 Task: Look for space in Marseille 05, France from 8th June, 2023 to 16th June, 2023 for 2 adults in price range Rs.10000 to Rs.15000. Place can be entire place with 1  bedroom having 1 bed and 1 bathroom. Property type can be house, flat, guest house, hotel. Amenities needed are: washing machine. Booking option can be shelf check-in. Required host language is English.
Action: Mouse moved to (419, 228)
Screenshot: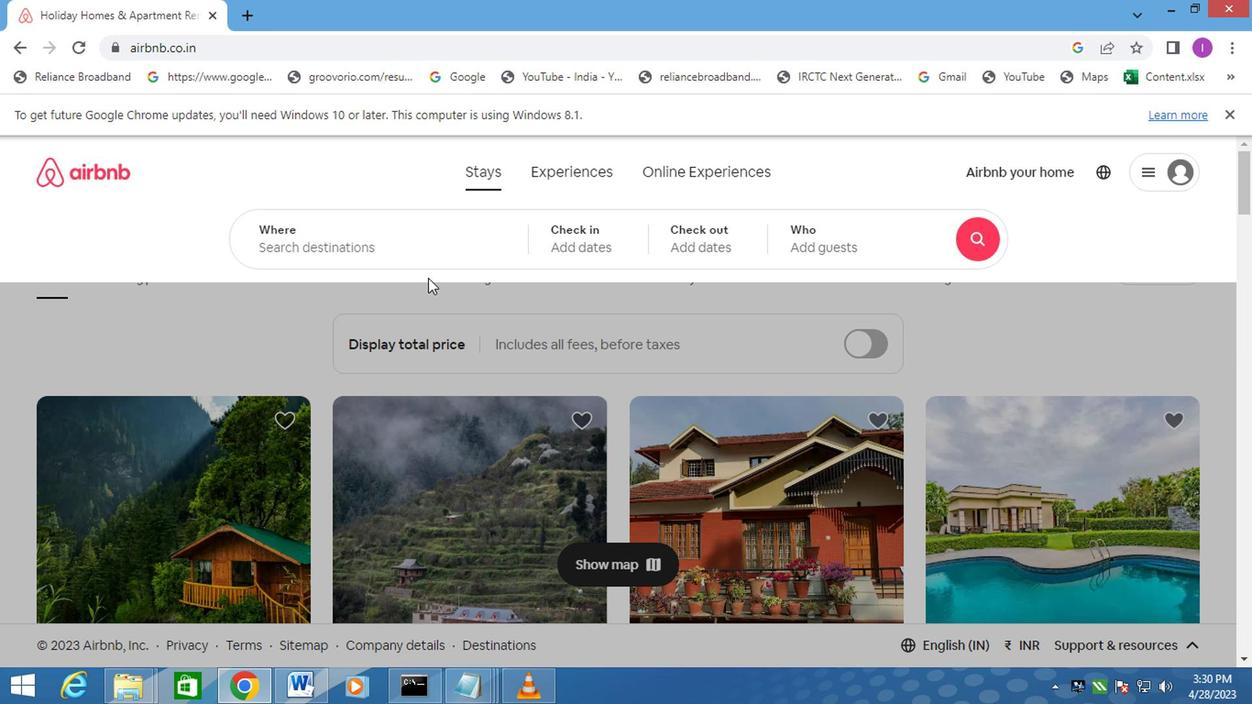 
Action: Mouse pressed left at (419, 228)
Screenshot: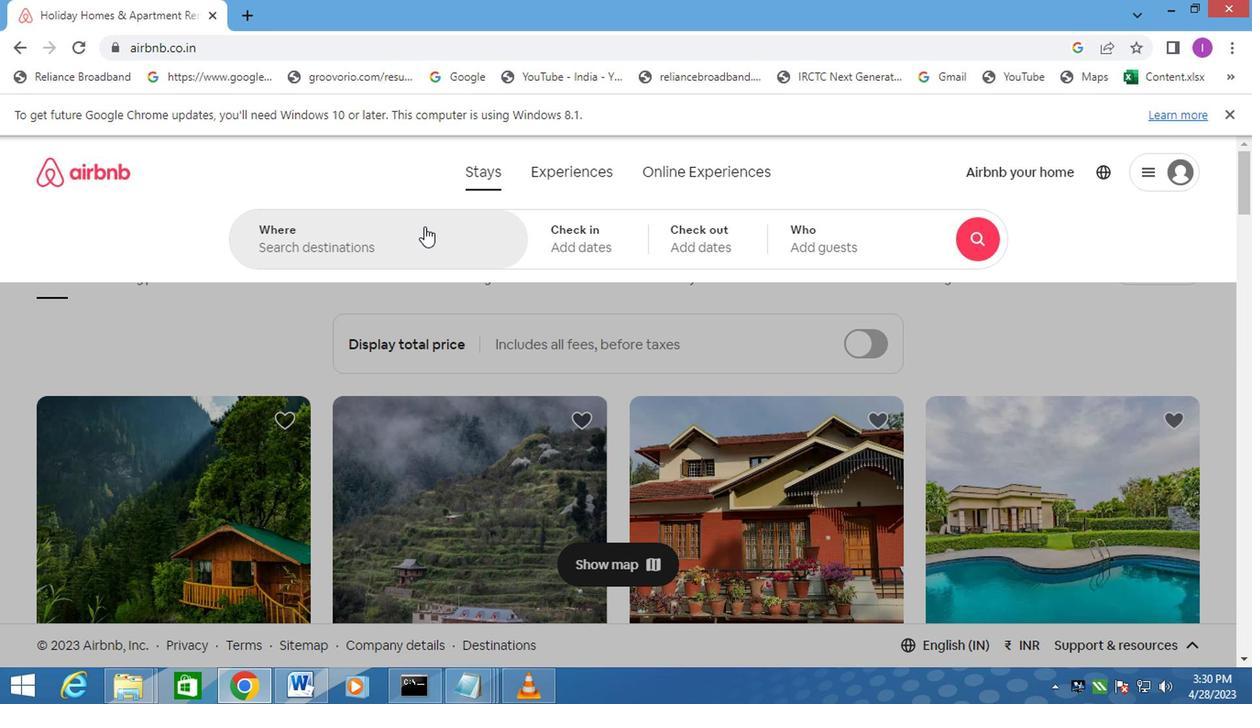 
Action: Mouse moved to (410, 267)
Screenshot: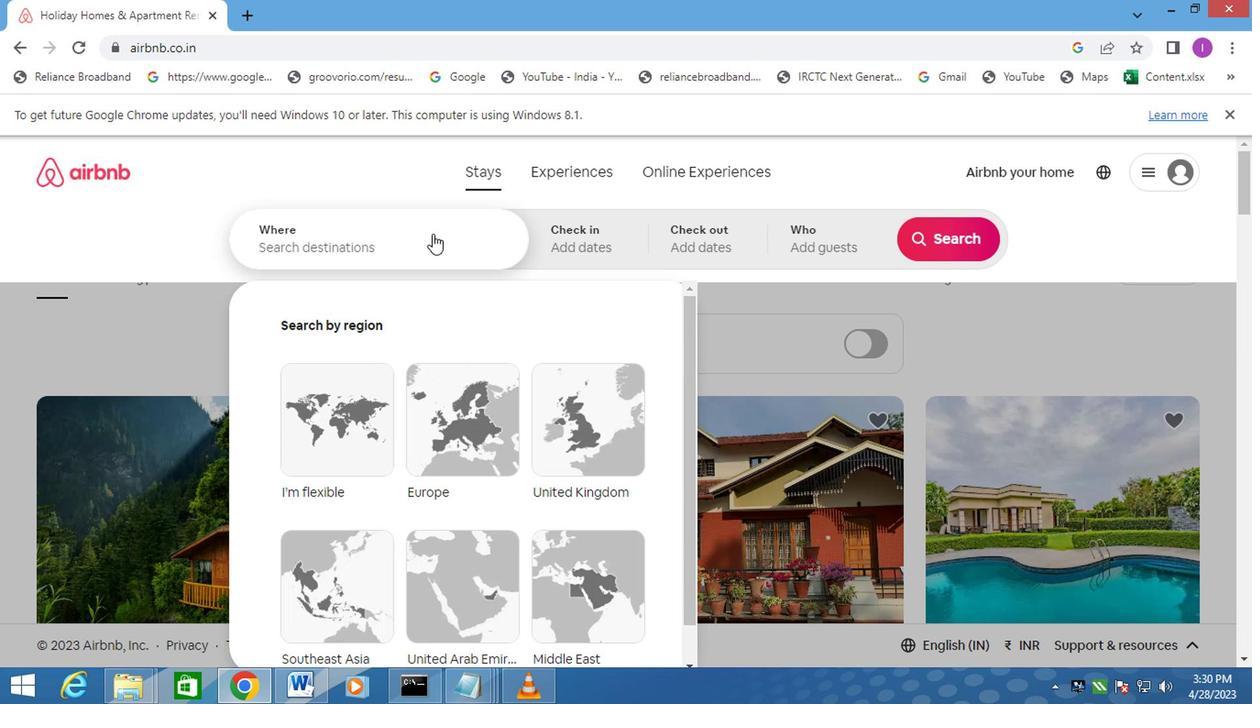 
Action: Key pressed <Key.shift>MAR
Screenshot: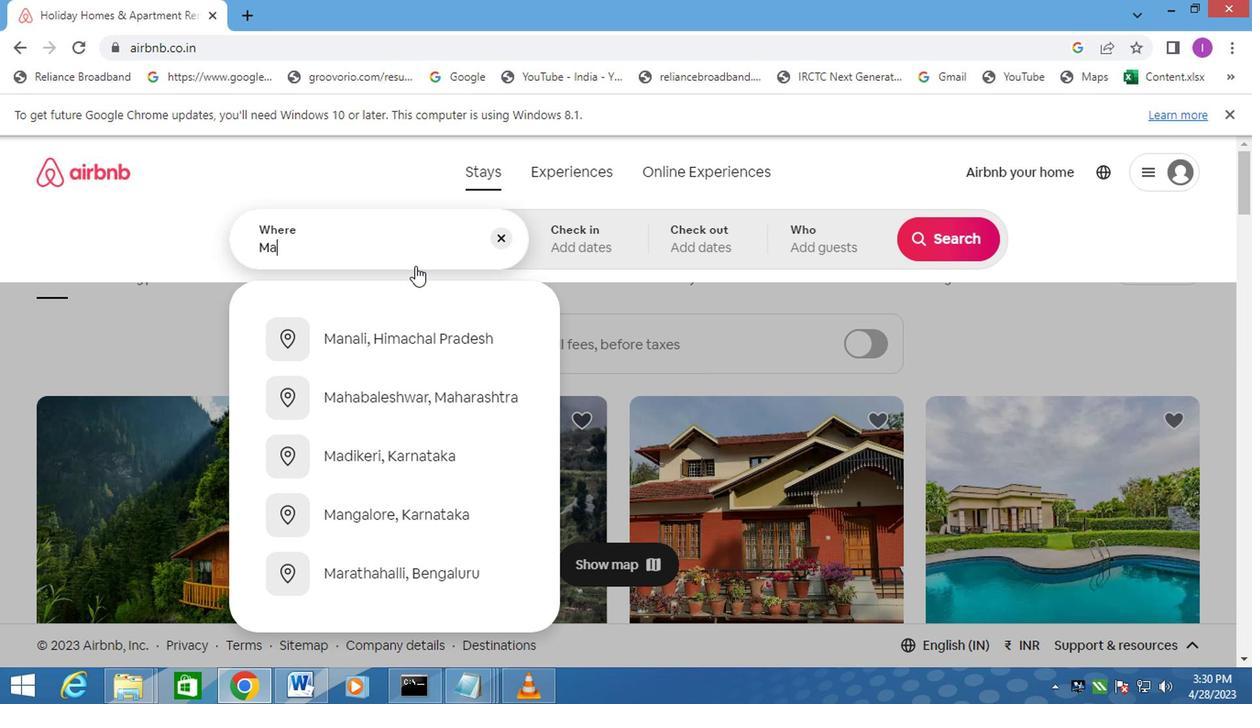 
Action: Mouse moved to (410, 268)
Screenshot: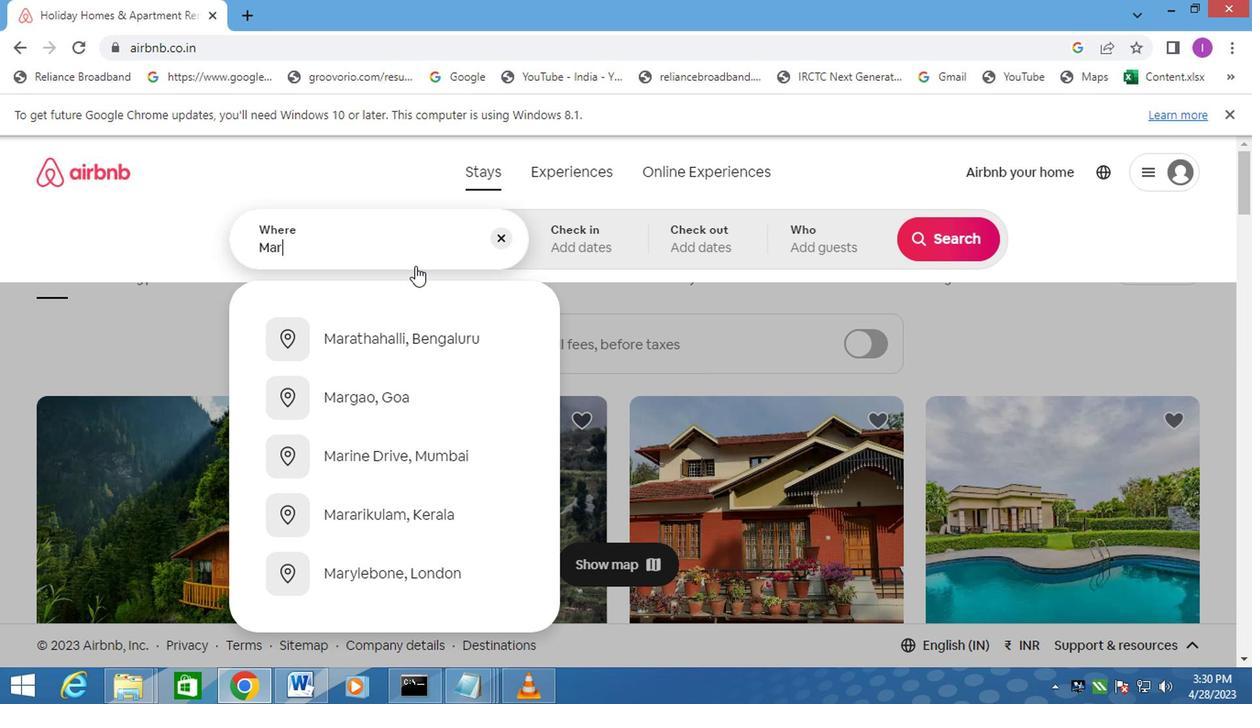 
Action: Key pressed SEILLE<Key.space>
Screenshot: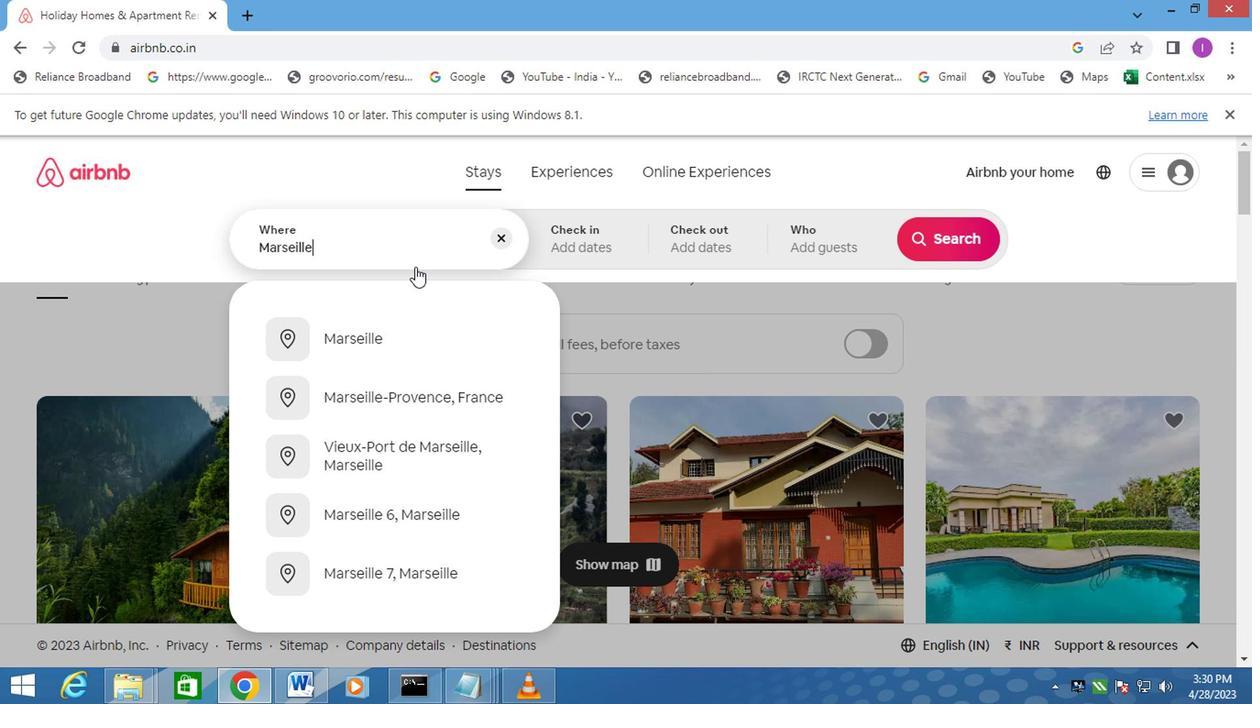 
Action: Mouse moved to (410, 269)
Screenshot: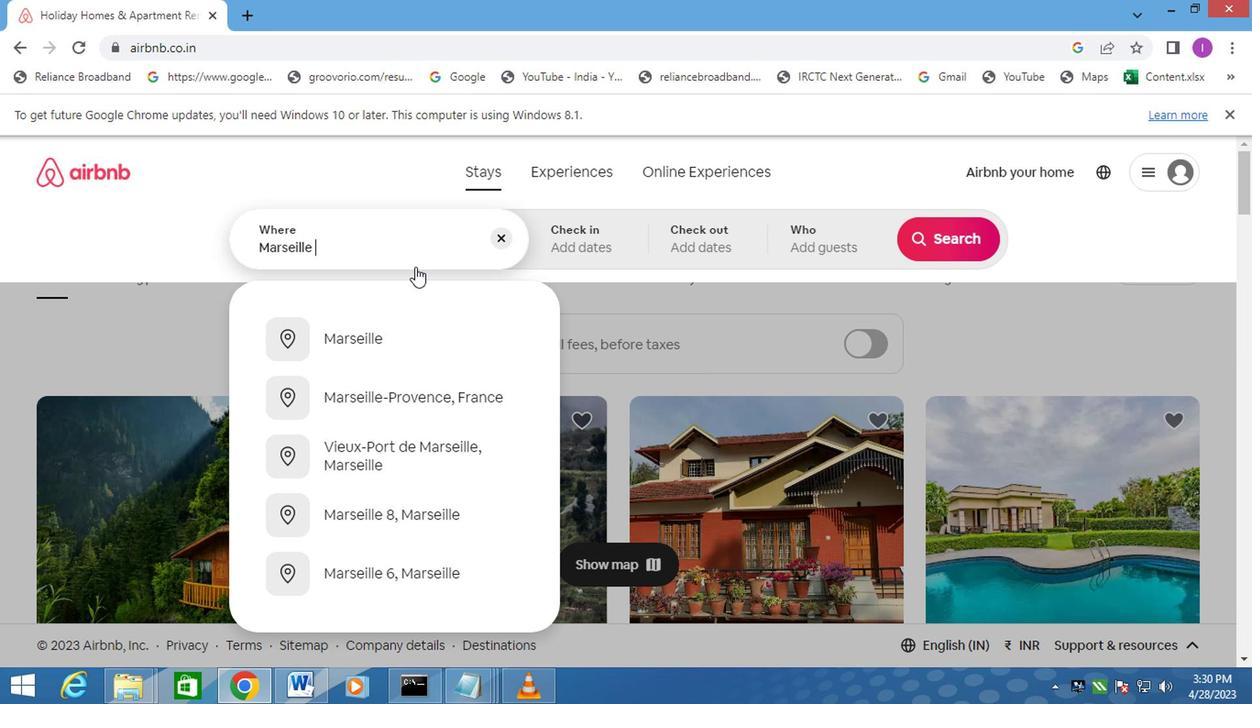 
Action: Key pressed 05
Screenshot: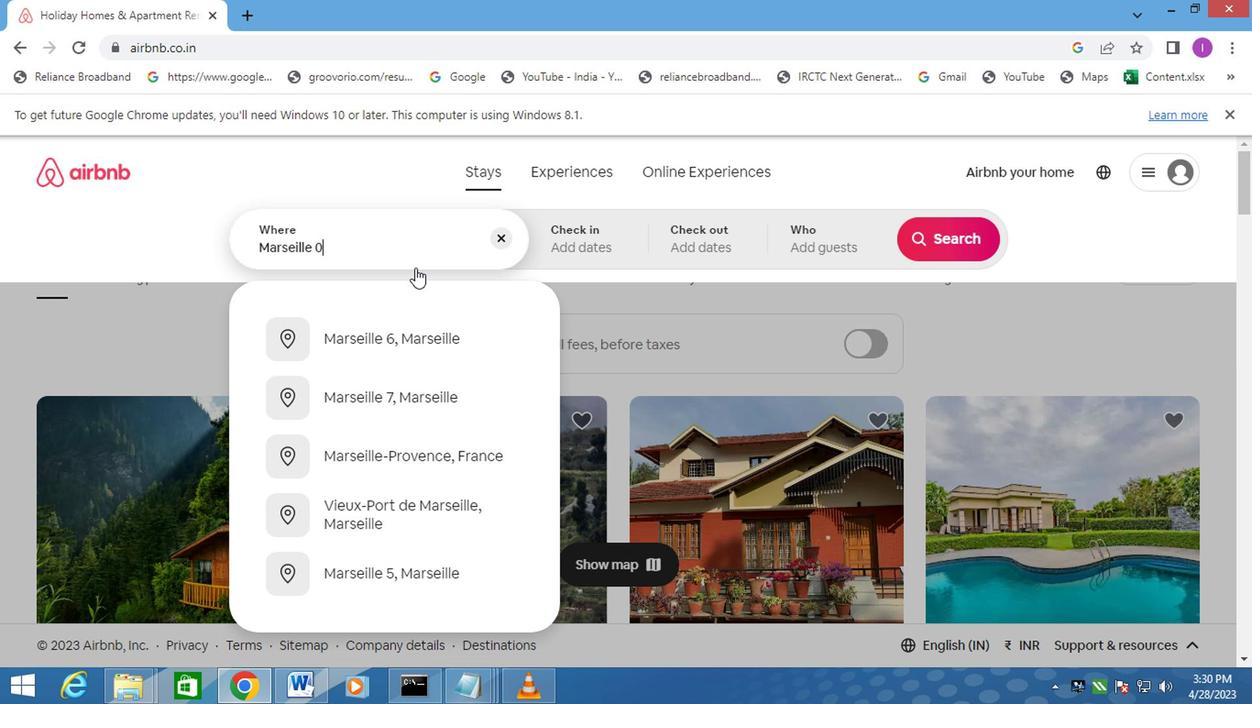 
Action: Mouse moved to (409, 270)
Screenshot: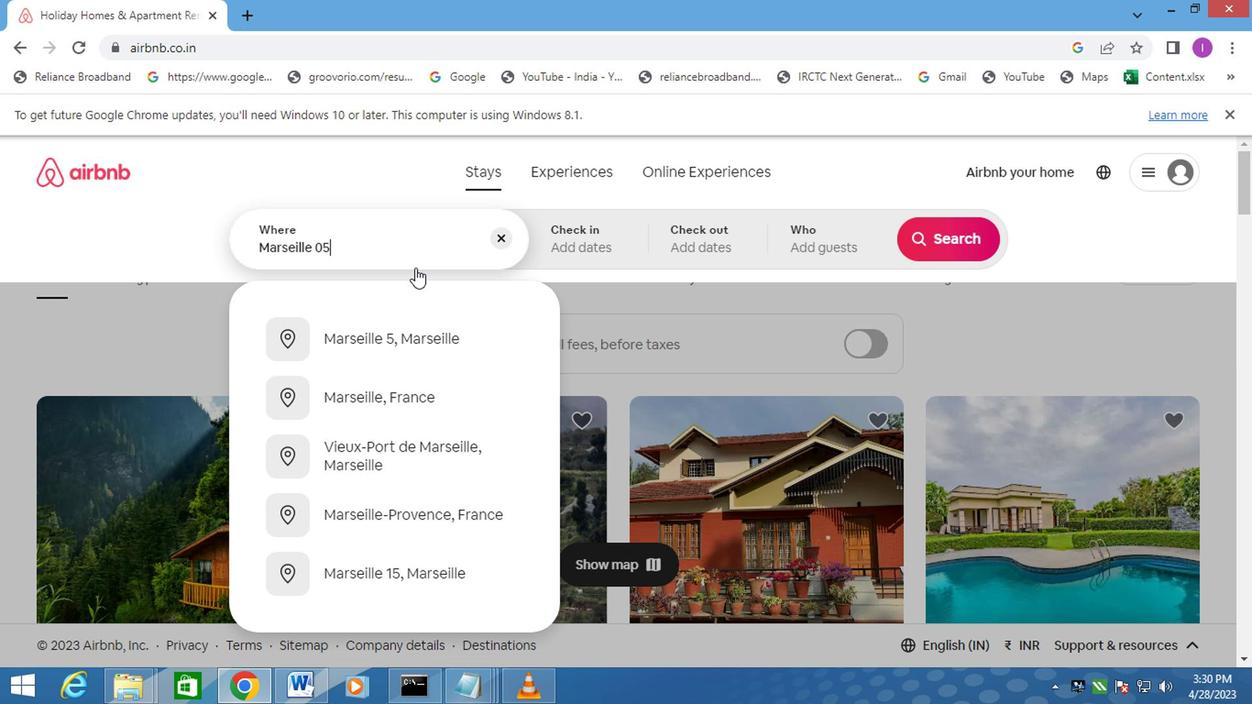 
Action: Key pressed ,<Key.shift>FRANCE
Screenshot: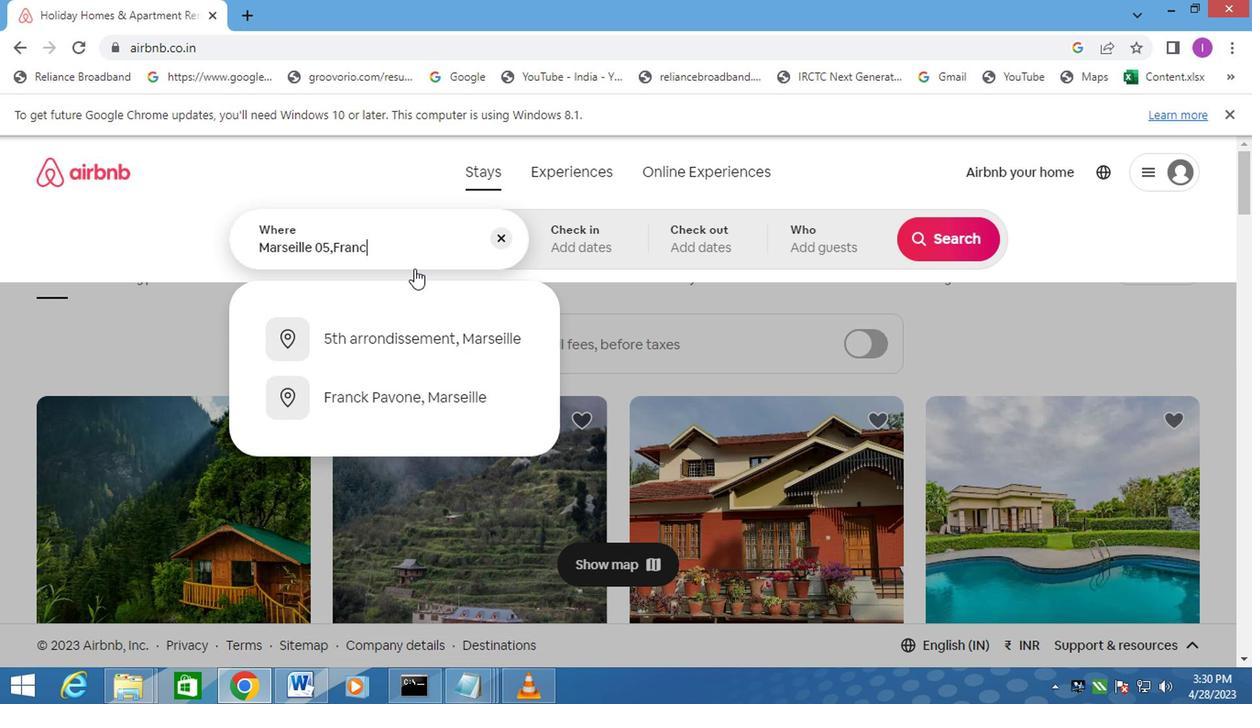 
Action: Mouse moved to (605, 253)
Screenshot: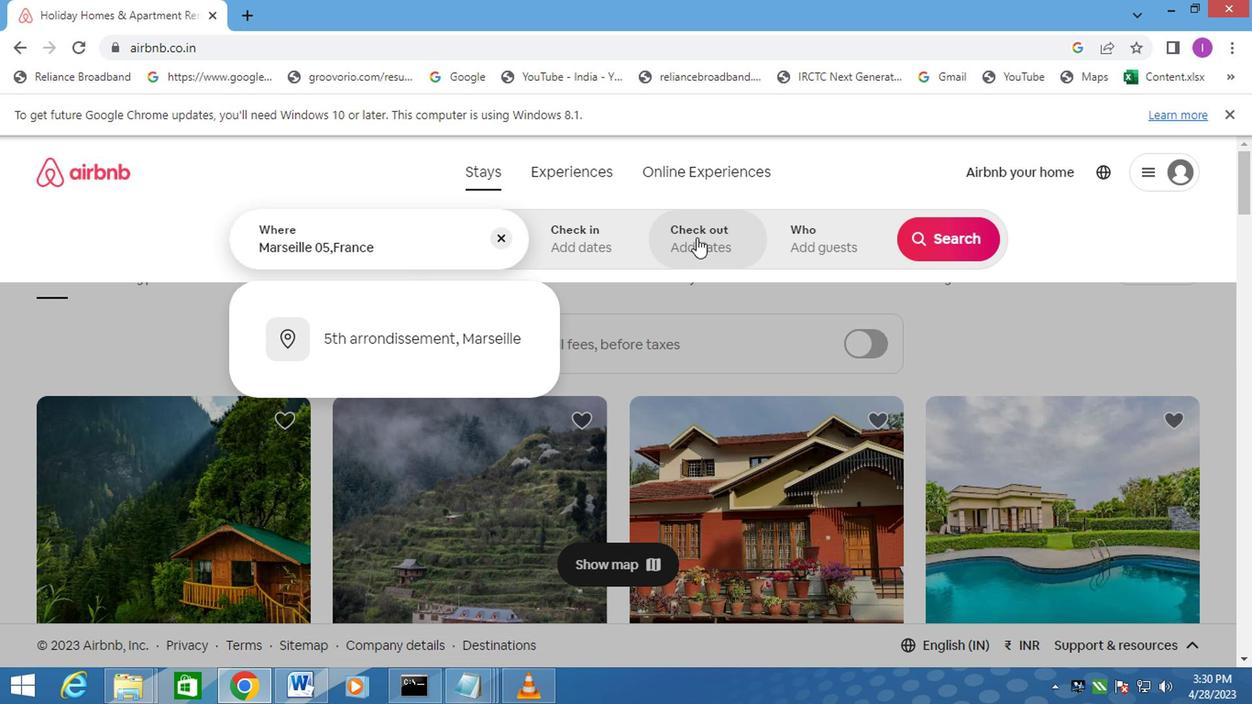 
Action: Mouse pressed left at (605, 253)
Screenshot: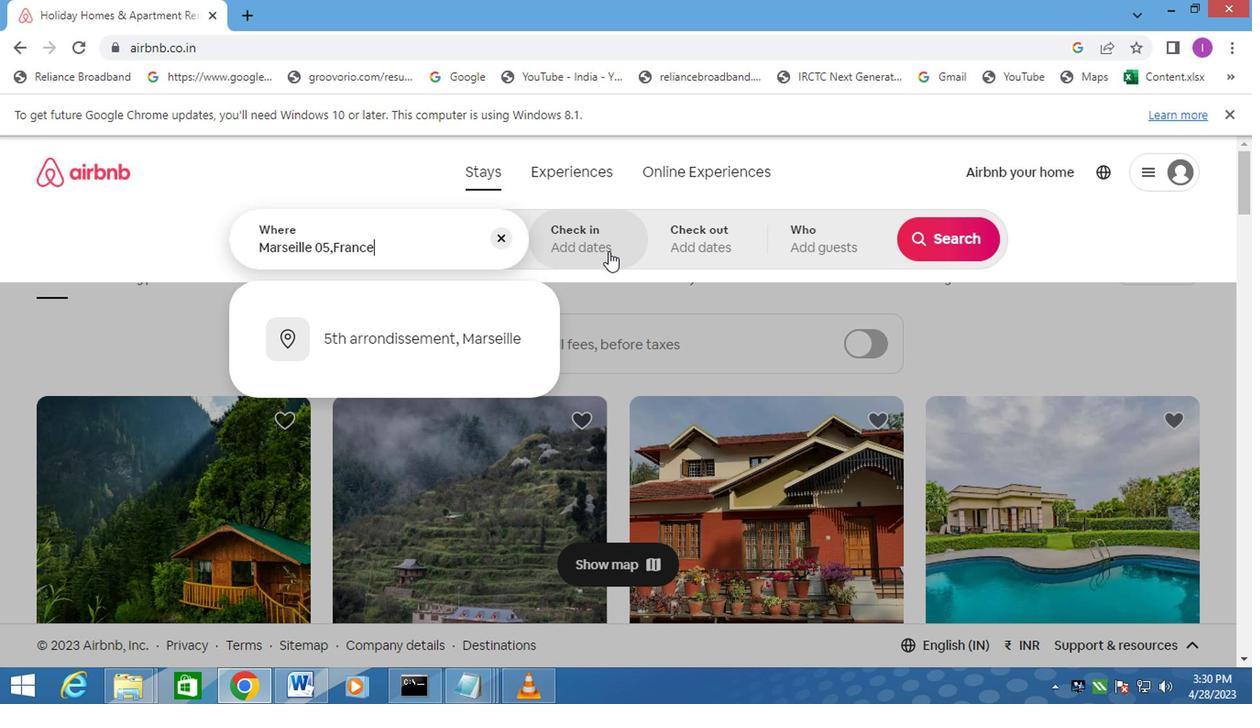 
Action: Mouse moved to (932, 389)
Screenshot: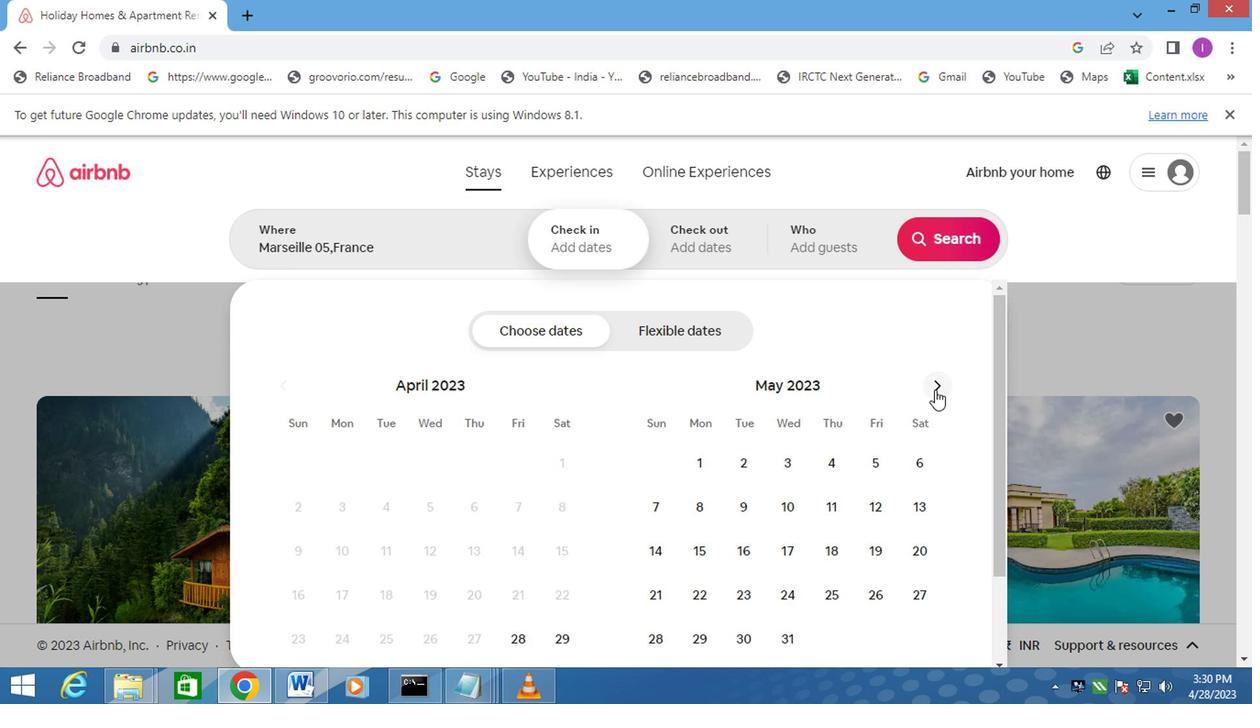 
Action: Mouse pressed left at (932, 389)
Screenshot: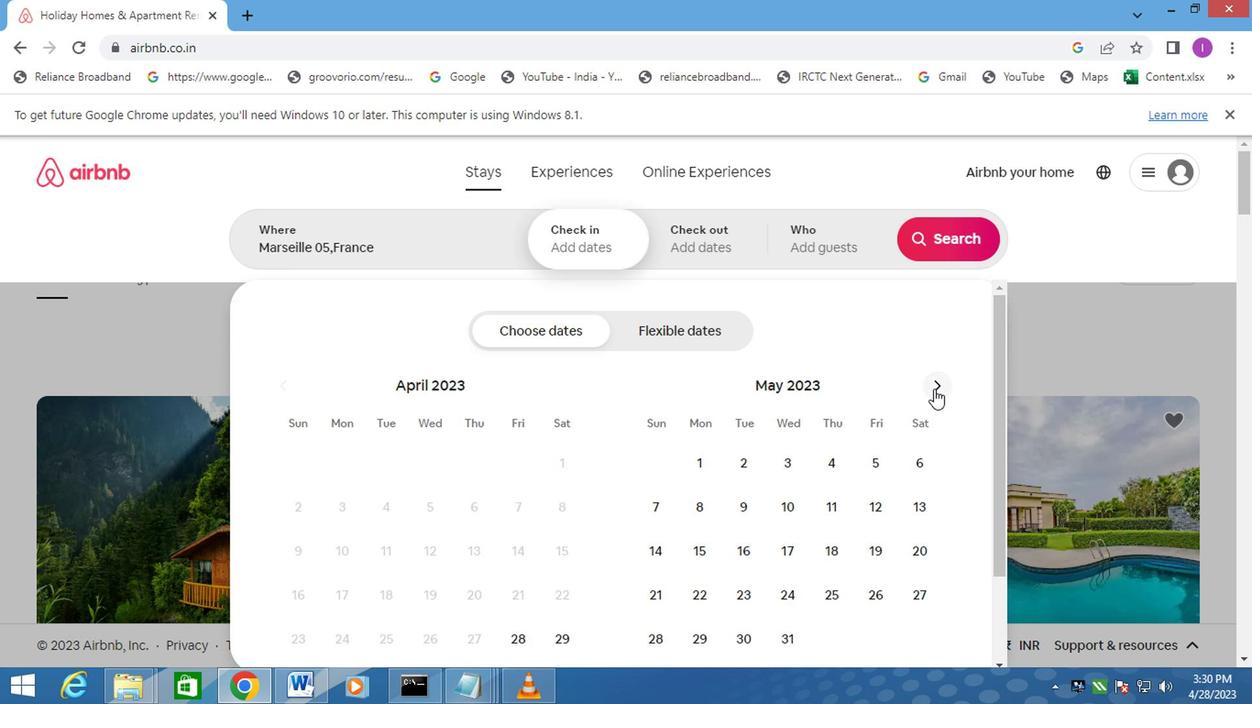 
Action: Mouse pressed left at (932, 389)
Screenshot: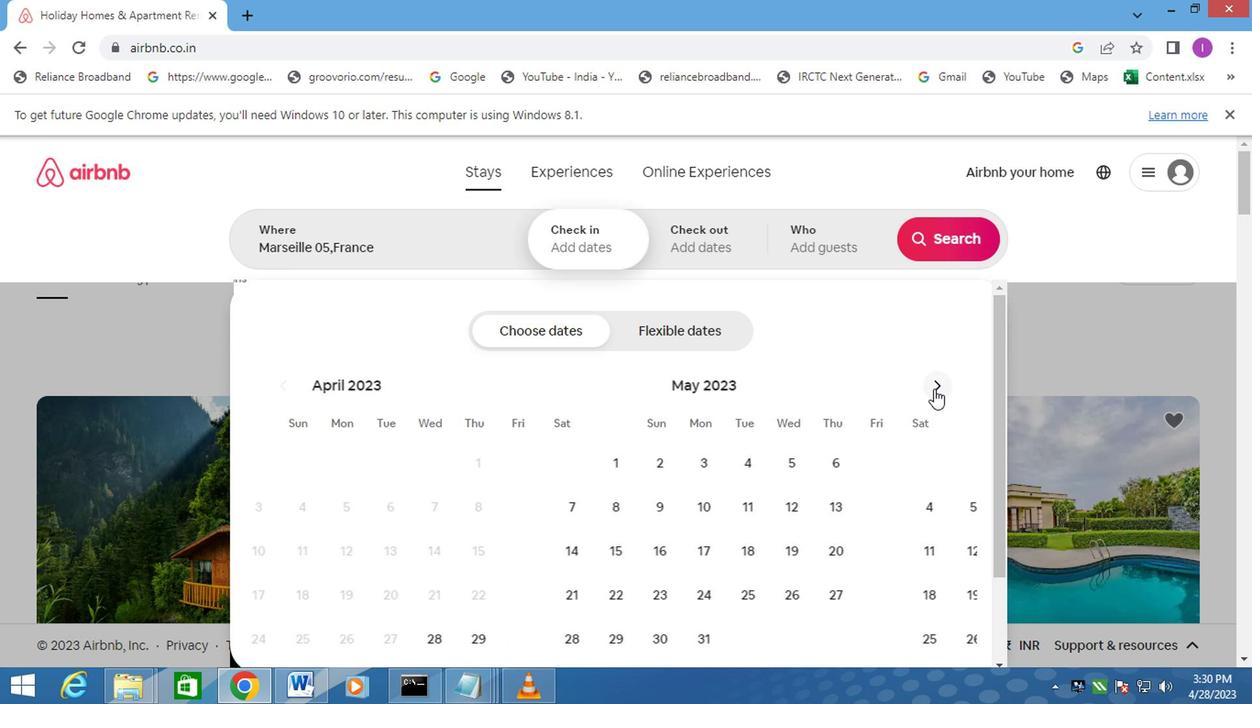 
Action: Mouse moved to (472, 505)
Screenshot: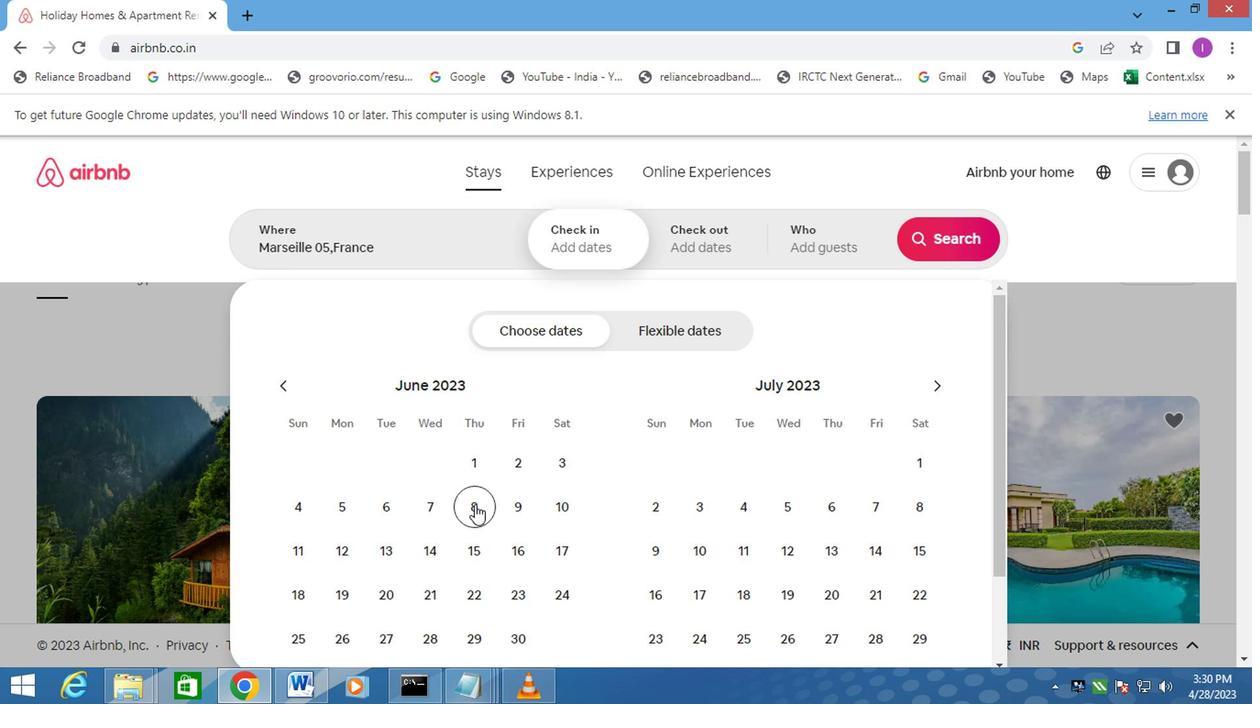 
Action: Mouse pressed left at (472, 505)
Screenshot: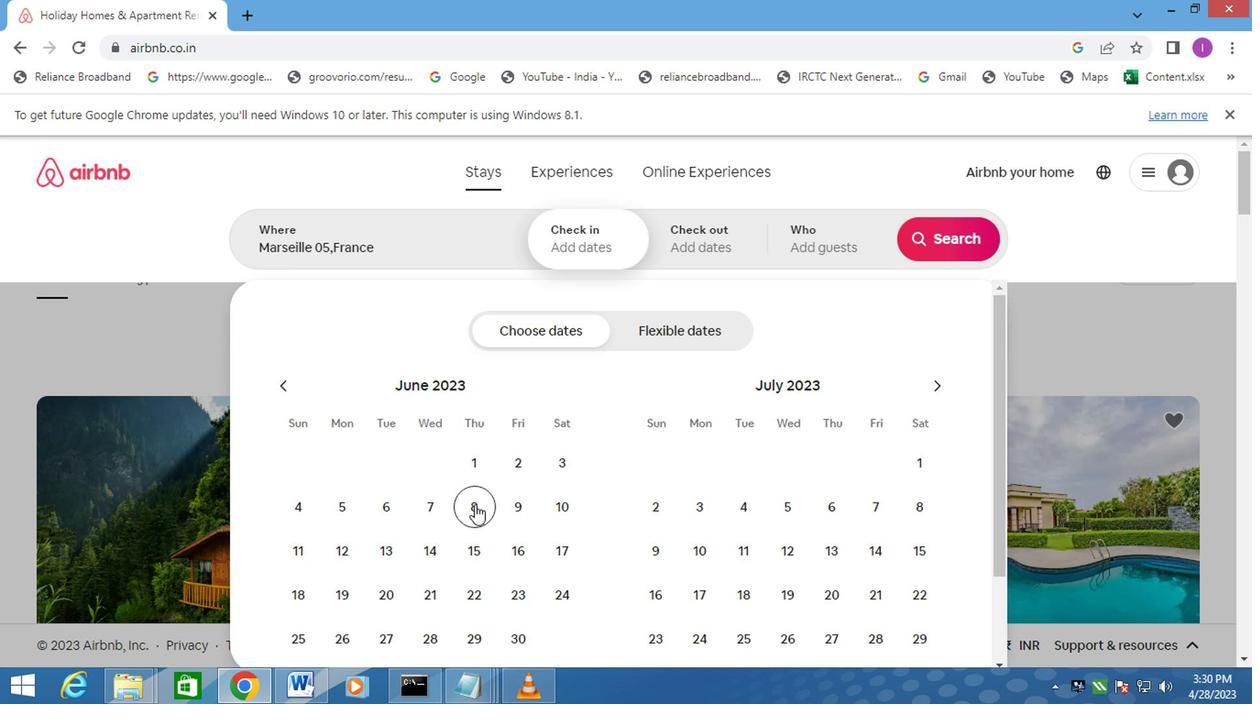 
Action: Mouse moved to (521, 554)
Screenshot: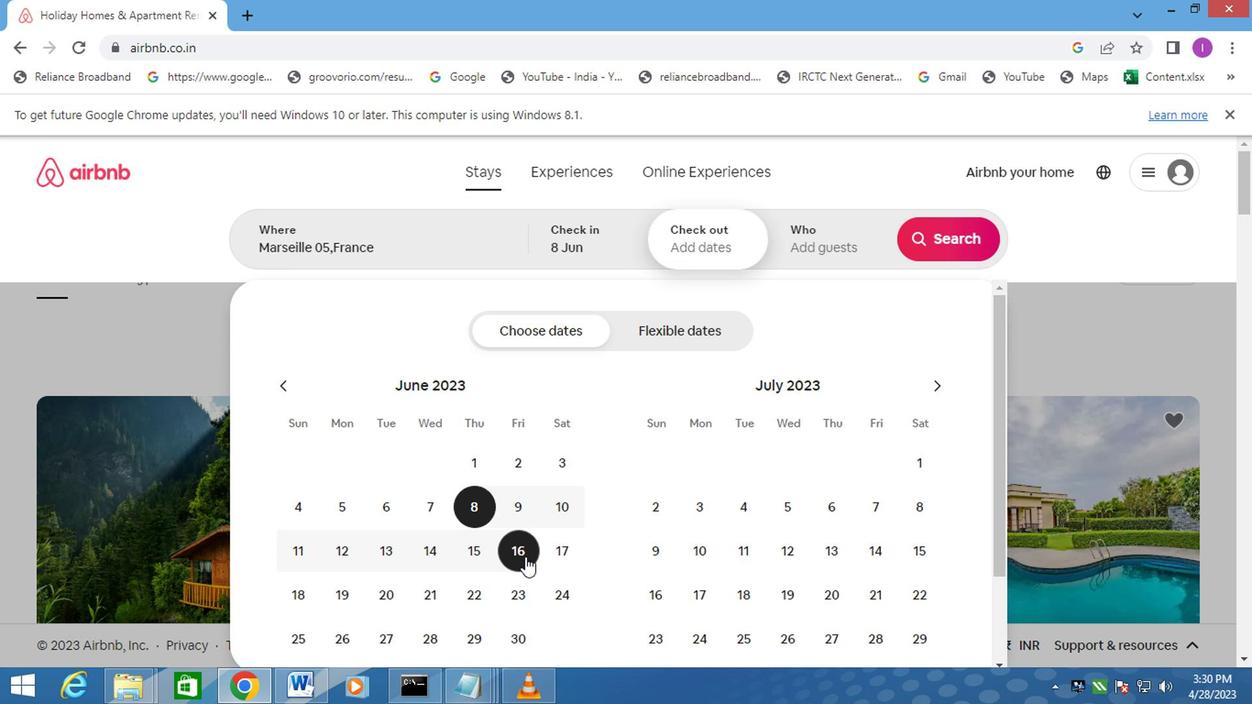 
Action: Mouse pressed left at (521, 554)
Screenshot: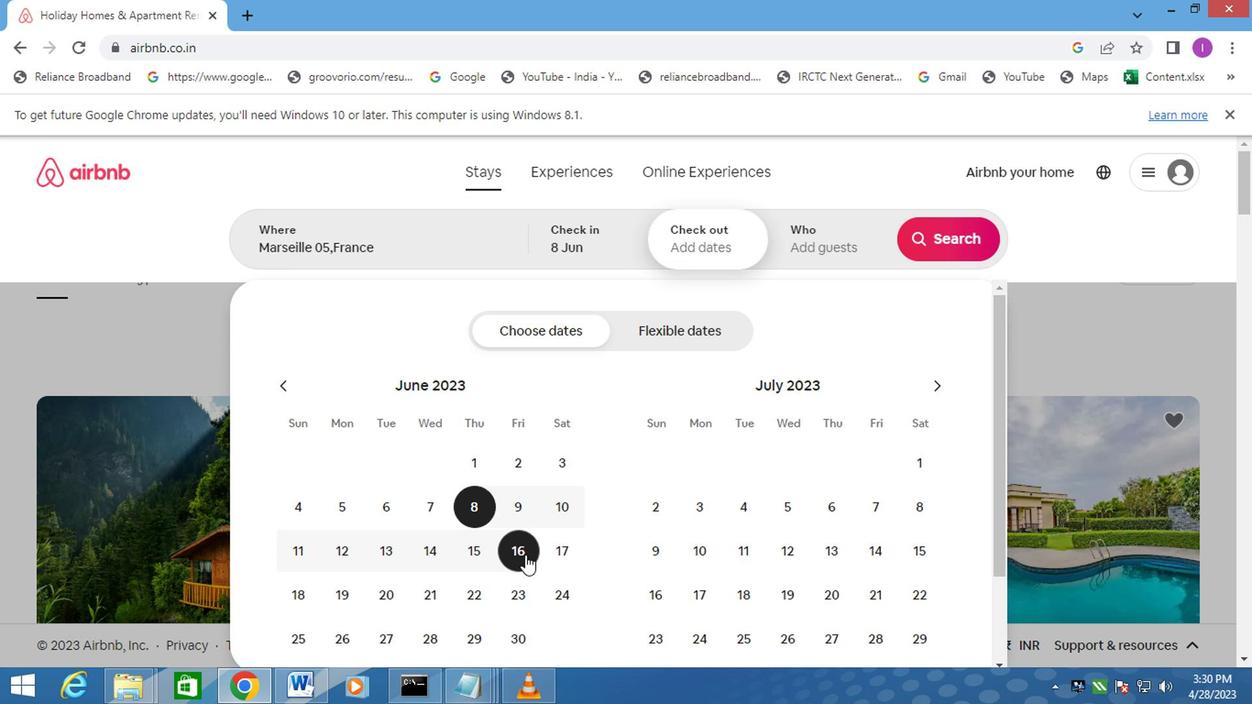 
Action: Mouse moved to (847, 252)
Screenshot: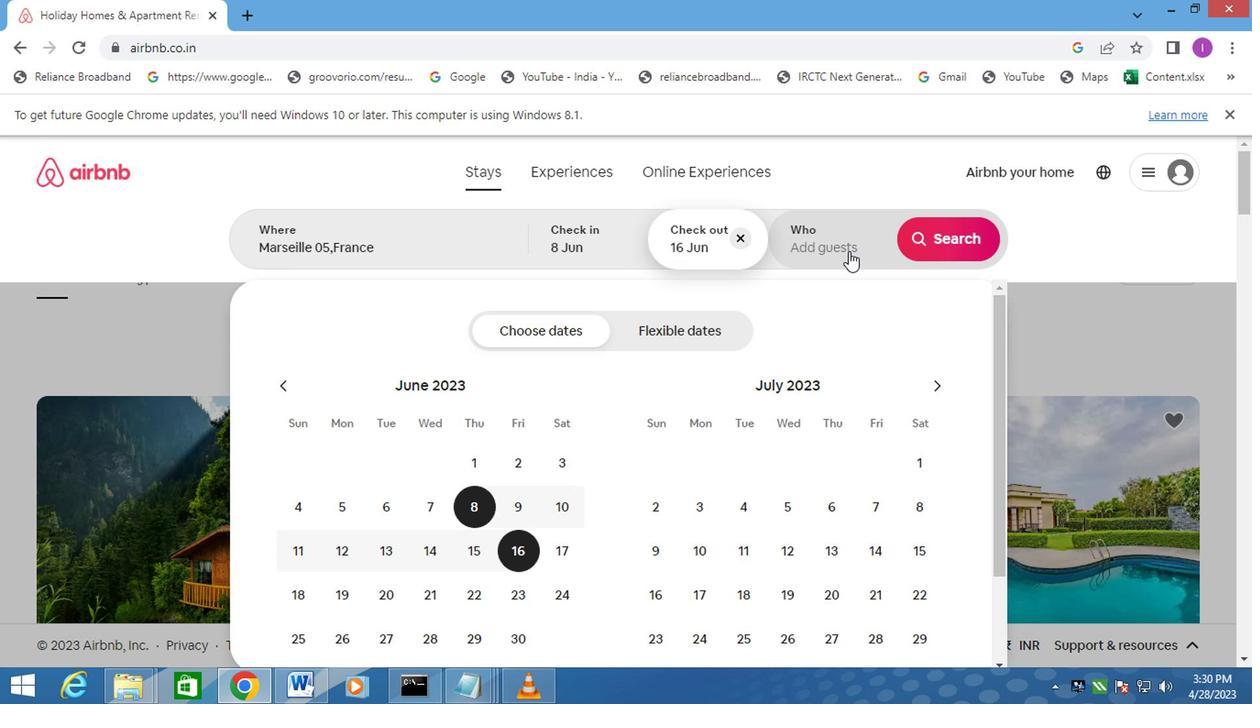 
Action: Mouse pressed left at (847, 252)
Screenshot: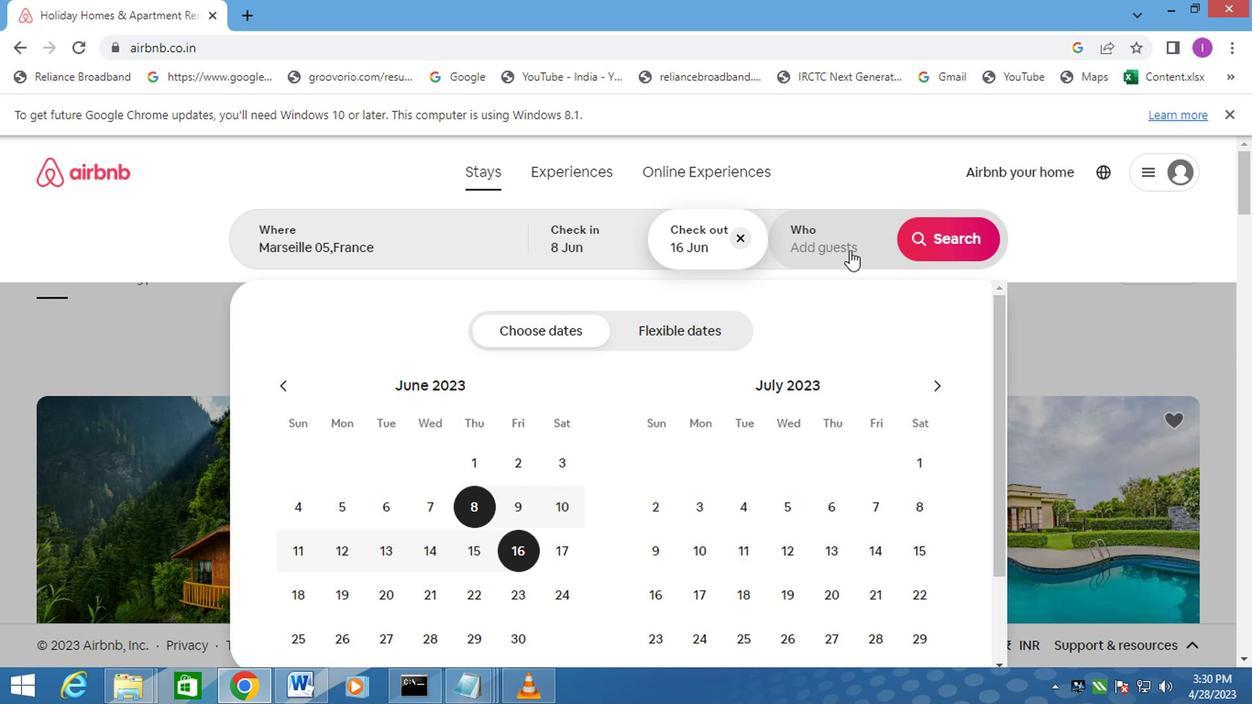 
Action: Mouse moved to (952, 327)
Screenshot: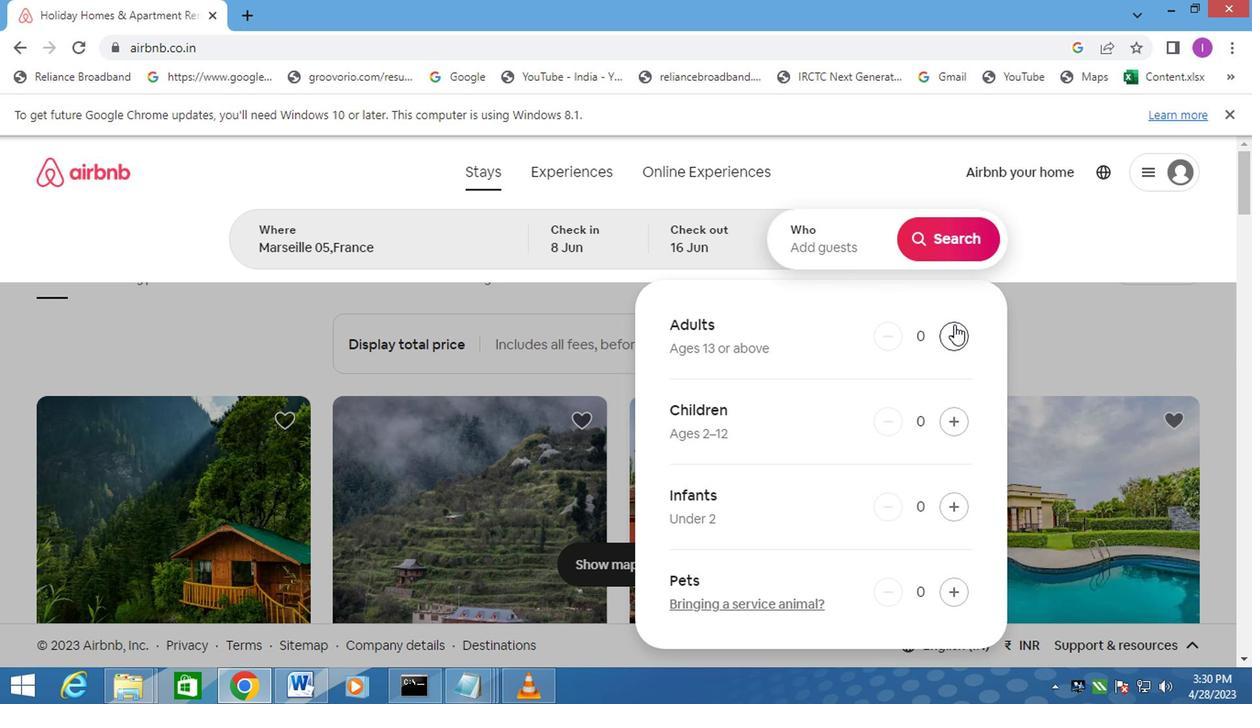 
Action: Mouse pressed left at (952, 327)
Screenshot: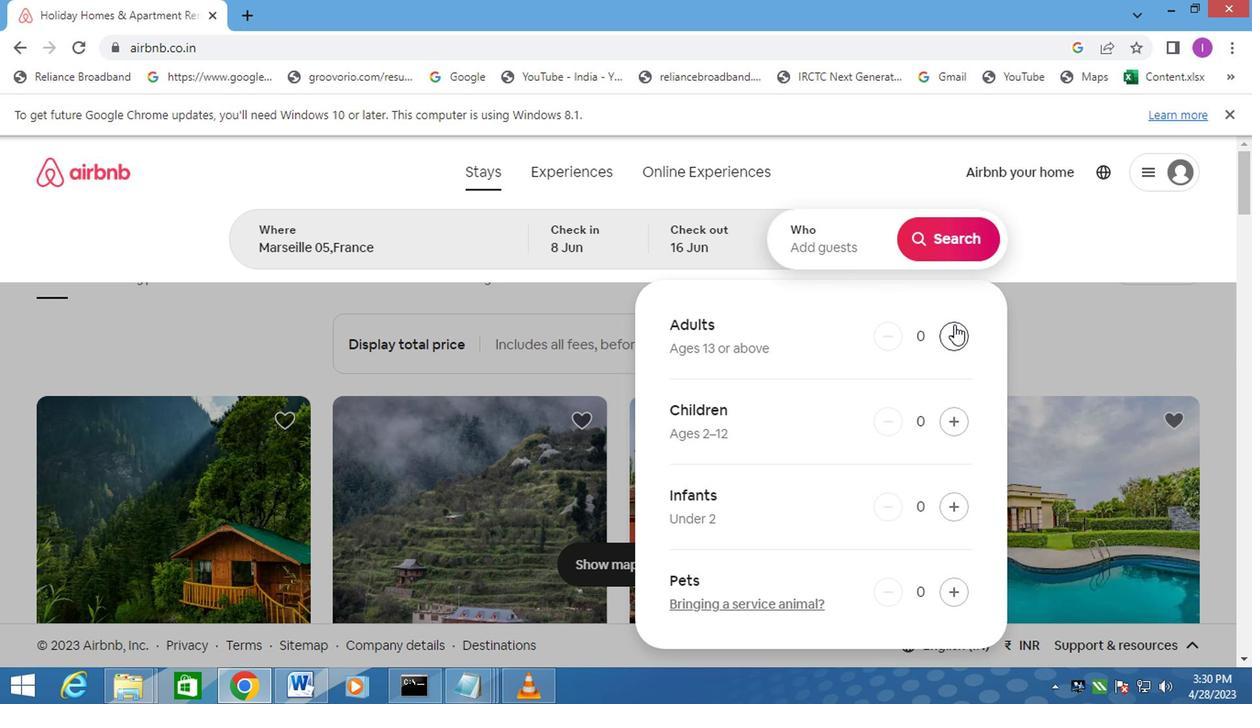 
Action: Mouse pressed left at (952, 327)
Screenshot: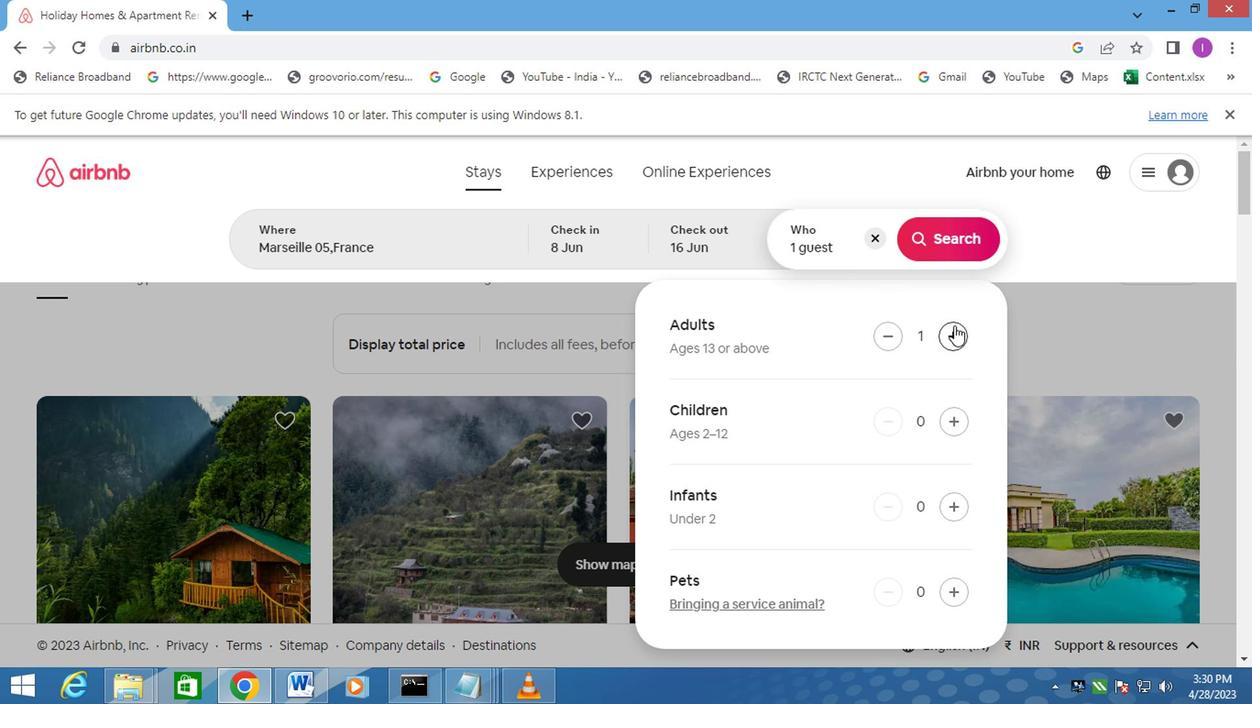 
Action: Mouse moved to (925, 248)
Screenshot: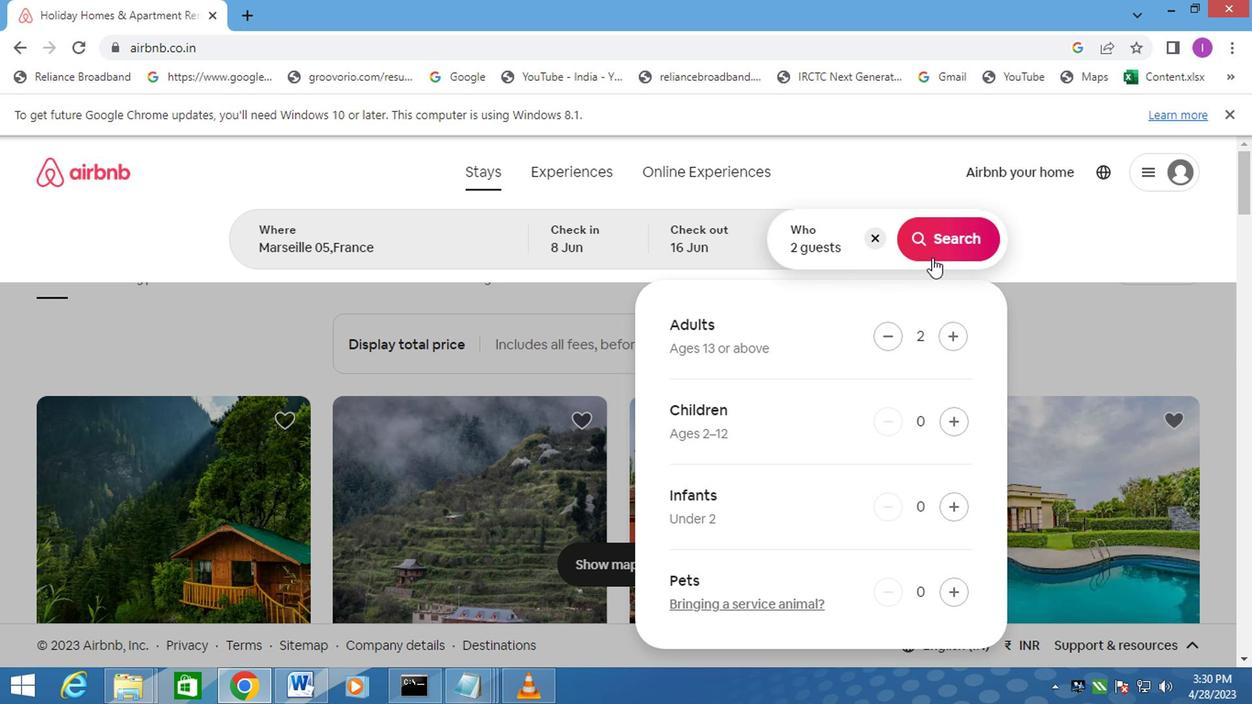 
Action: Mouse pressed left at (925, 248)
Screenshot: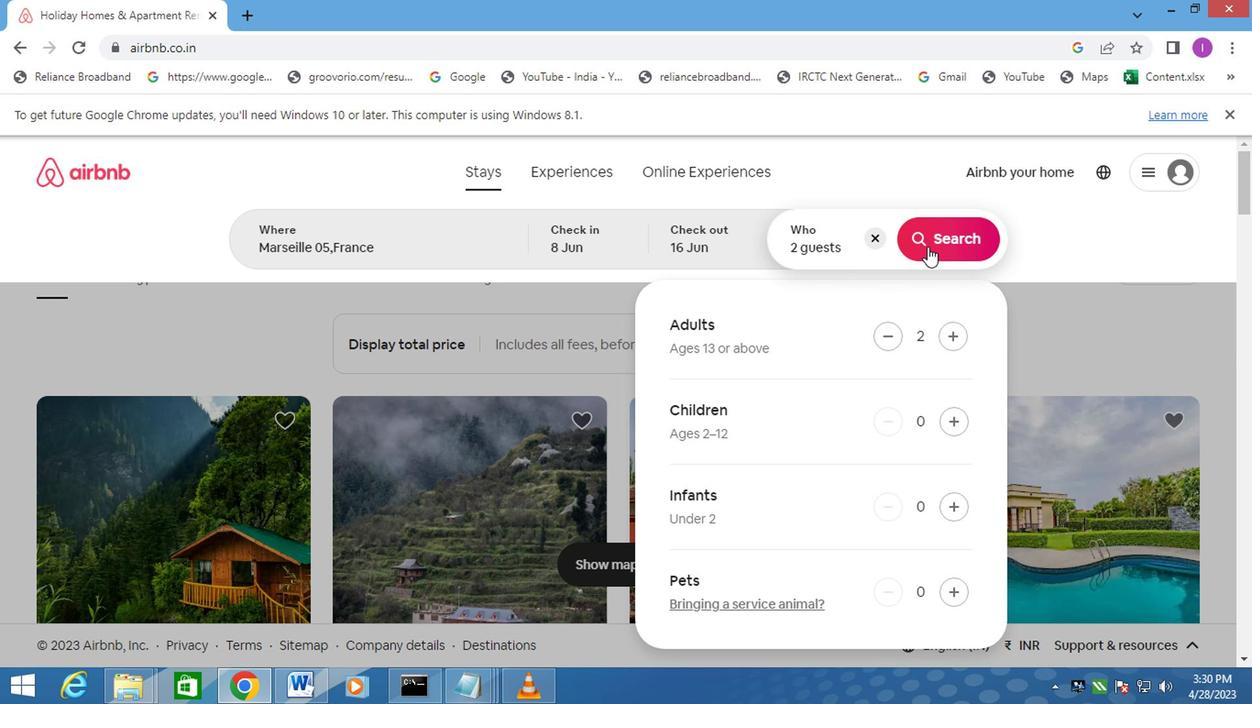 
Action: Mouse moved to (1142, 243)
Screenshot: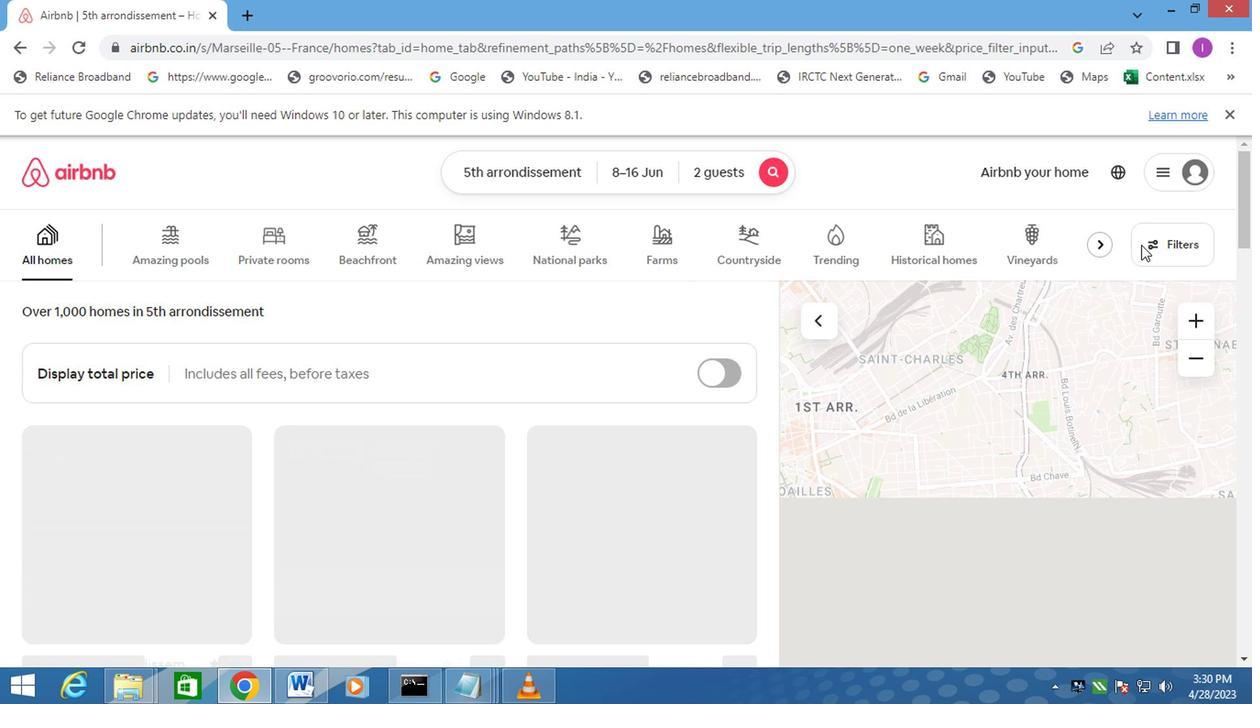 
Action: Mouse pressed left at (1142, 243)
Screenshot: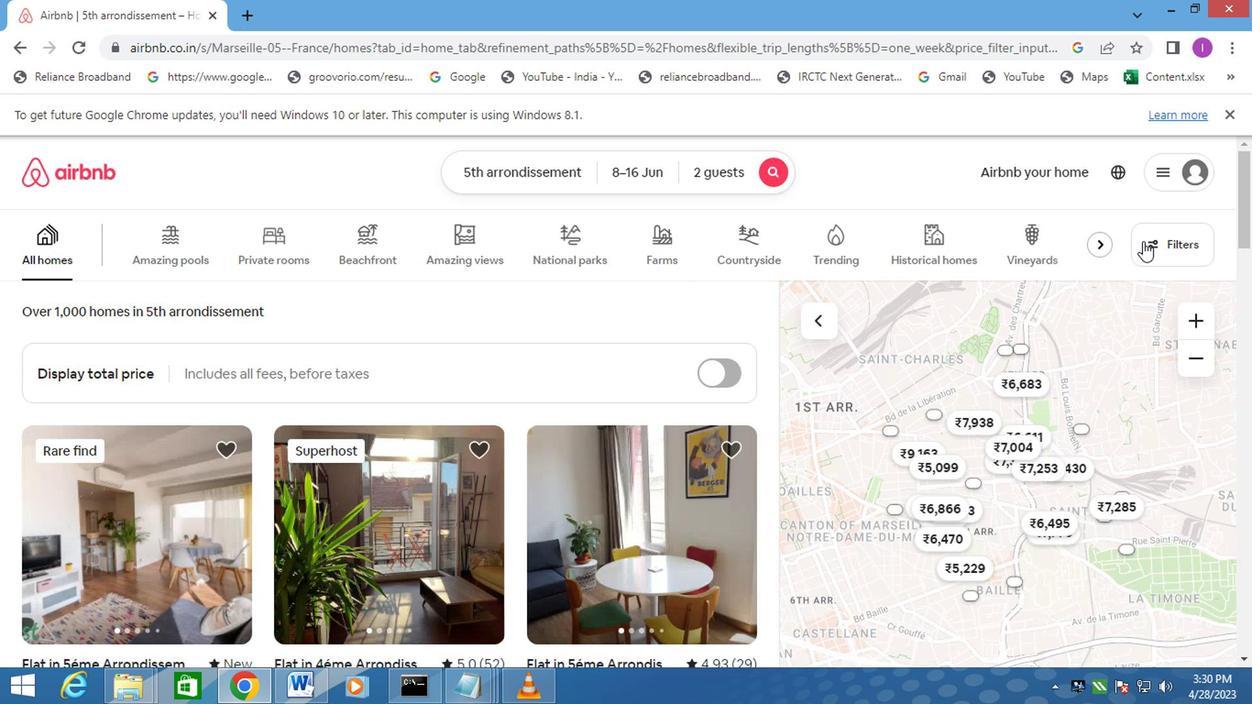 
Action: Mouse moved to (411, 477)
Screenshot: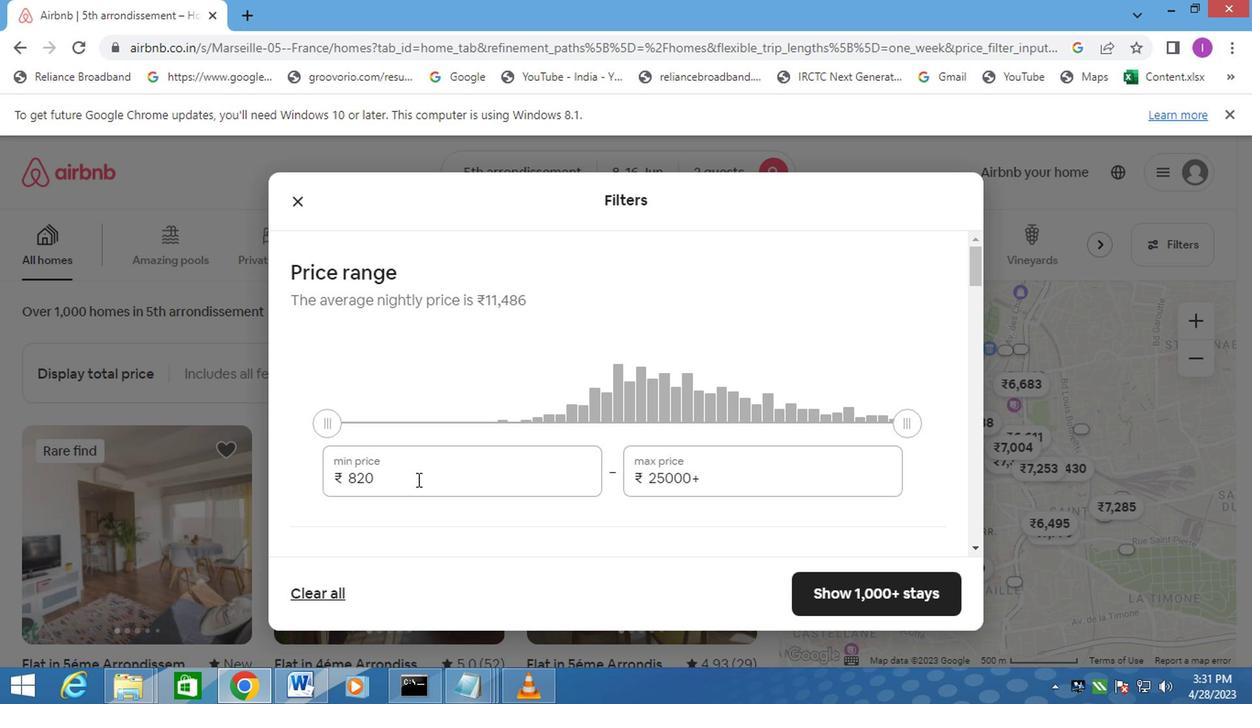 
Action: Mouse pressed left at (411, 477)
Screenshot: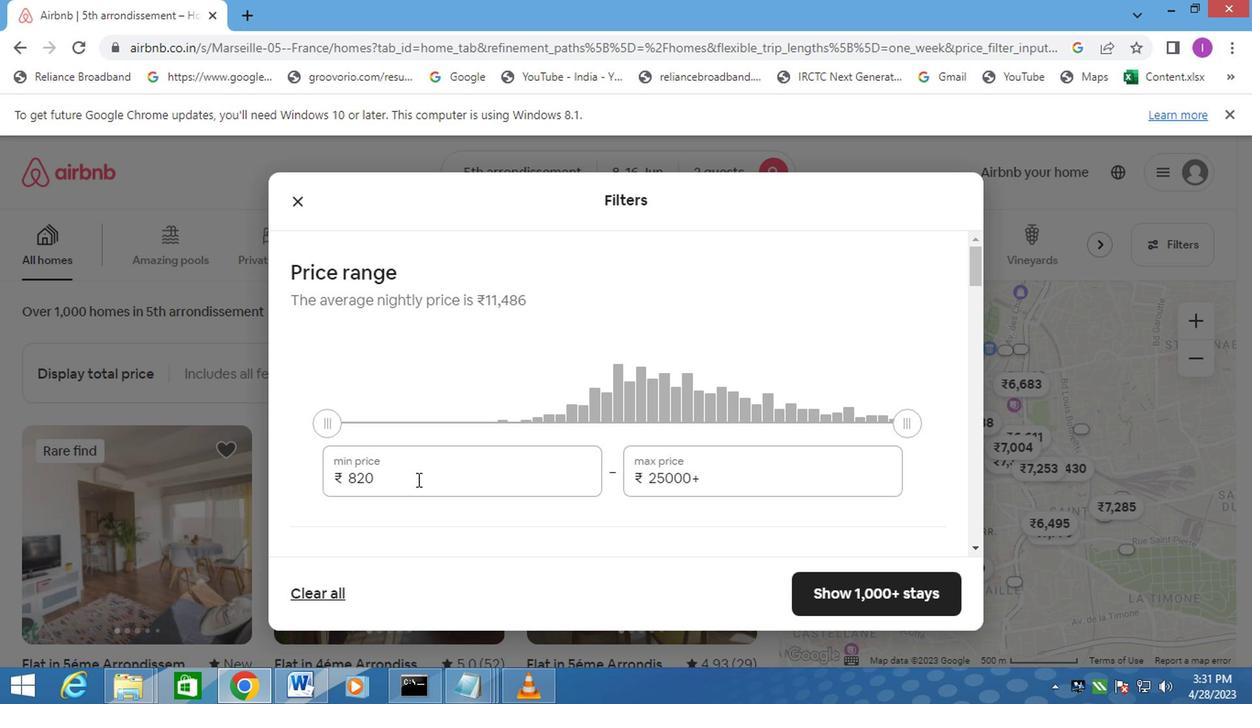 
Action: Mouse moved to (324, 470)
Screenshot: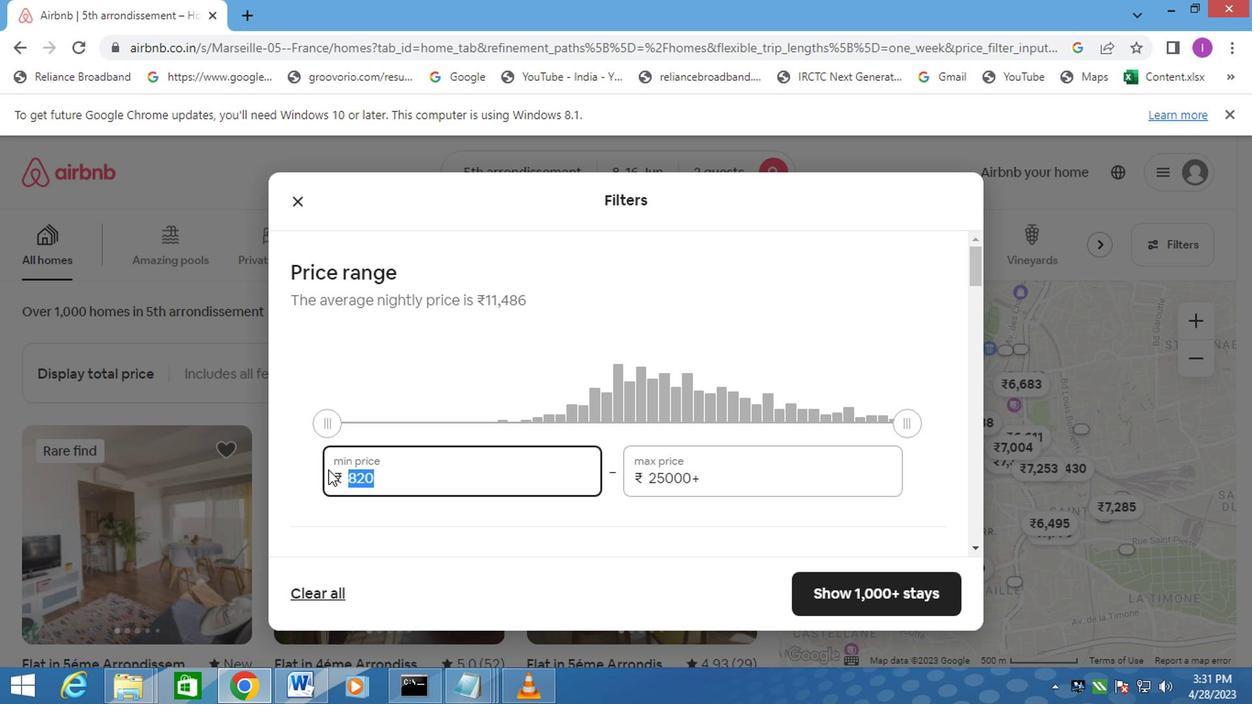 
Action: Key pressed 10000
Screenshot: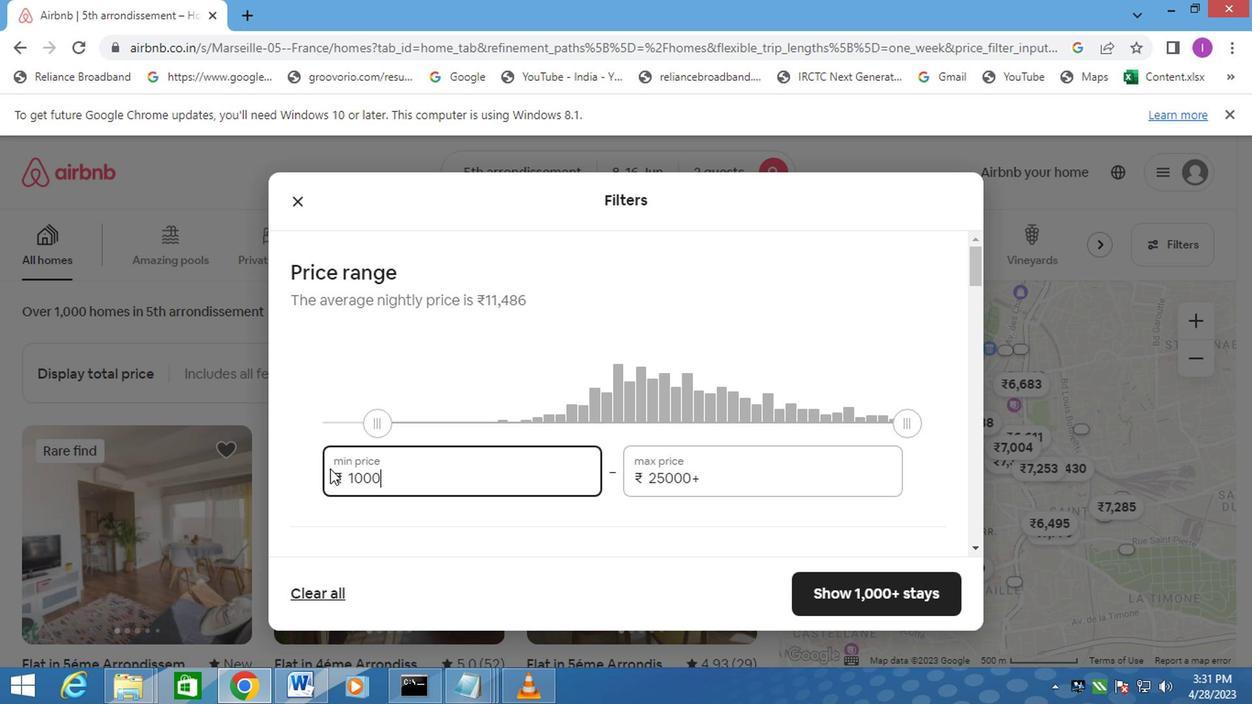 
Action: Mouse moved to (699, 476)
Screenshot: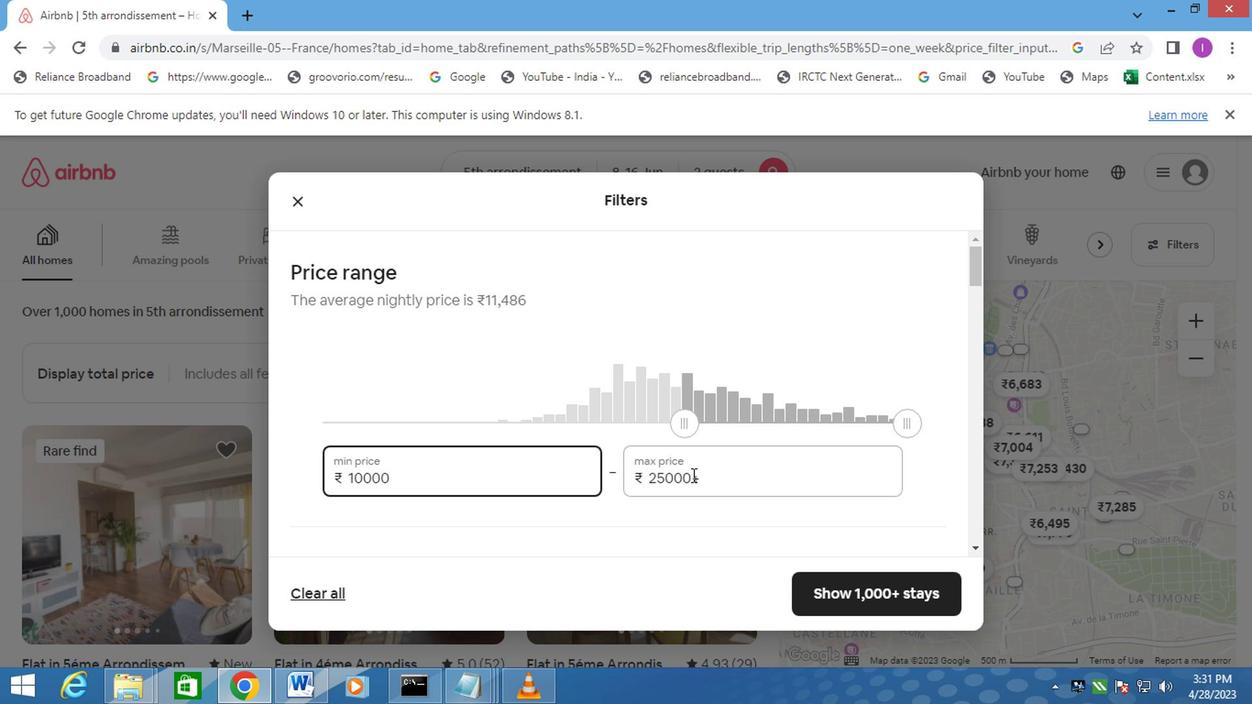 
Action: Mouse pressed left at (699, 476)
Screenshot: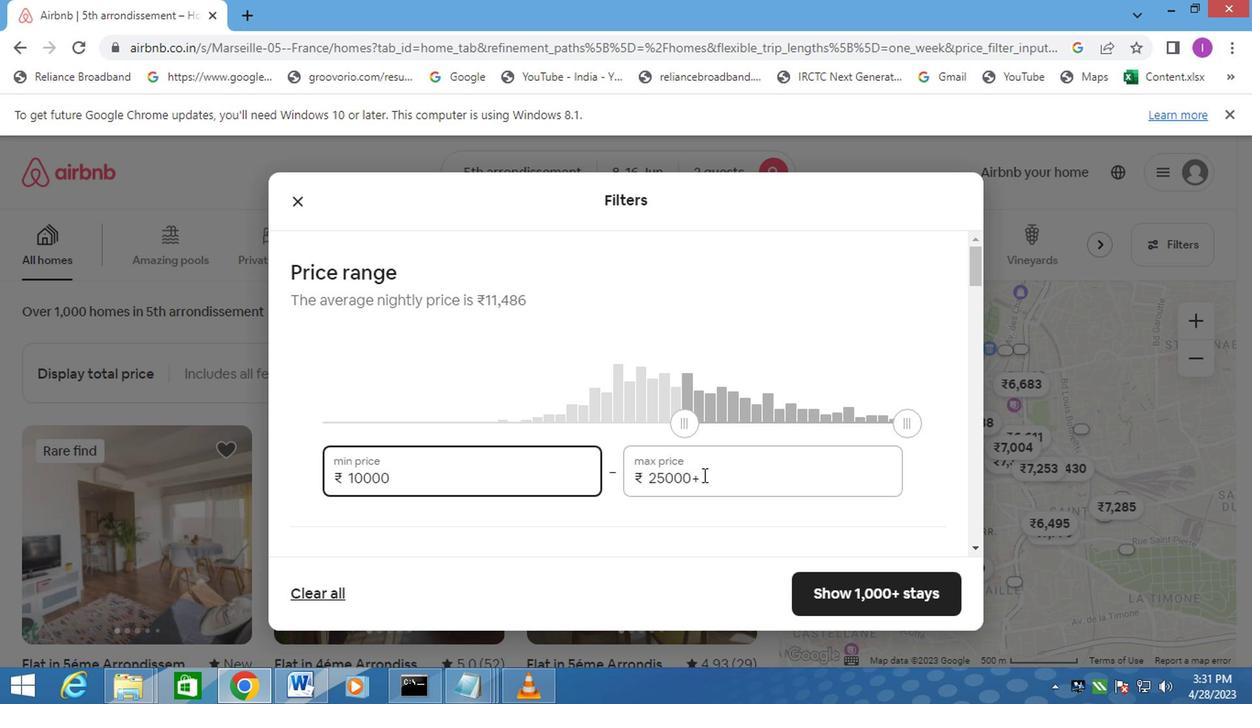 
Action: Mouse moved to (641, 485)
Screenshot: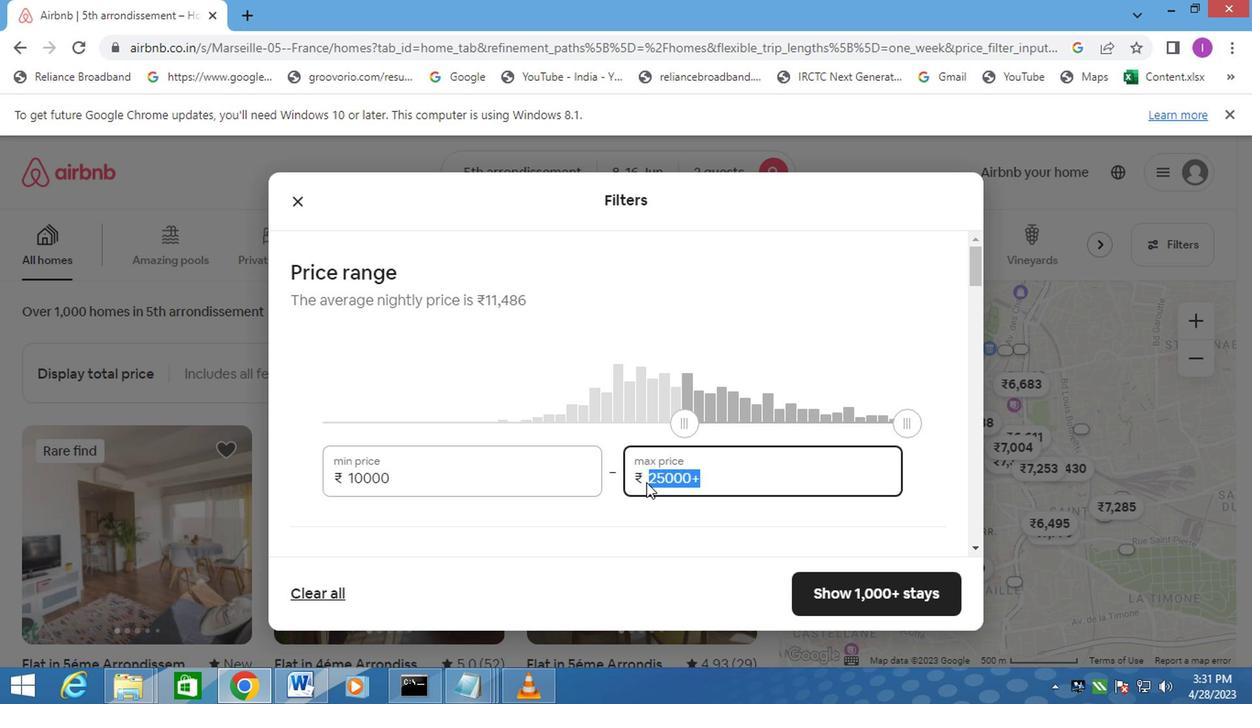 
Action: Key pressed 15000
Screenshot: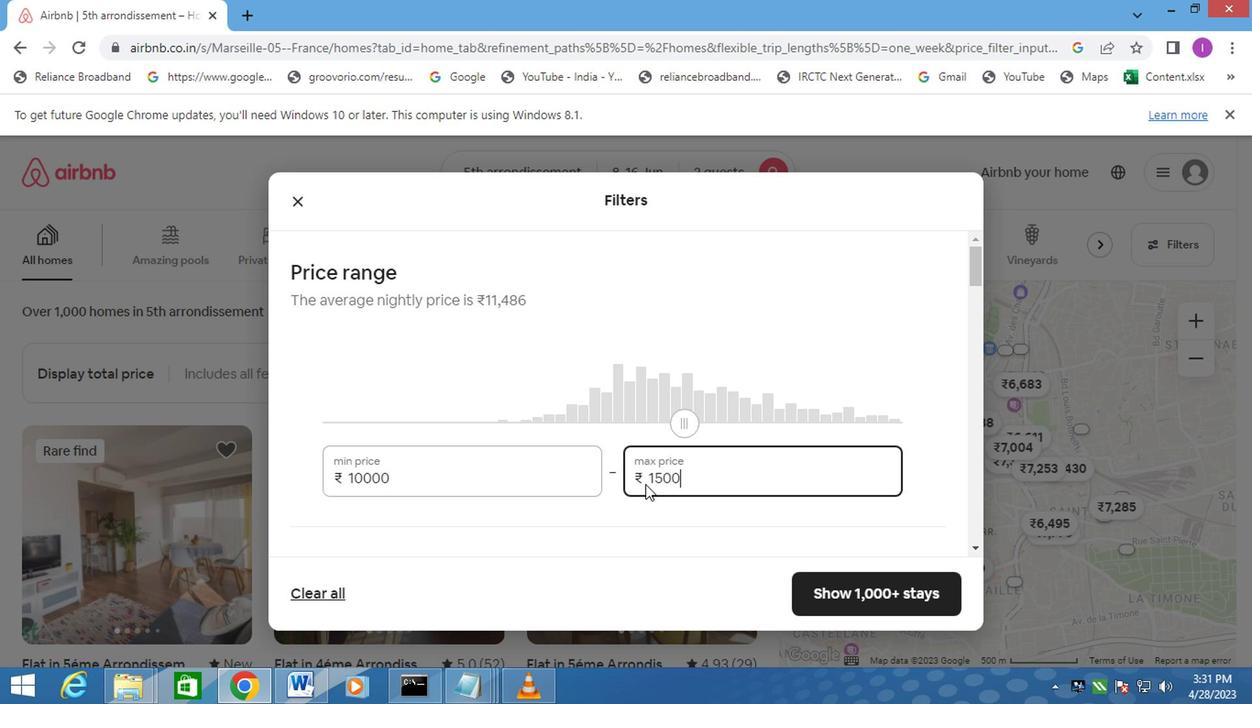 
Action: Mouse moved to (566, 525)
Screenshot: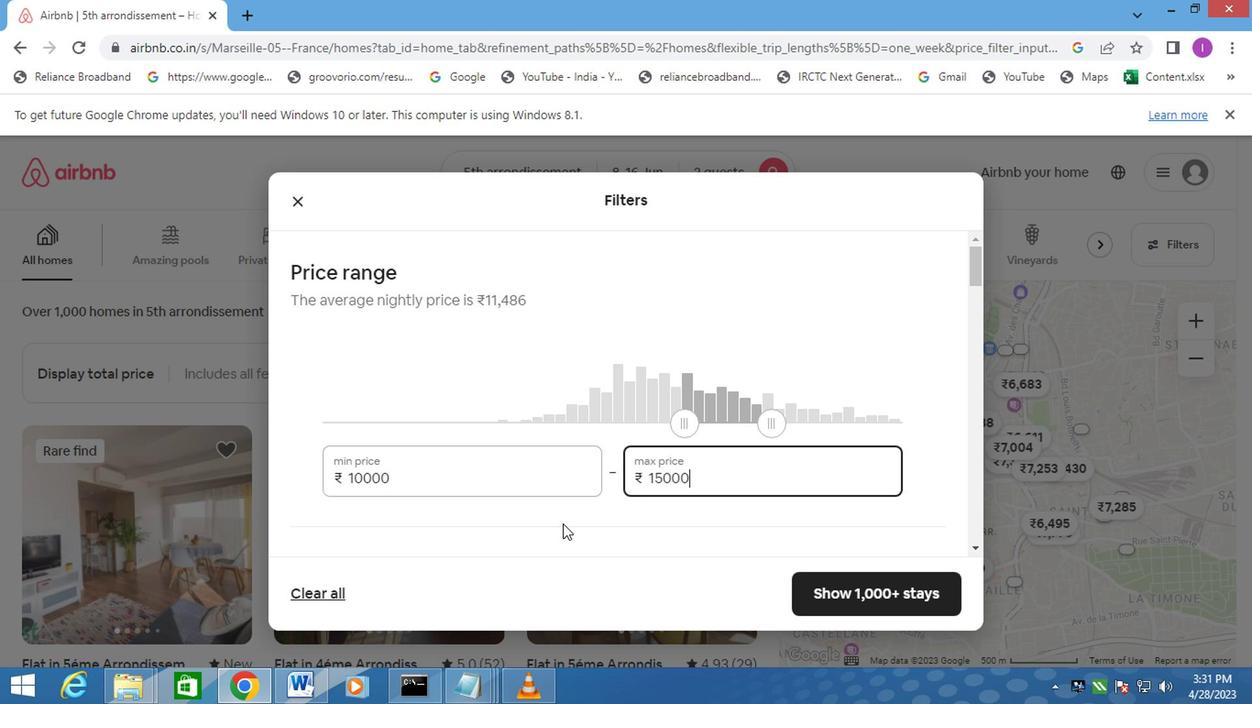 
Action: Mouse scrolled (566, 524) with delta (0, 0)
Screenshot: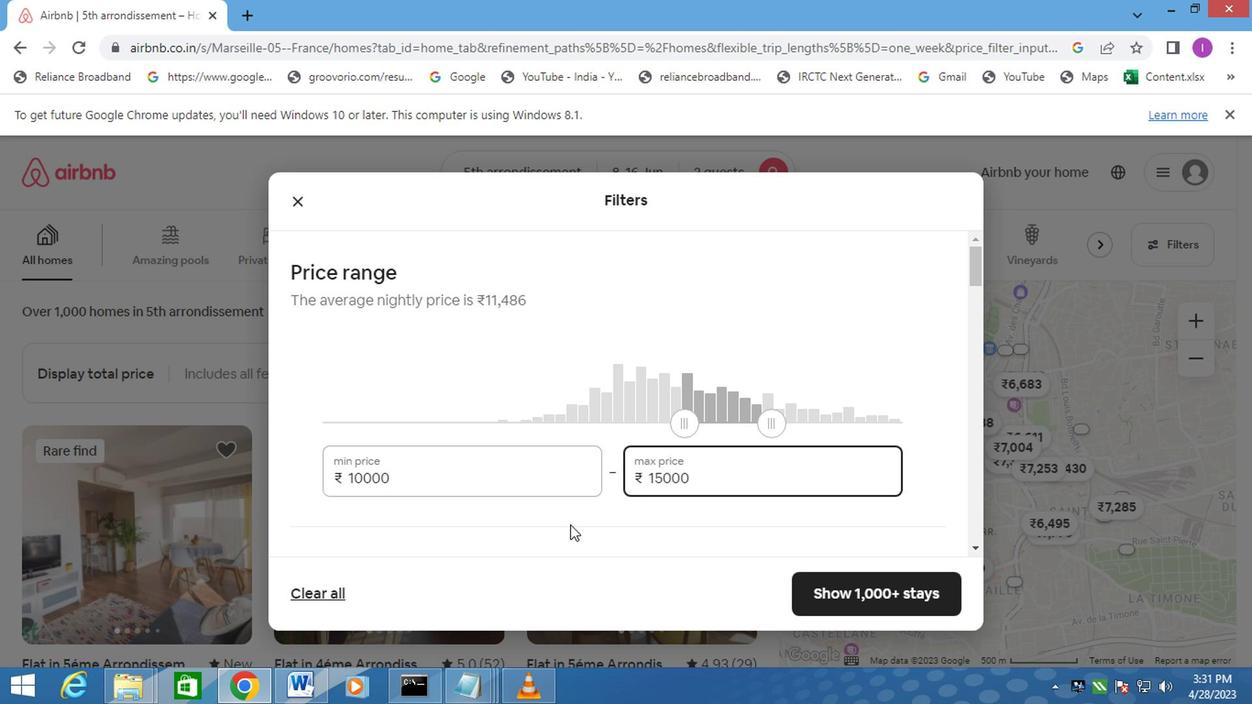 
Action: Mouse moved to (567, 525)
Screenshot: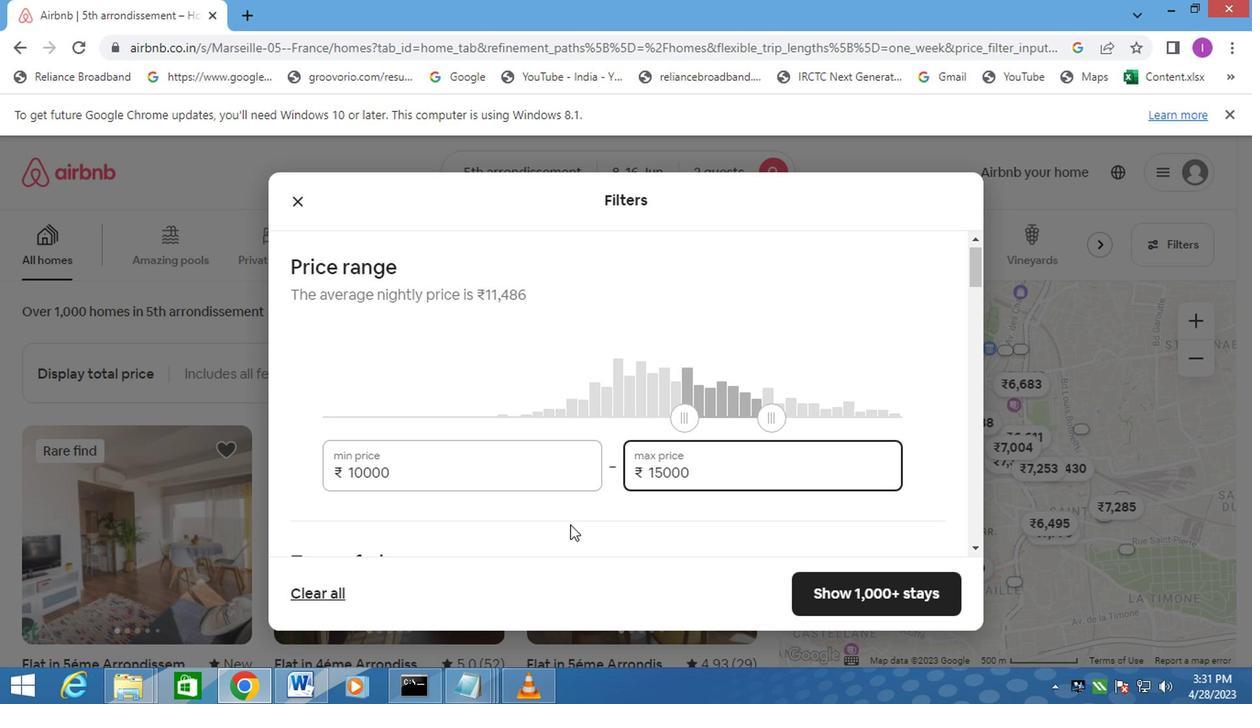 
Action: Mouse scrolled (567, 524) with delta (0, 0)
Screenshot: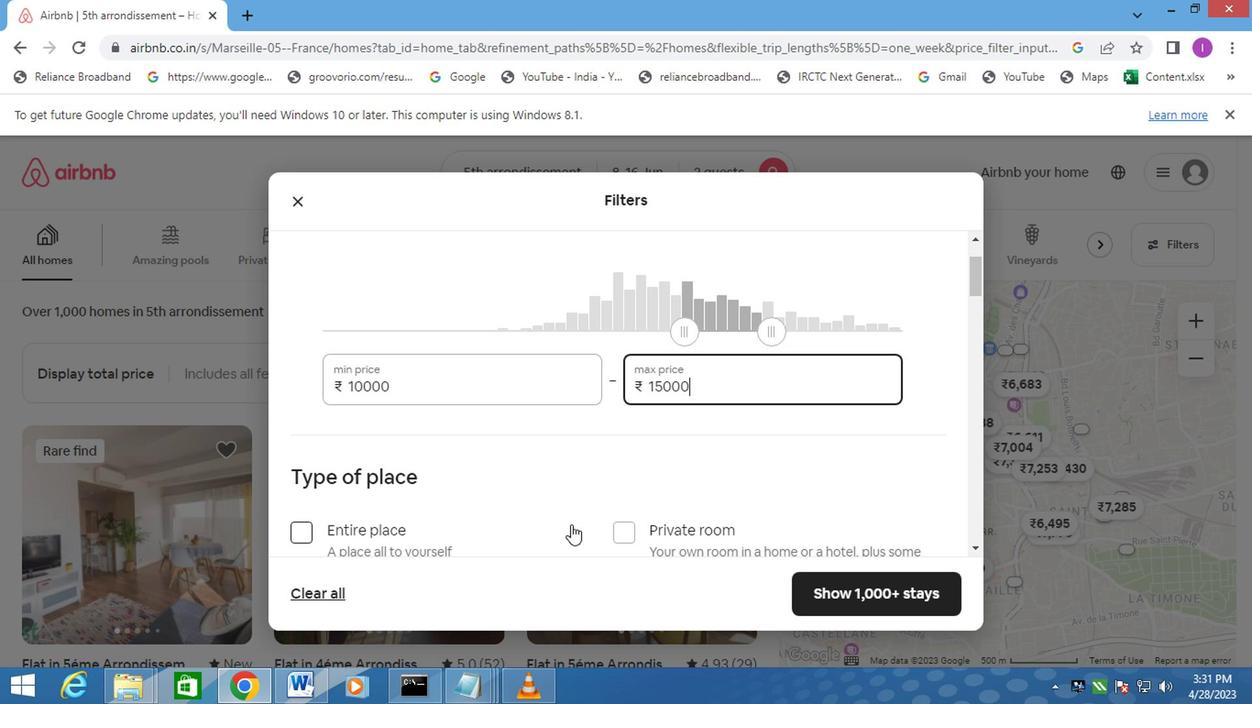 
Action: Mouse moved to (296, 442)
Screenshot: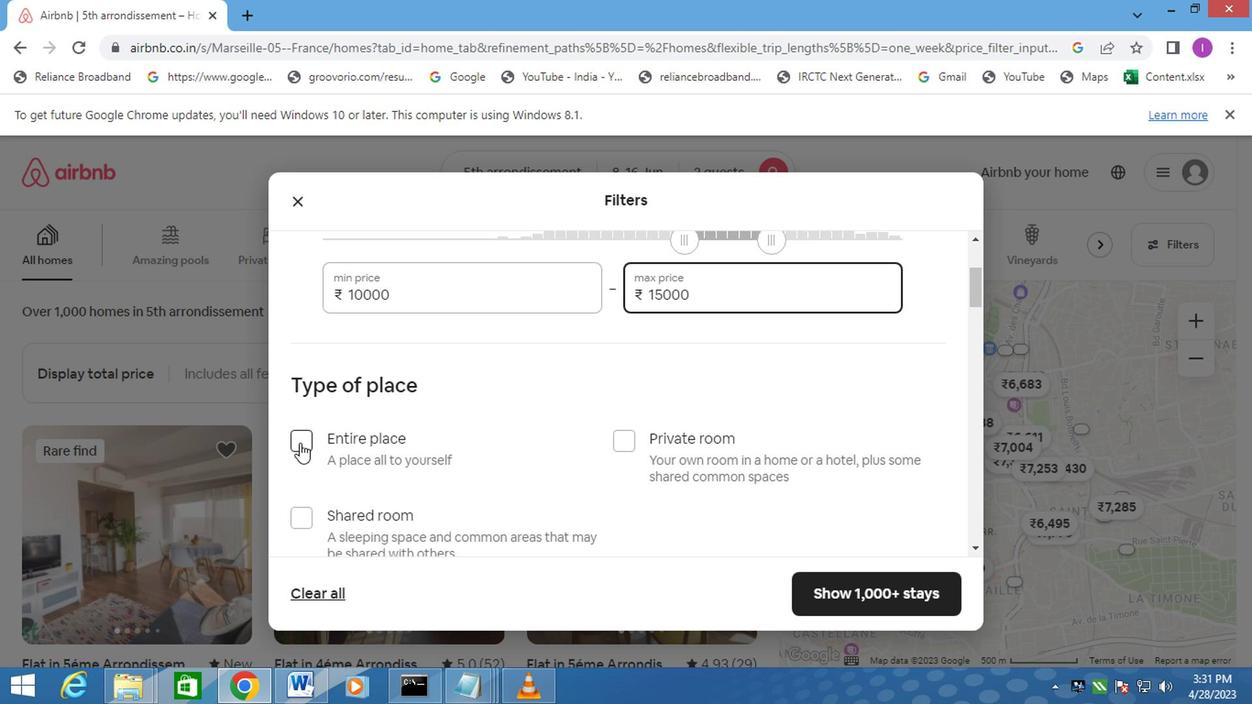 
Action: Mouse pressed left at (296, 442)
Screenshot: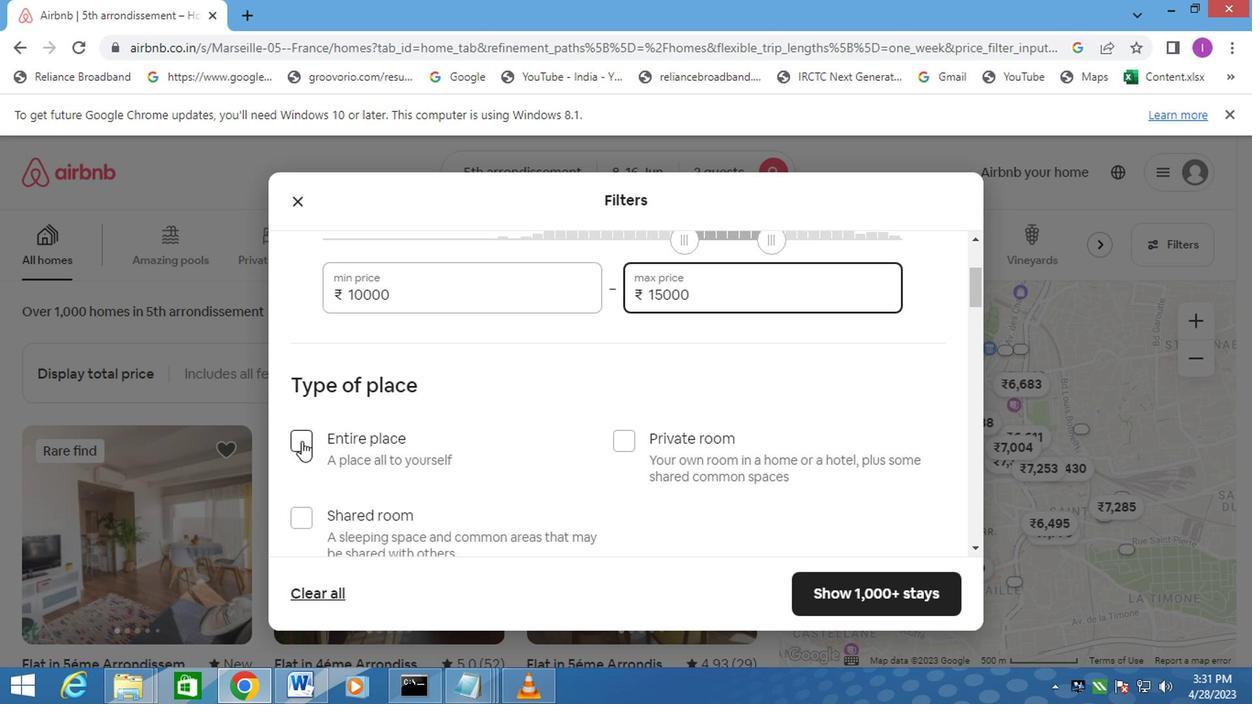 
Action: Mouse moved to (365, 466)
Screenshot: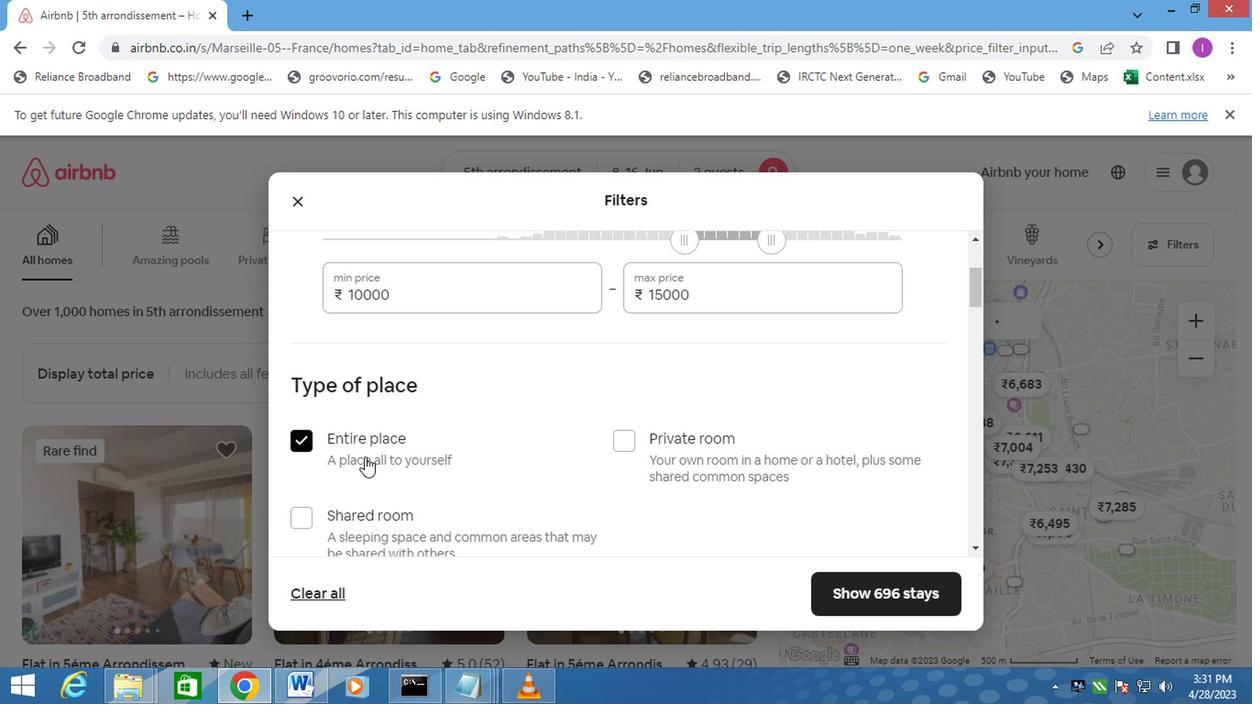 
Action: Mouse scrolled (365, 465) with delta (0, 0)
Screenshot: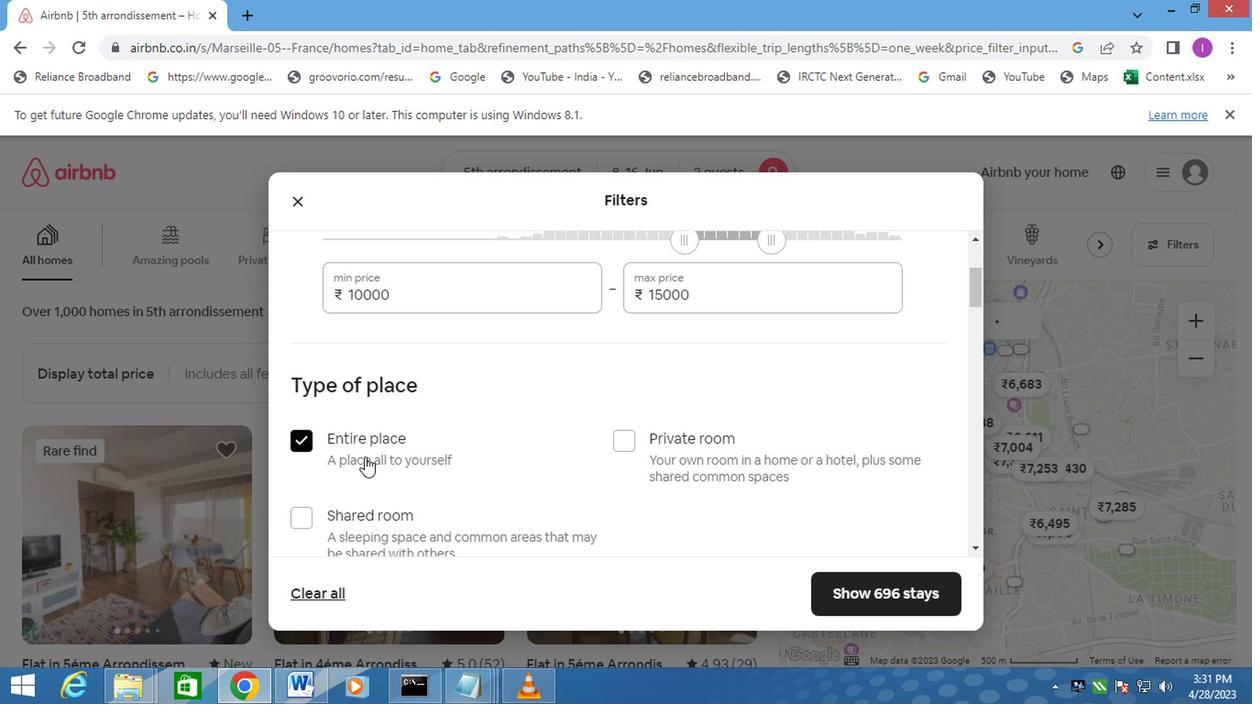 
Action: Mouse scrolled (365, 466) with delta (0, 0)
Screenshot: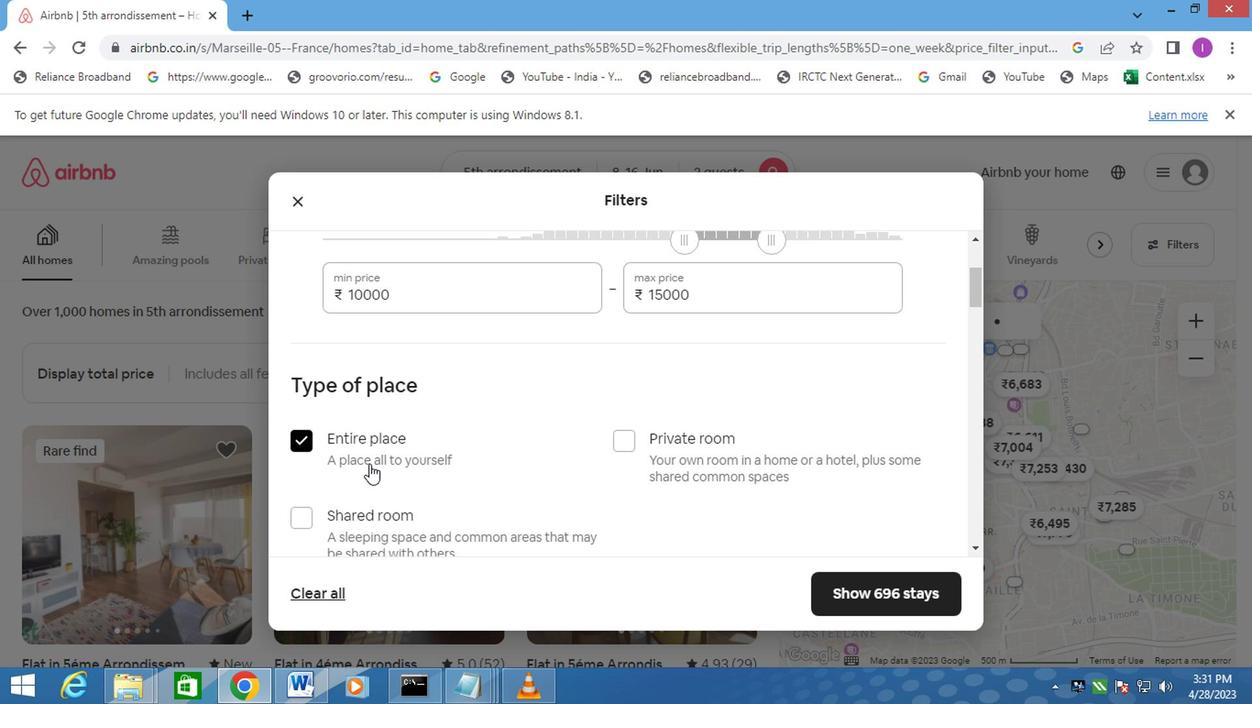 
Action: Mouse moved to (371, 466)
Screenshot: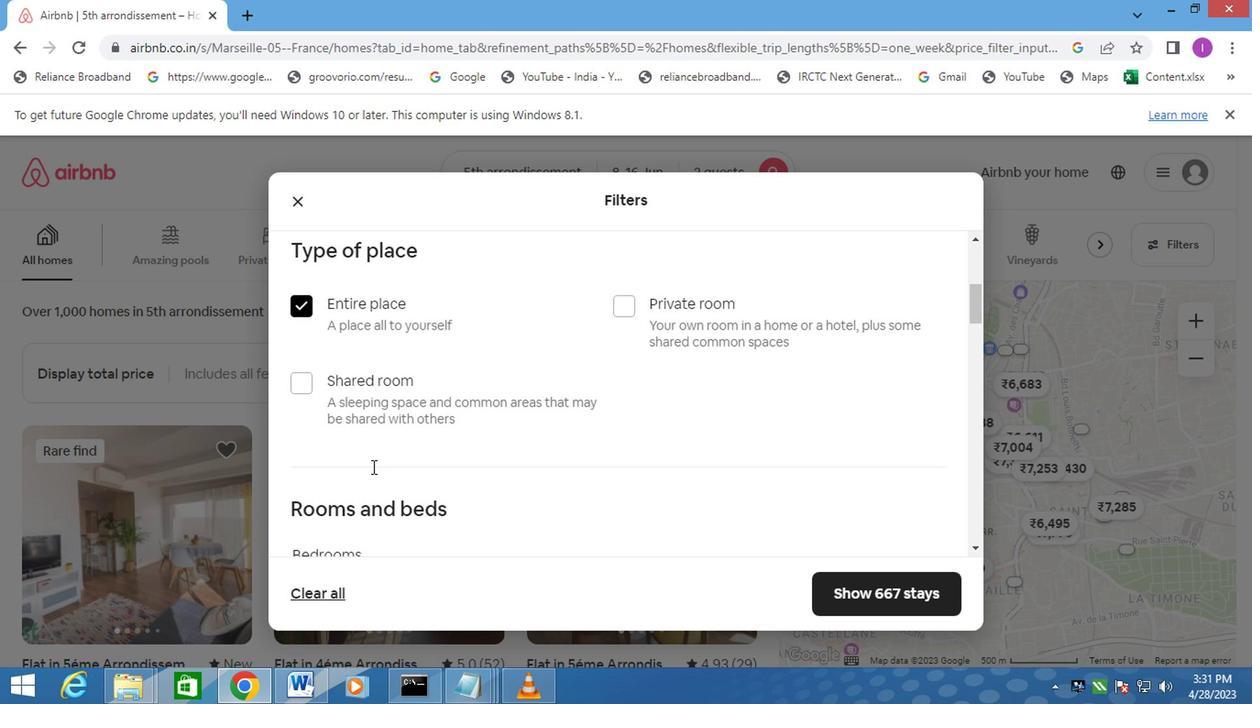 
Action: Mouse scrolled (371, 465) with delta (0, 0)
Screenshot: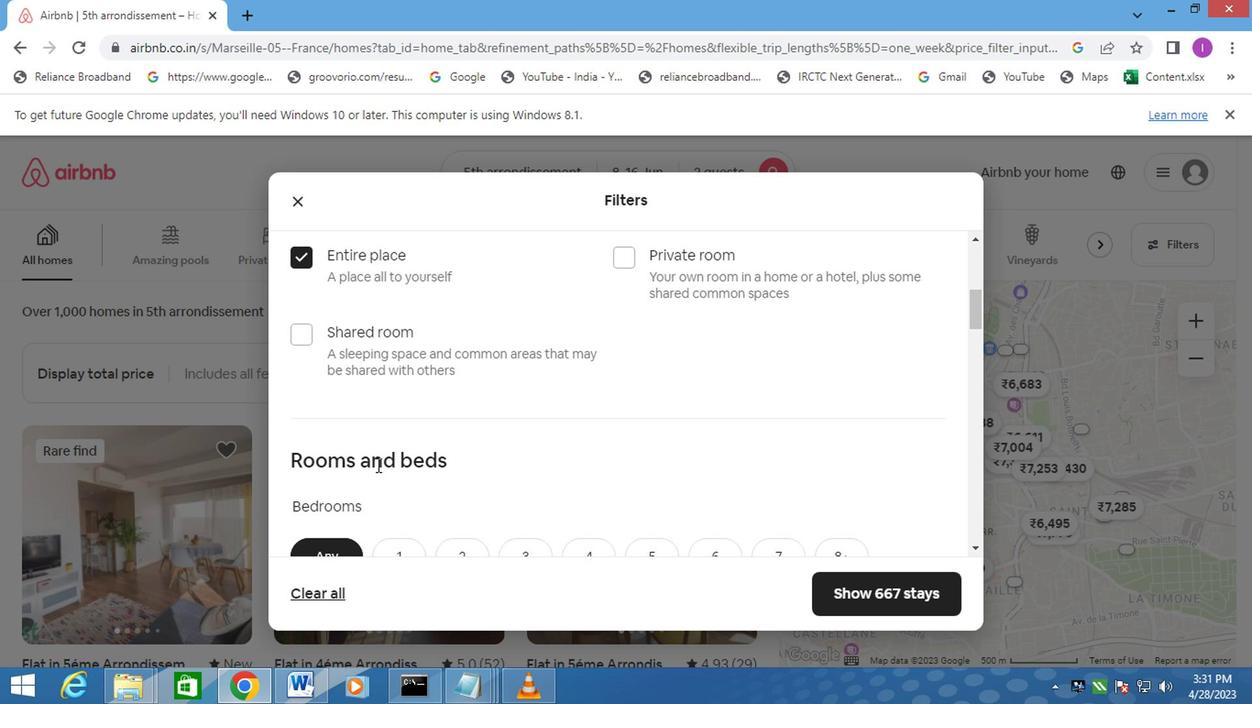 
Action: Mouse scrolled (371, 465) with delta (0, 0)
Screenshot: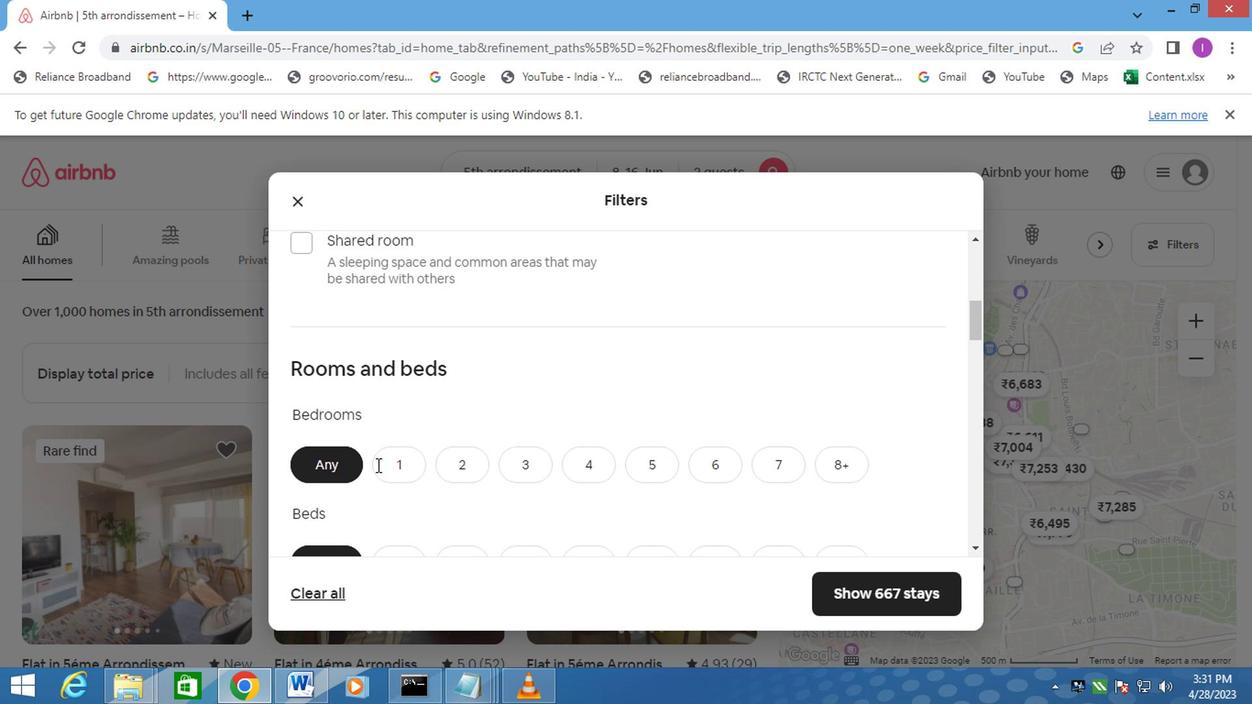 
Action: Mouse scrolled (371, 465) with delta (0, 0)
Screenshot: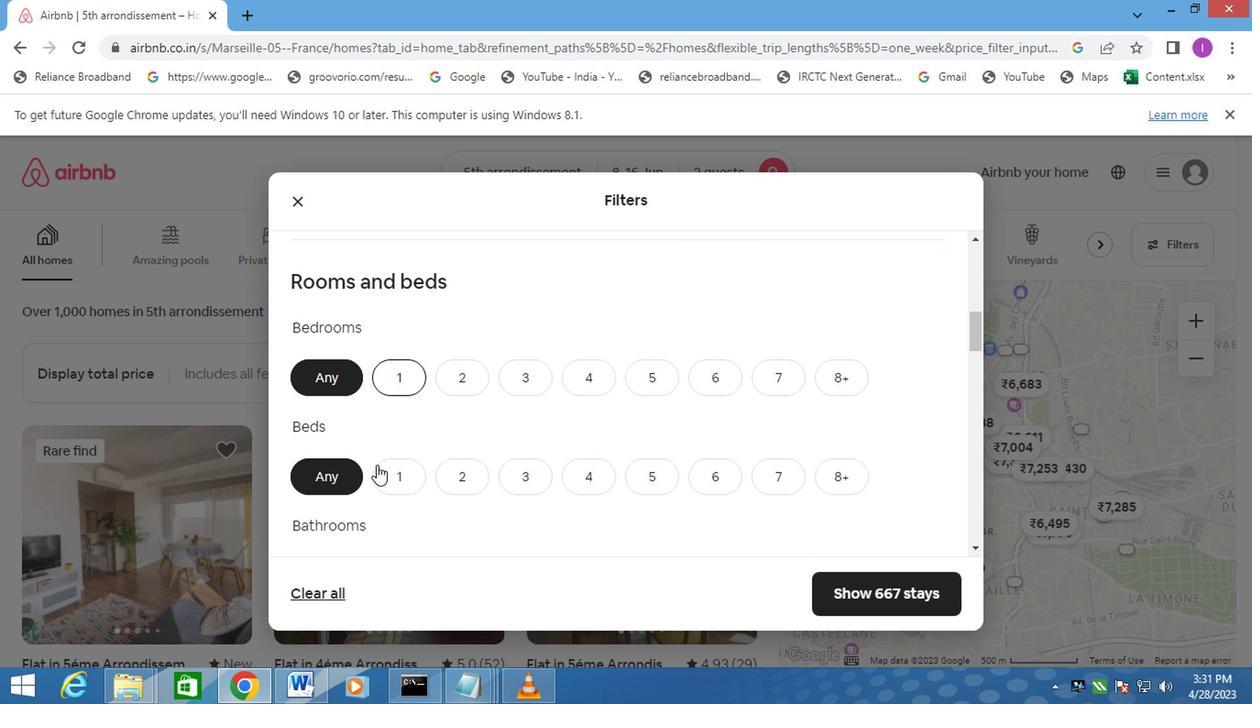 
Action: Mouse moved to (395, 284)
Screenshot: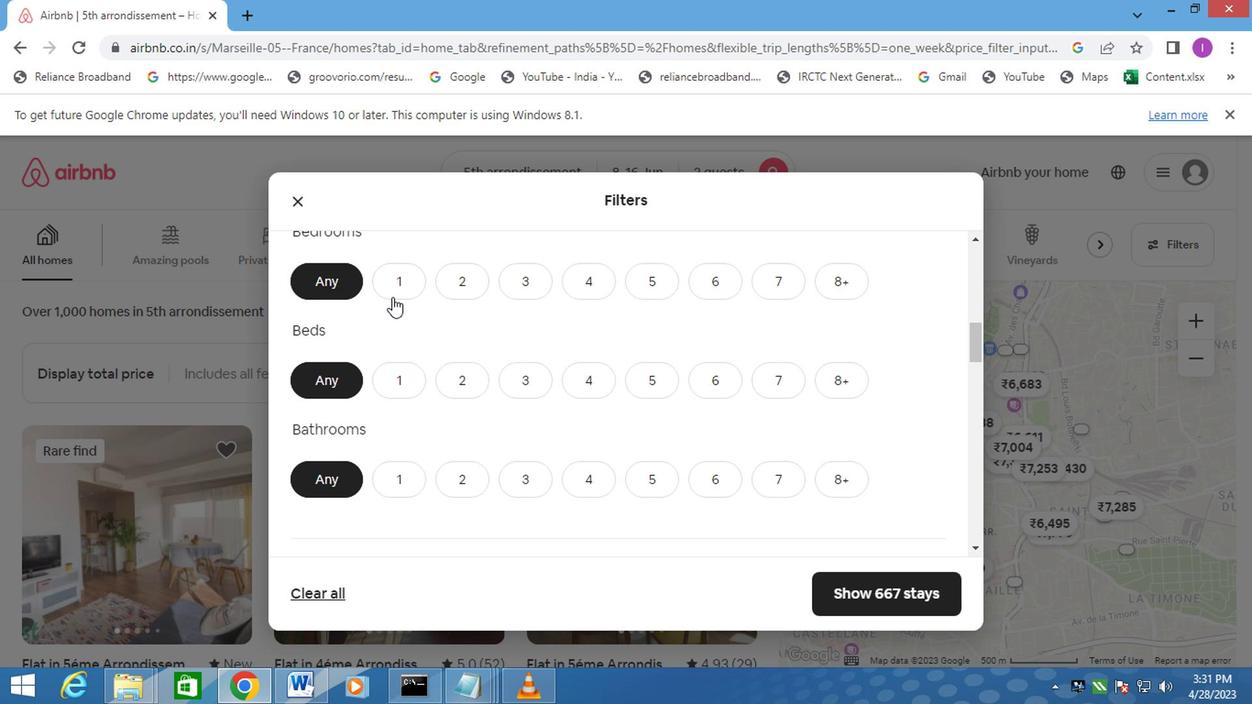
Action: Mouse pressed left at (395, 284)
Screenshot: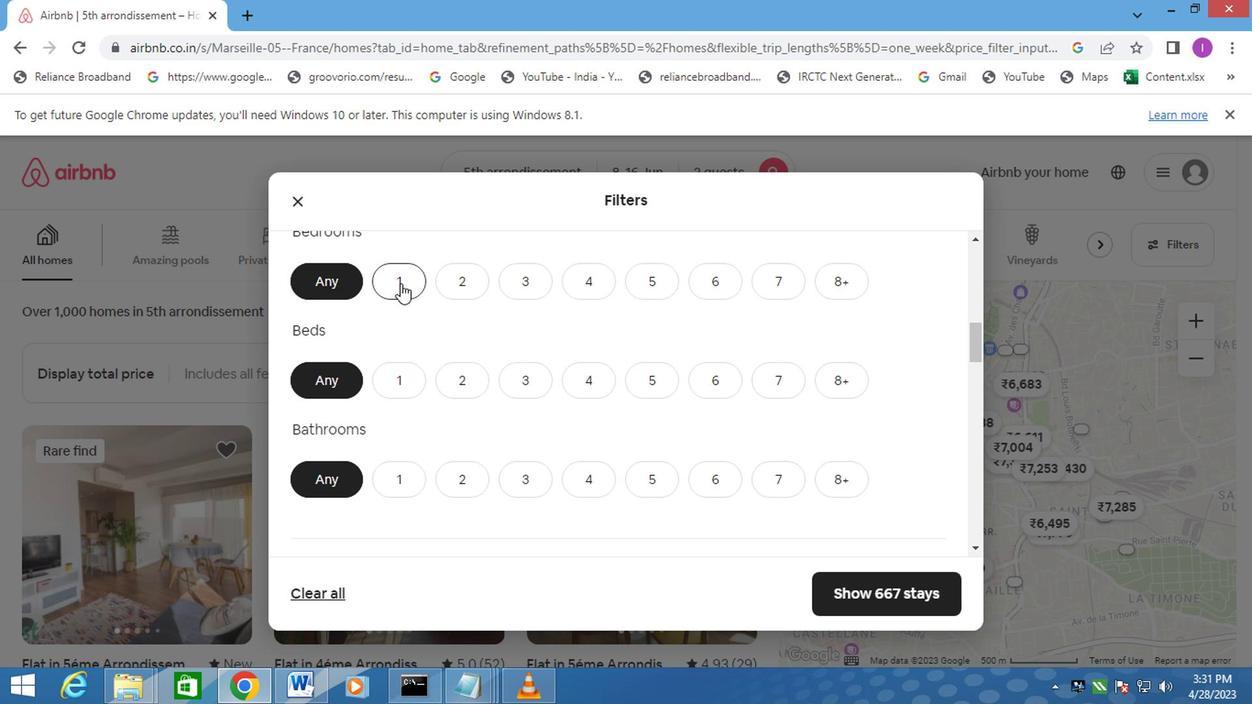 
Action: Mouse moved to (402, 373)
Screenshot: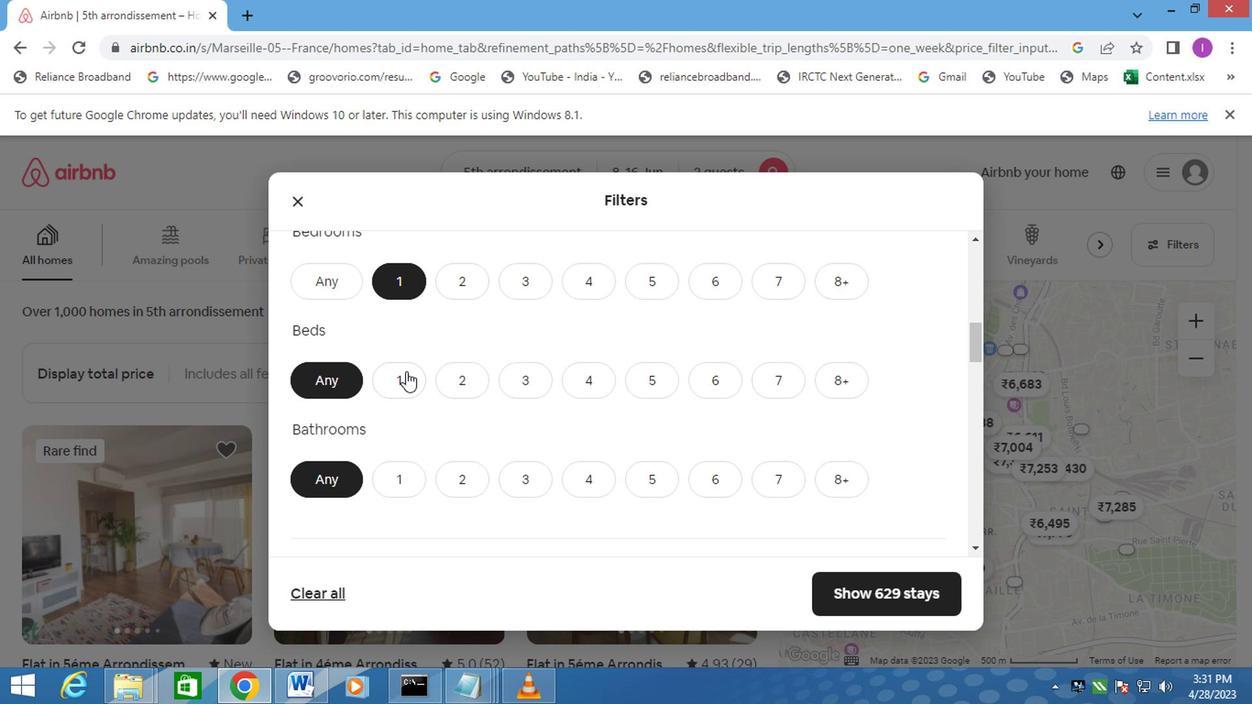 
Action: Mouse pressed left at (402, 373)
Screenshot: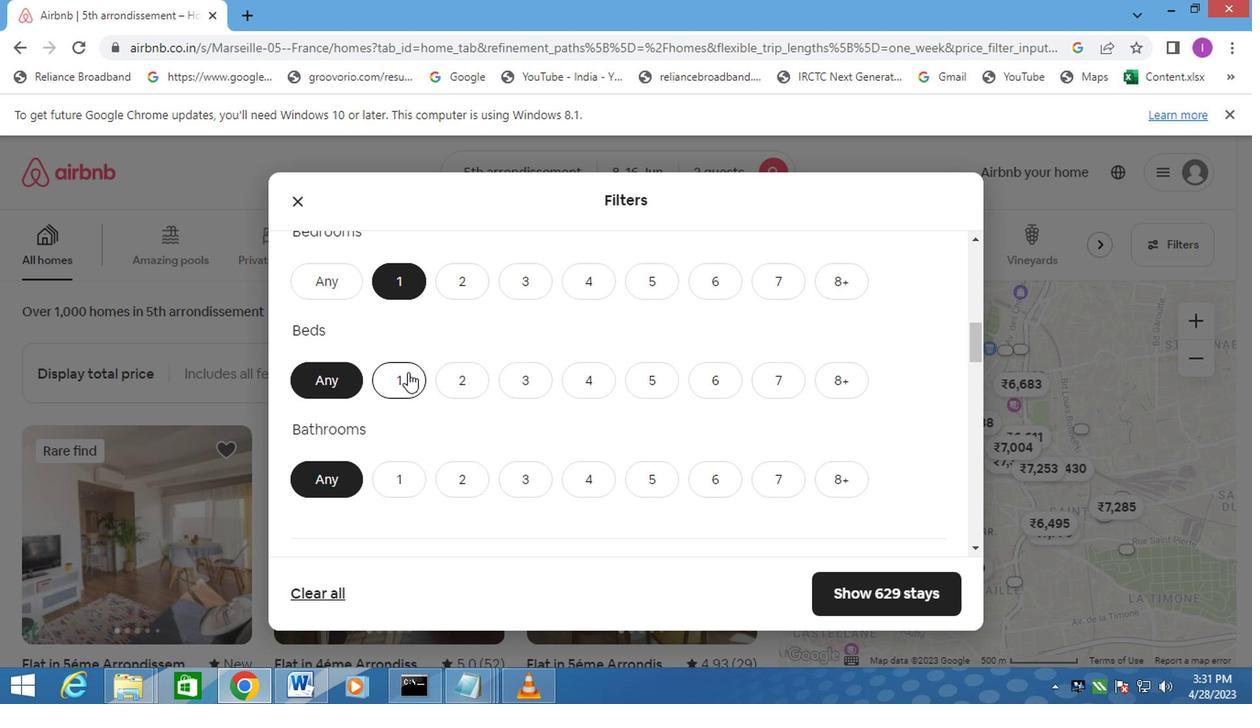 
Action: Mouse moved to (396, 472)
Screenshot: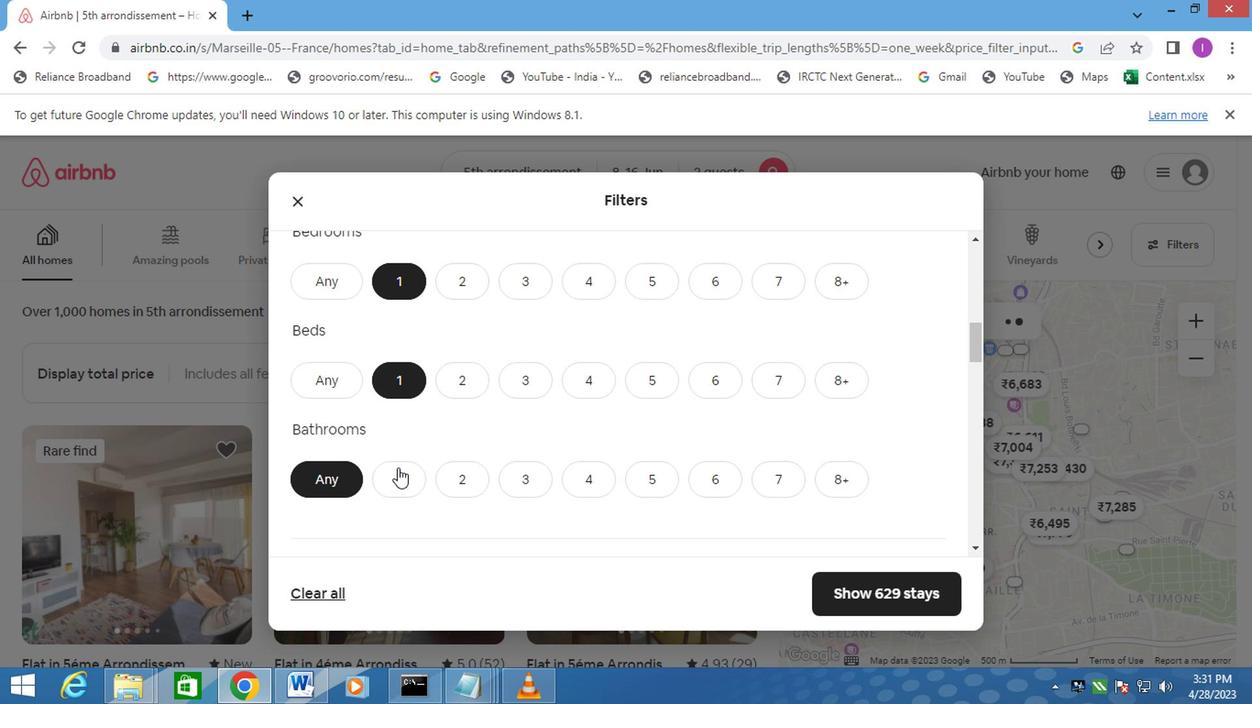 
Action: Mouse pressed left at (396, 472)
Screenshot: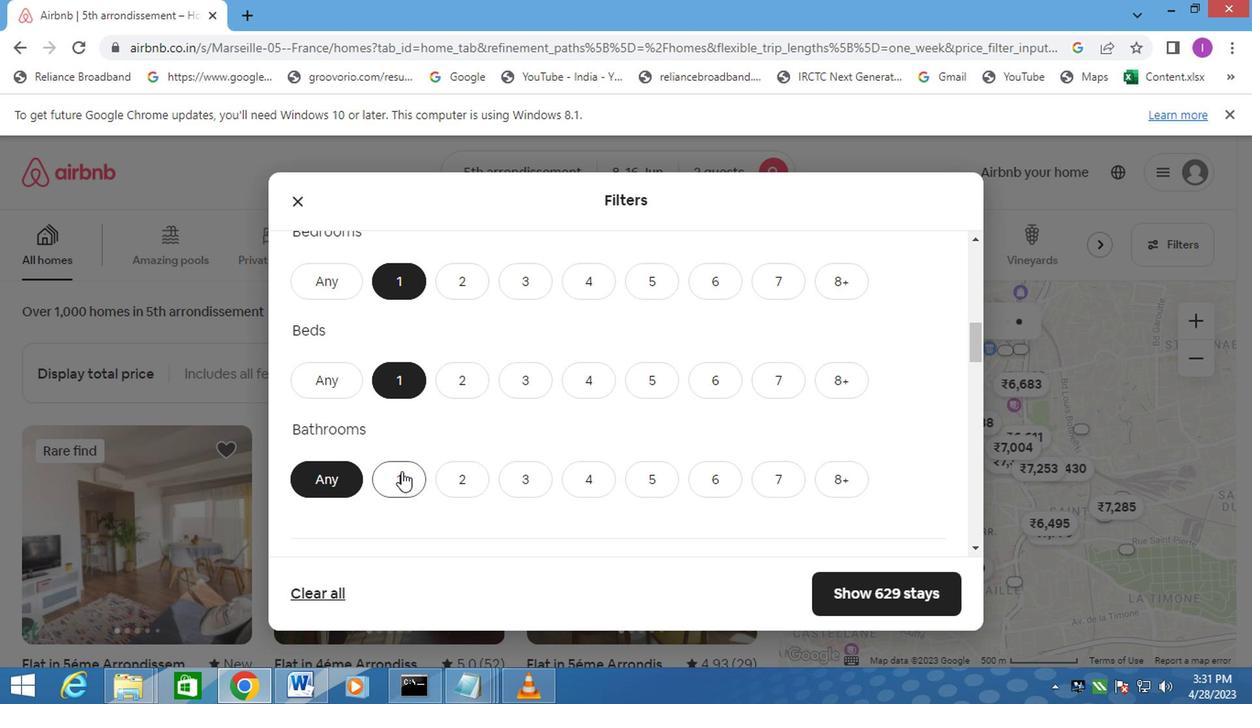 
Action: Mouse moved to (412, 462)
Screenshot: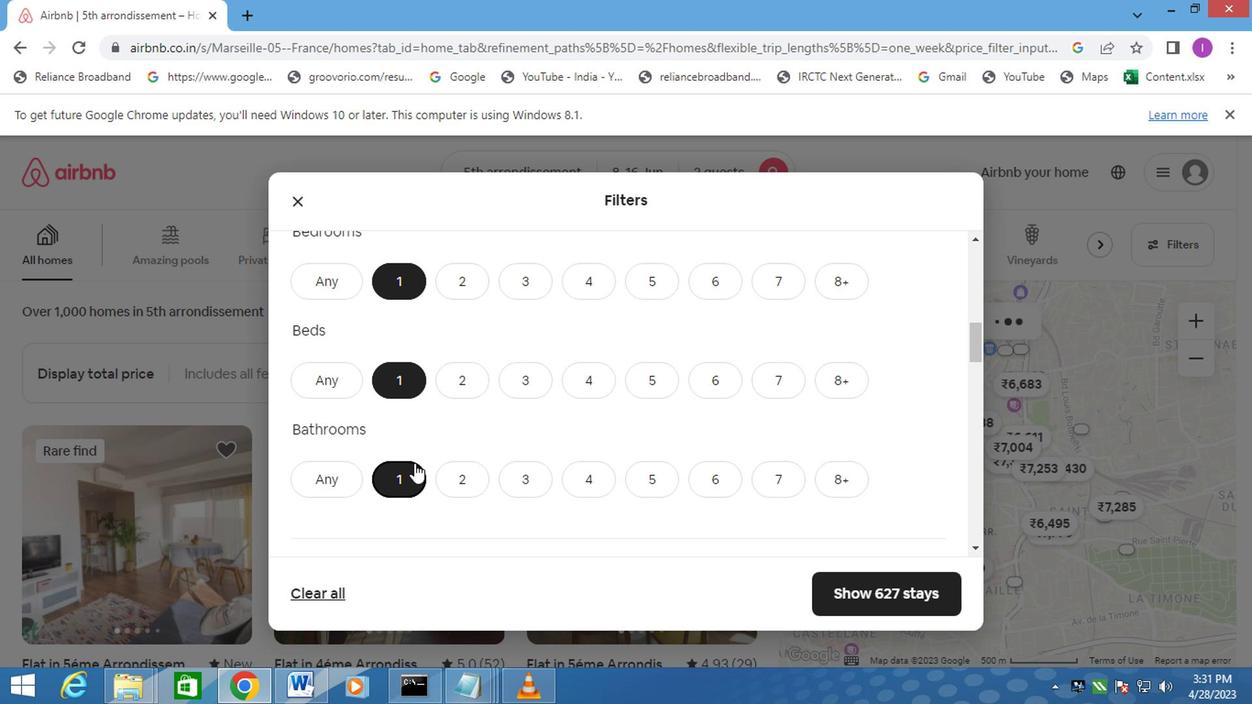 
Action: Mouse scrolled (412, 461) with delta (0, 0)
Screenshot: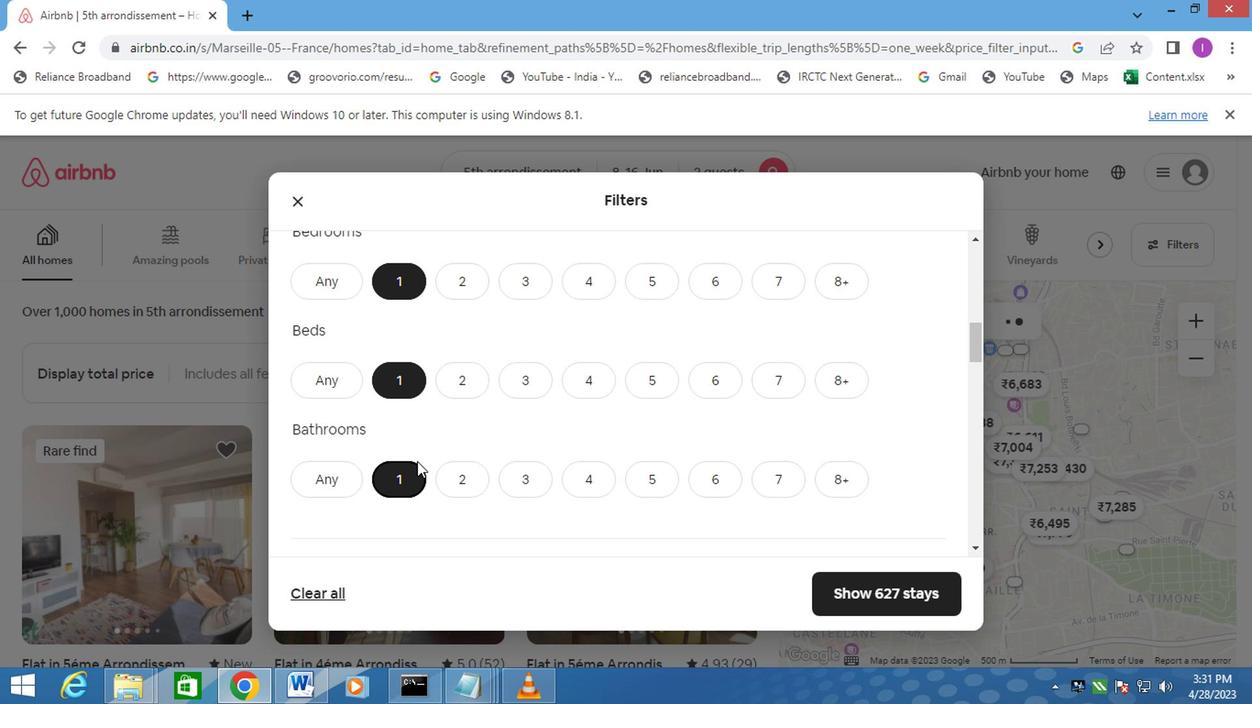 
Action: Mouse moved to (414, 461)
Screenshot: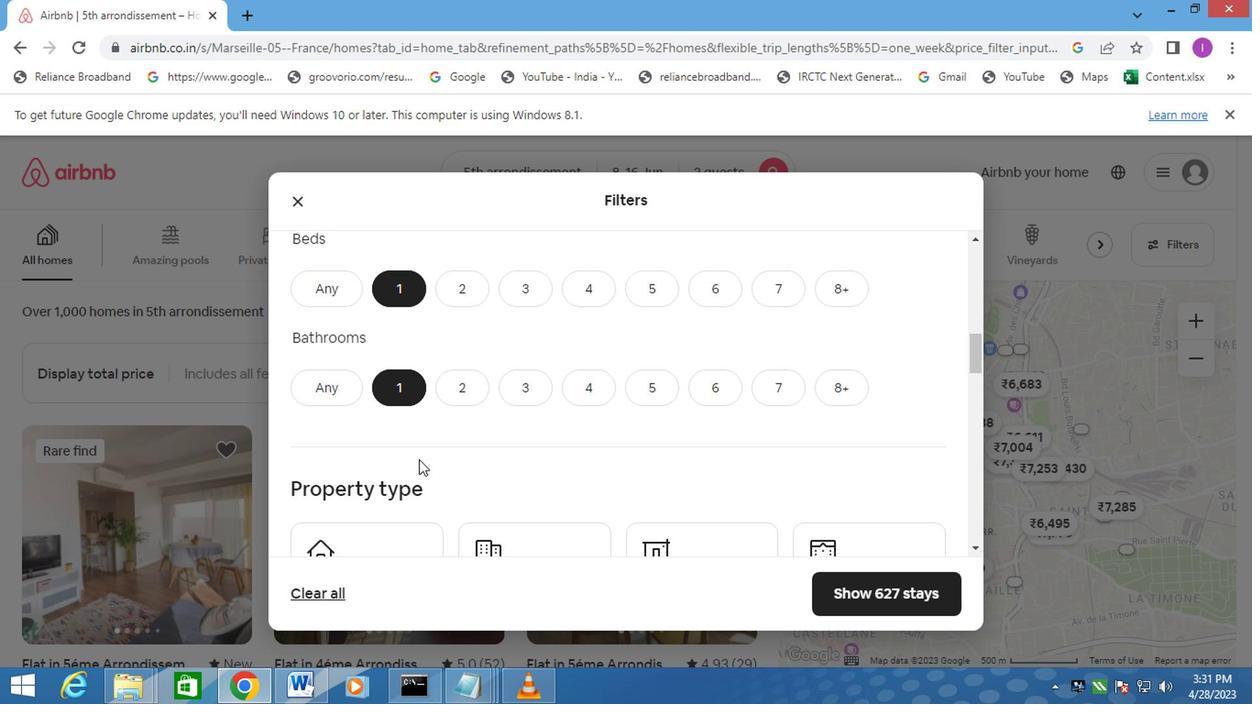 
Action: Mouse scrolled (414, 459) with delta (0, -1)
Screenshot: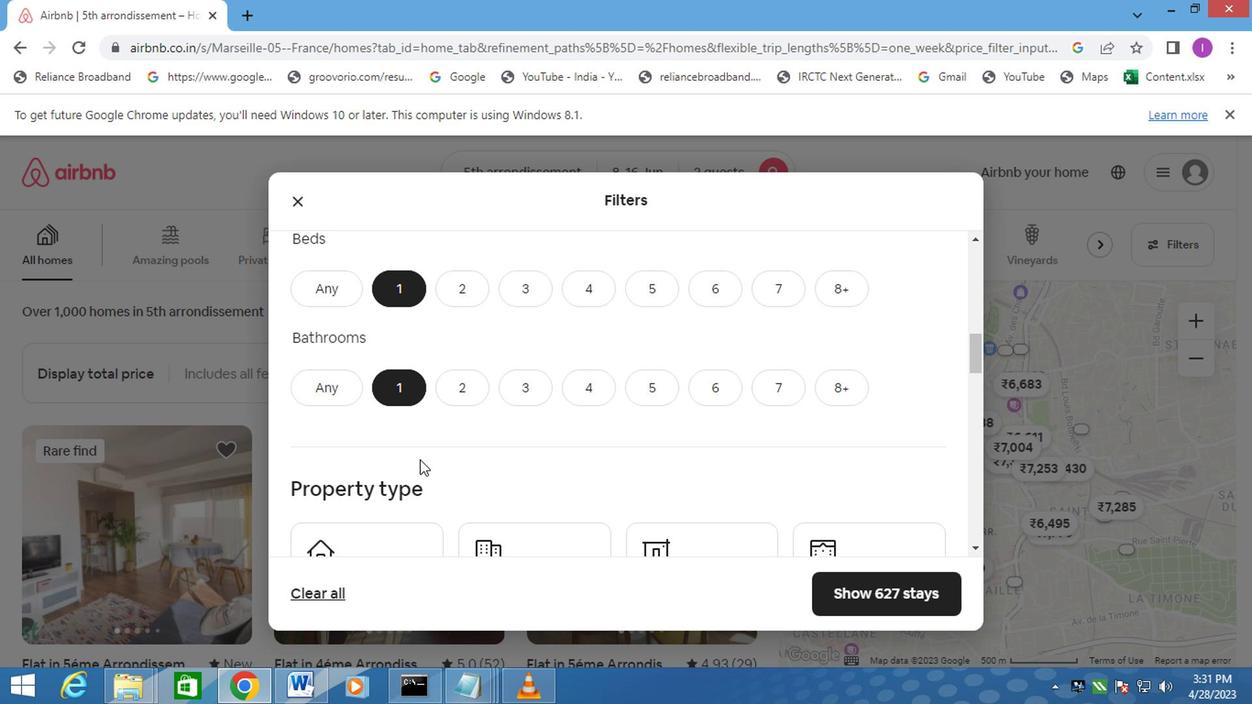 
Action: Mouse scrolled (414, 459) with delta (0, -1)
Screenshot: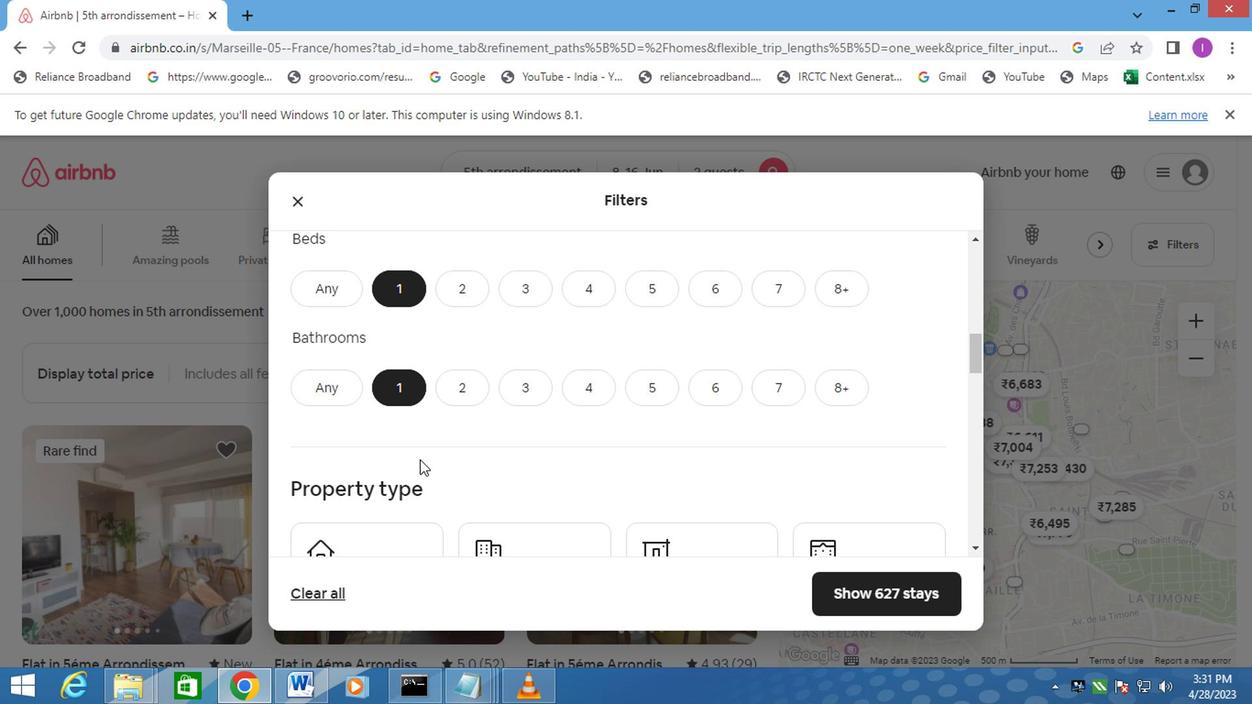 
Action: Mouse moved to (328, 434)
Screenshot: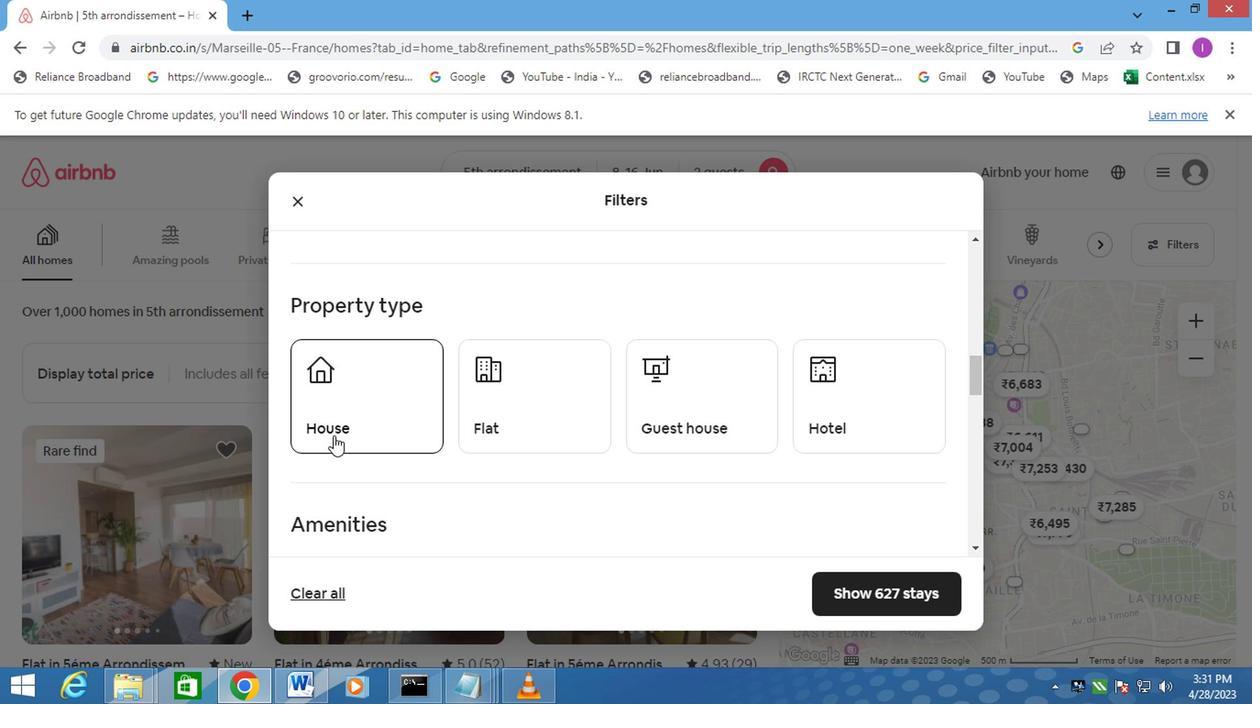 
Action: Mouse pressed left at (328, 434)
Screenshot: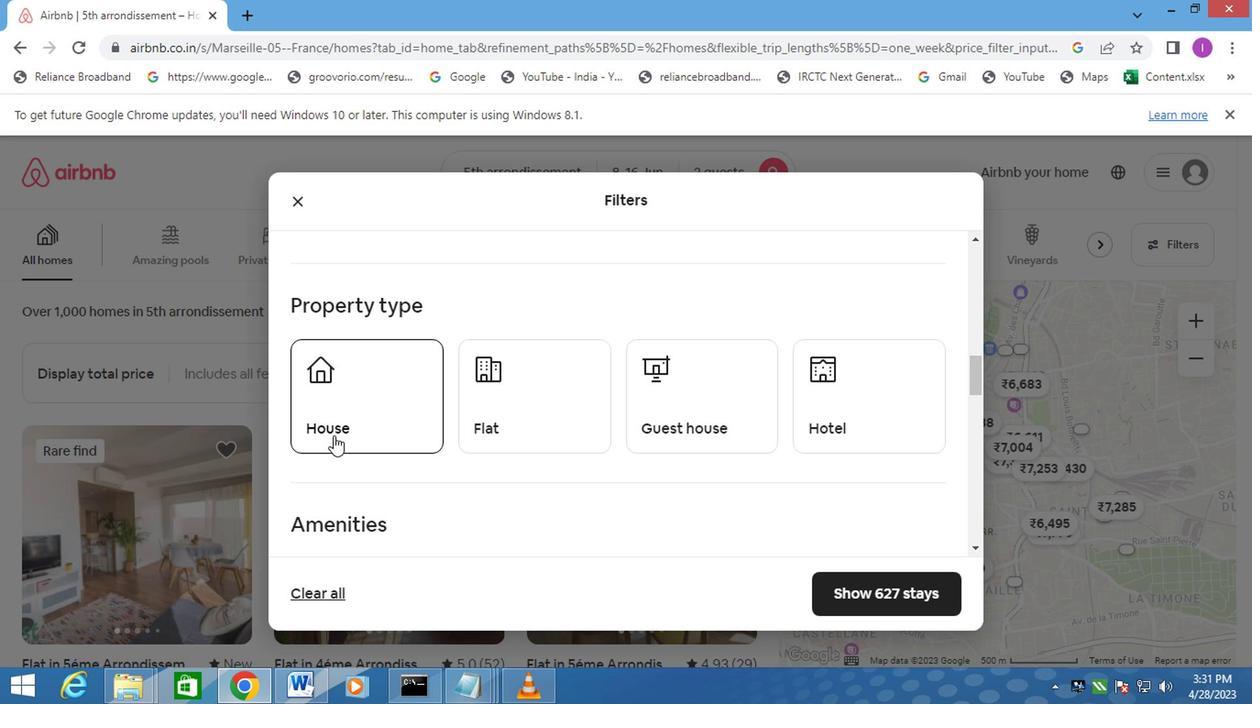 
Action: Mouse moved to (506, 394)
Screenshot: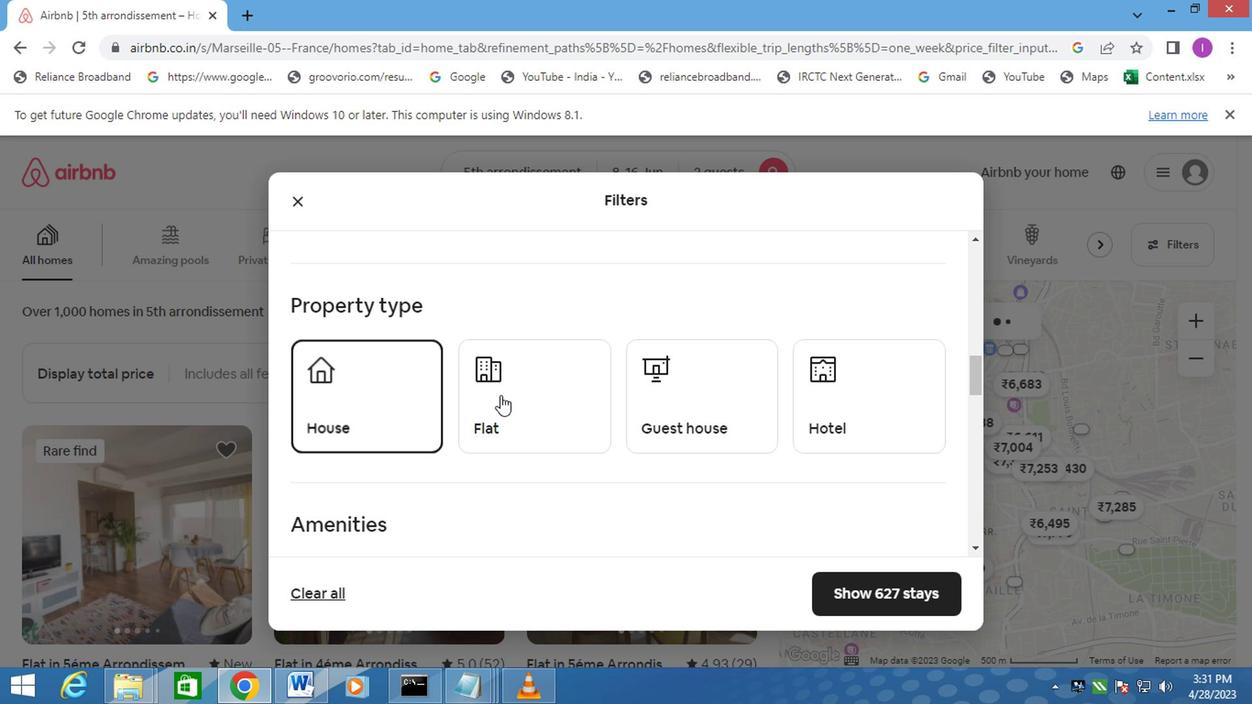 
Action: Mouse pressed left at (506, 394)
Screenshot: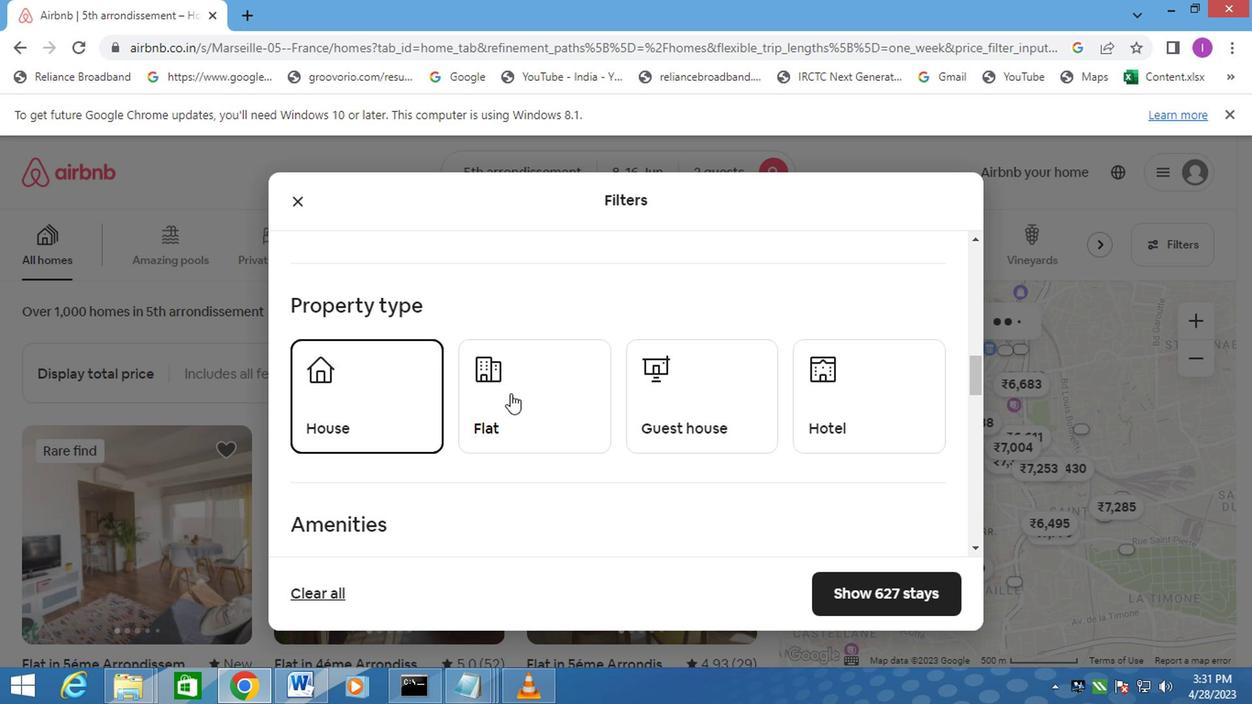 
Action: Mouse moved to (663, 396)
Screenshot: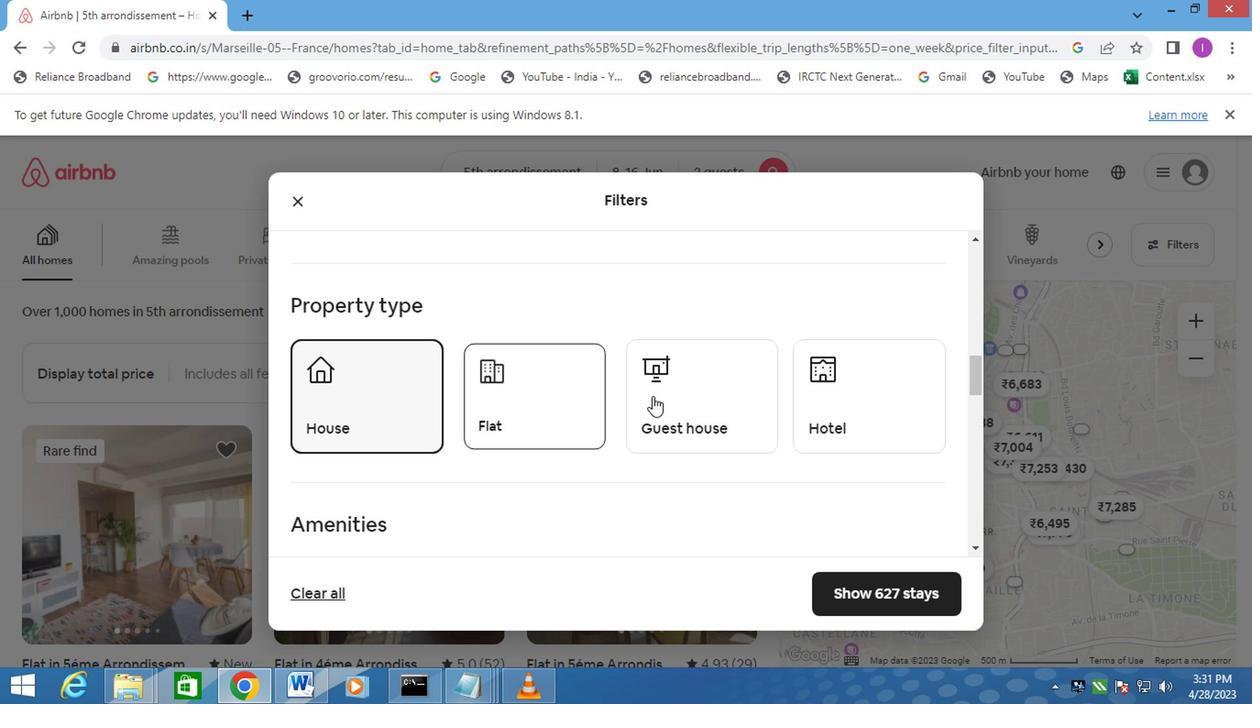 
Action: Mouse pressed left at (663, 396)
Screenshot: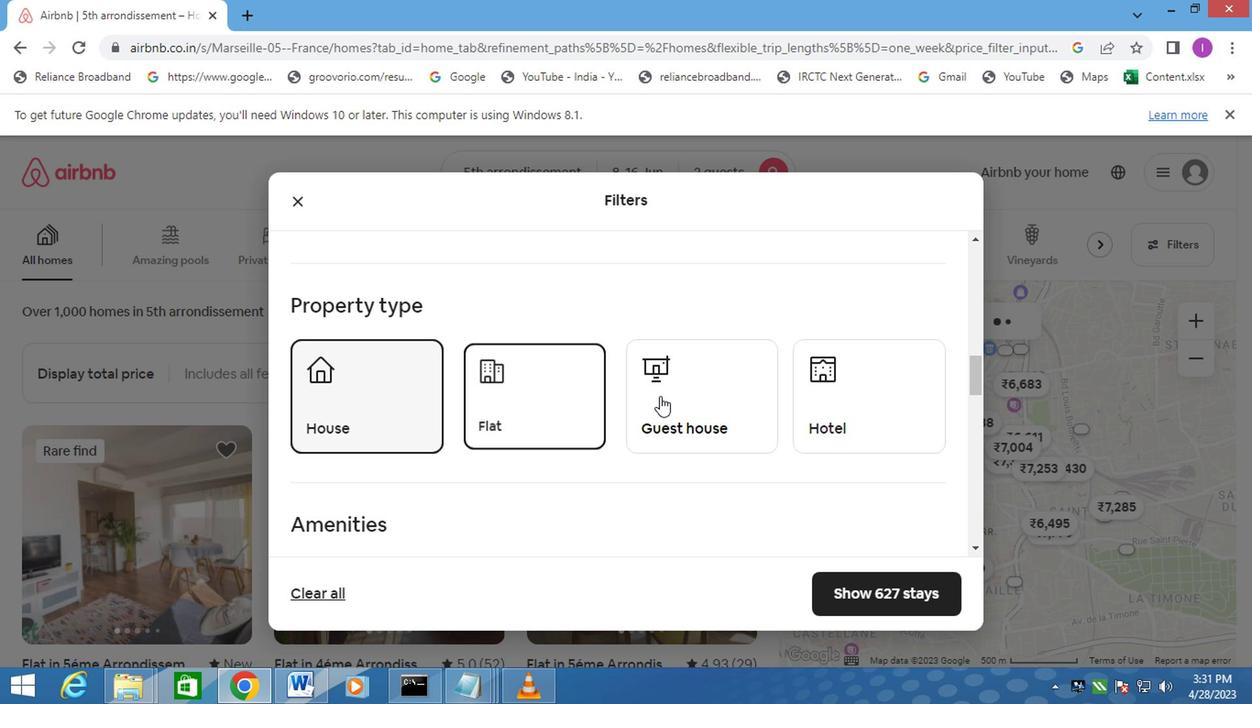 
Action: Mouse moved to (879, 402)
Screenshot: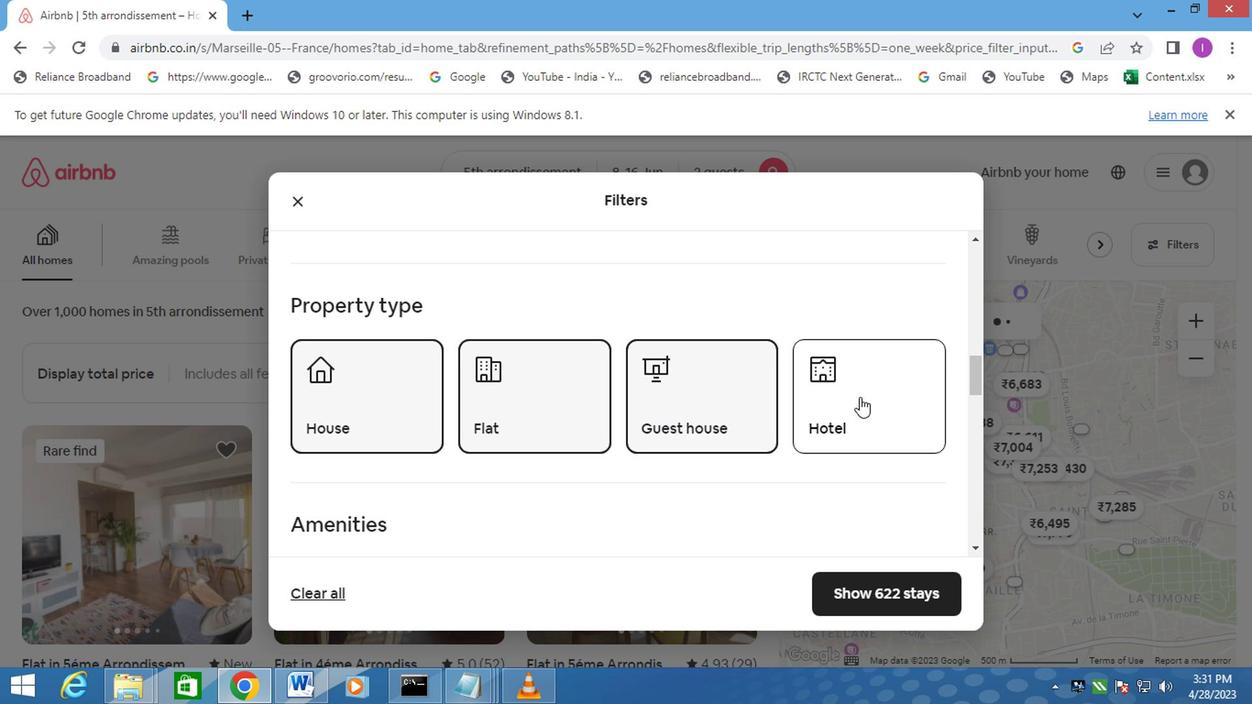 
Action: Mouse pressed left at (879, 402)
Screenshot: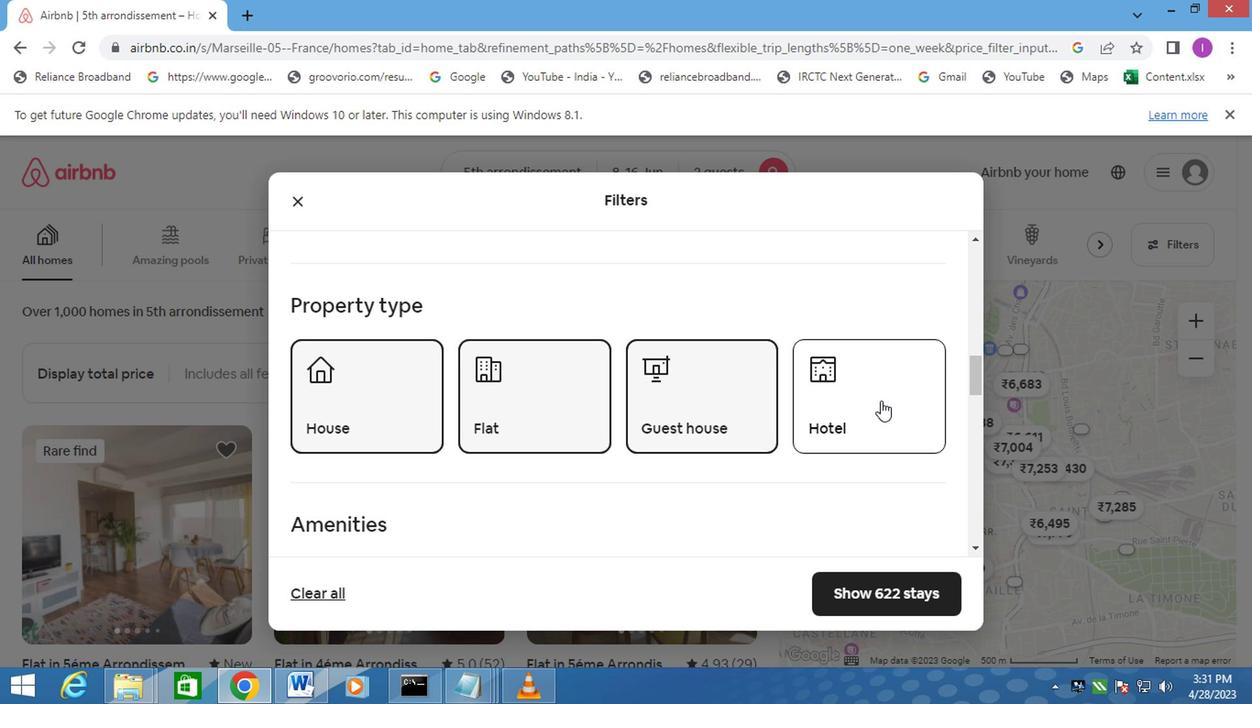 
Action: Mouse moved to (538, 492)
Screenshot: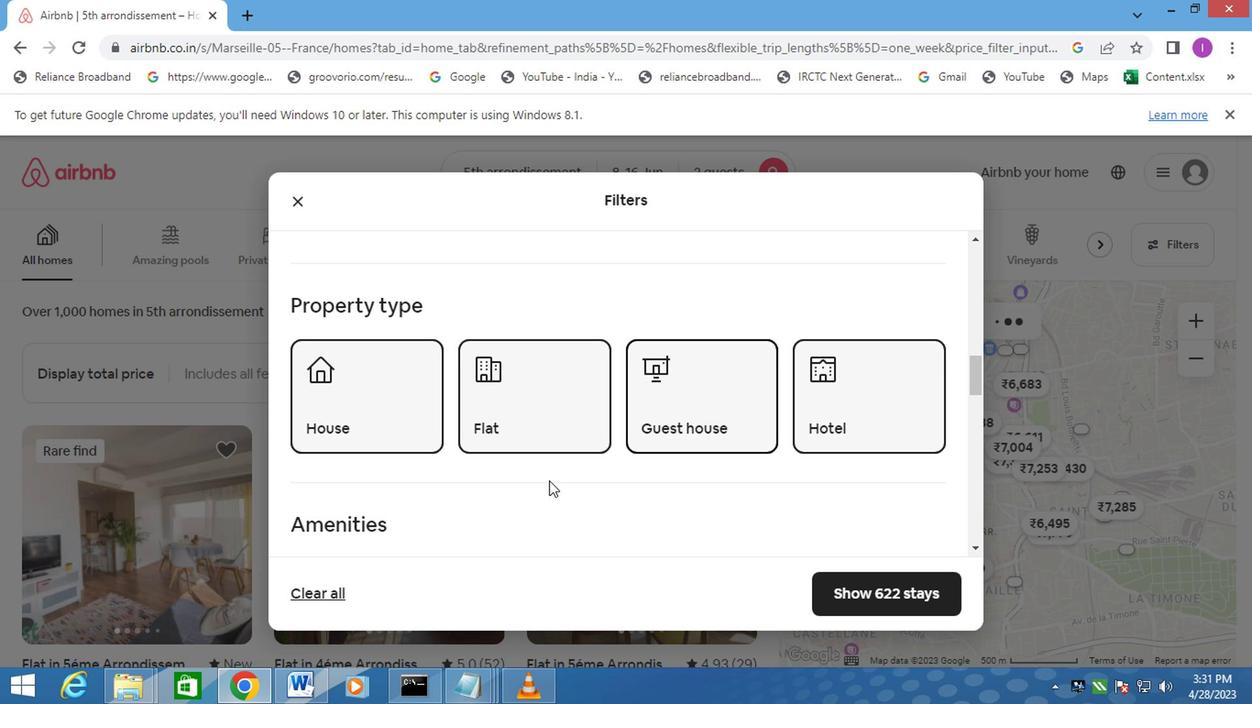 
Action: Mouse scrolled (538, 491) with delta (0, -1)
Screenshot: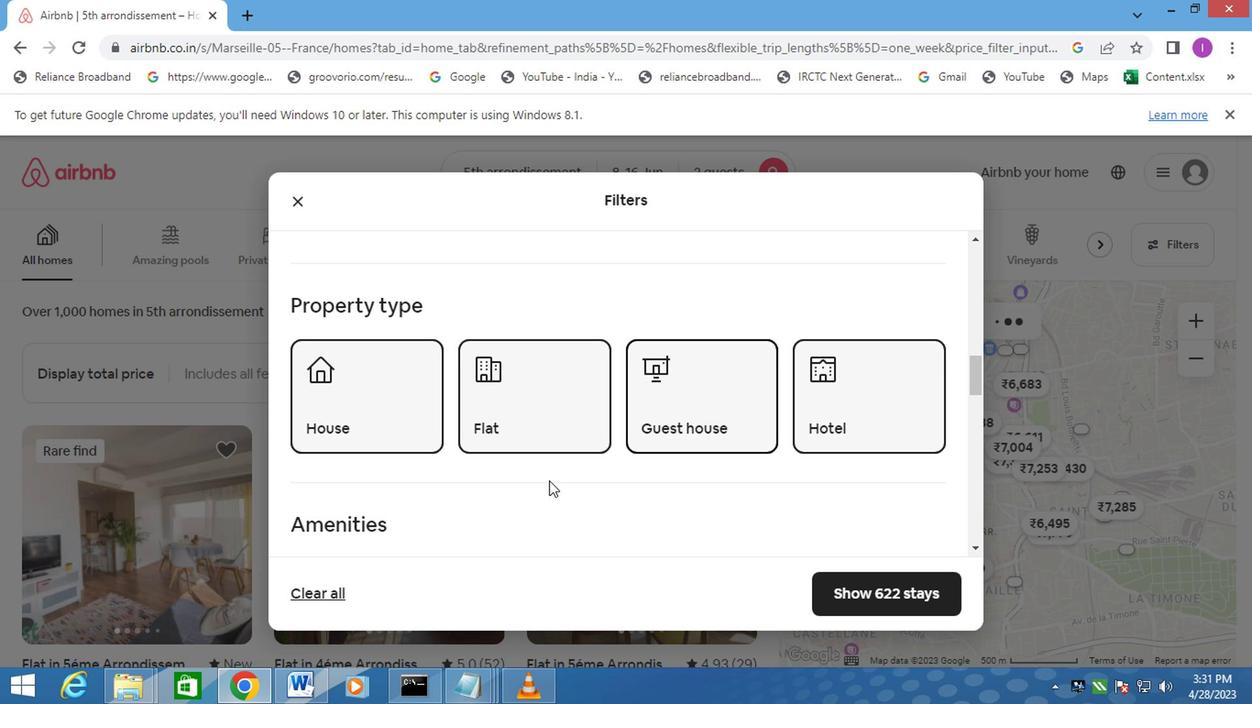 
Action: Mouse moved to (537, 492)
Screenshot: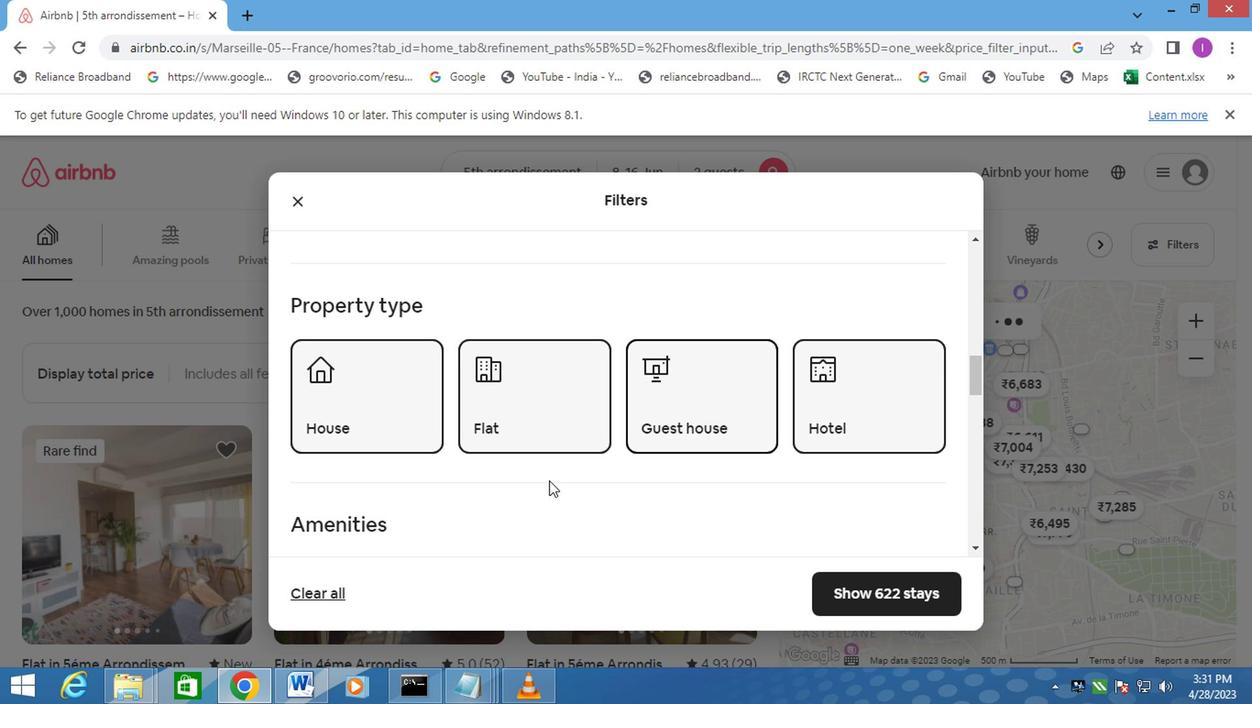 
Action: Mouse scrolled (537, 491) with delta (0, -1)
Screenshot: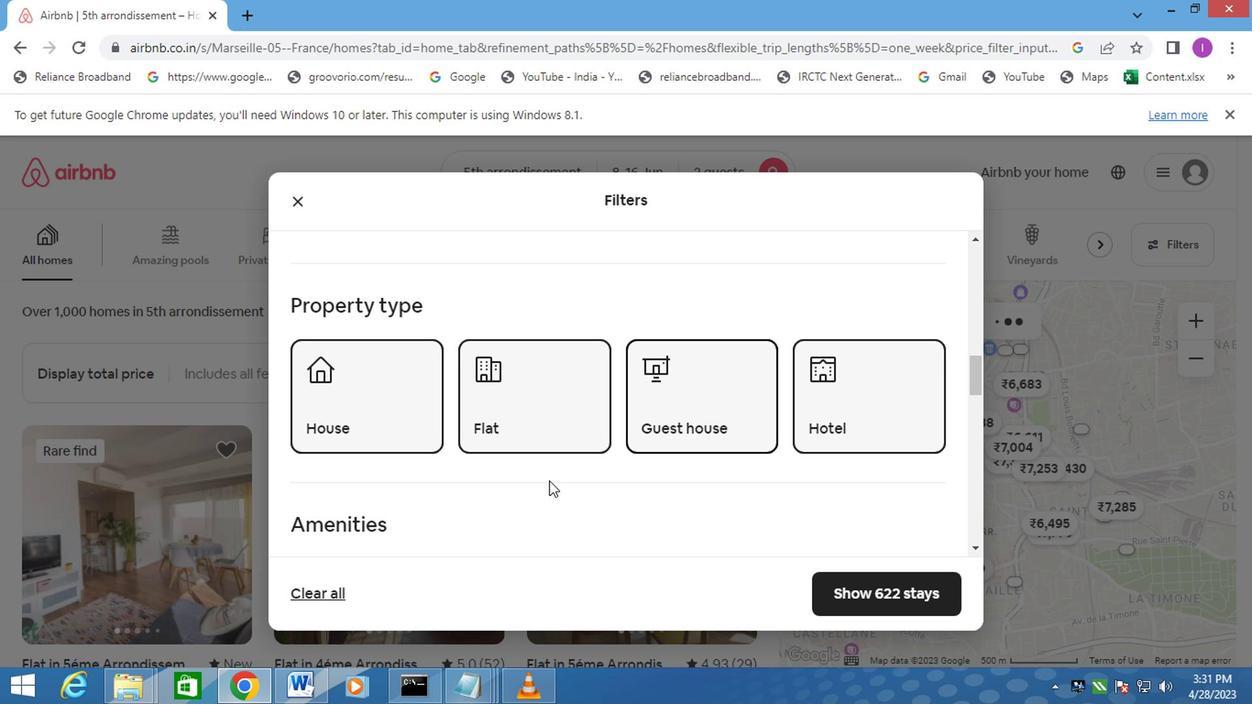 
Action: Mouse scrolled (537, 491) with delta (0, -1)
Screenshot: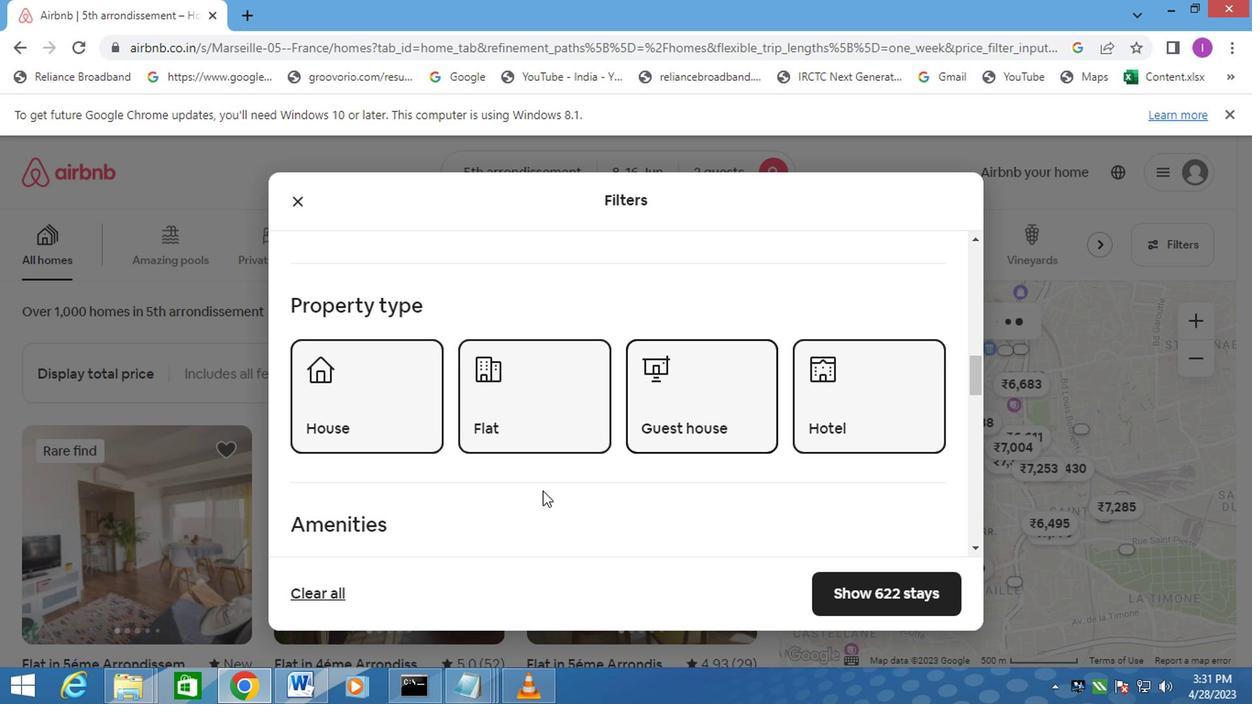 
Action: Mouse moved to (331, 468)
Screenshot: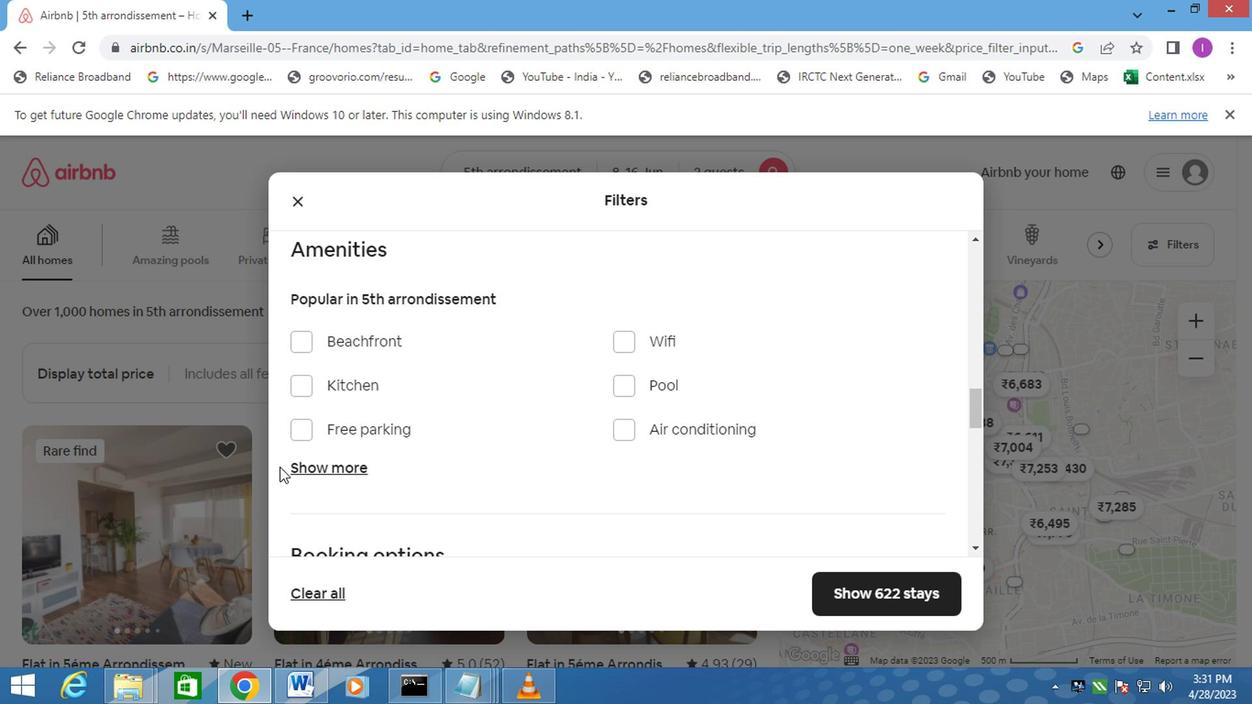 
Action: Mouse pressed left at (331, 468)
Screenshot: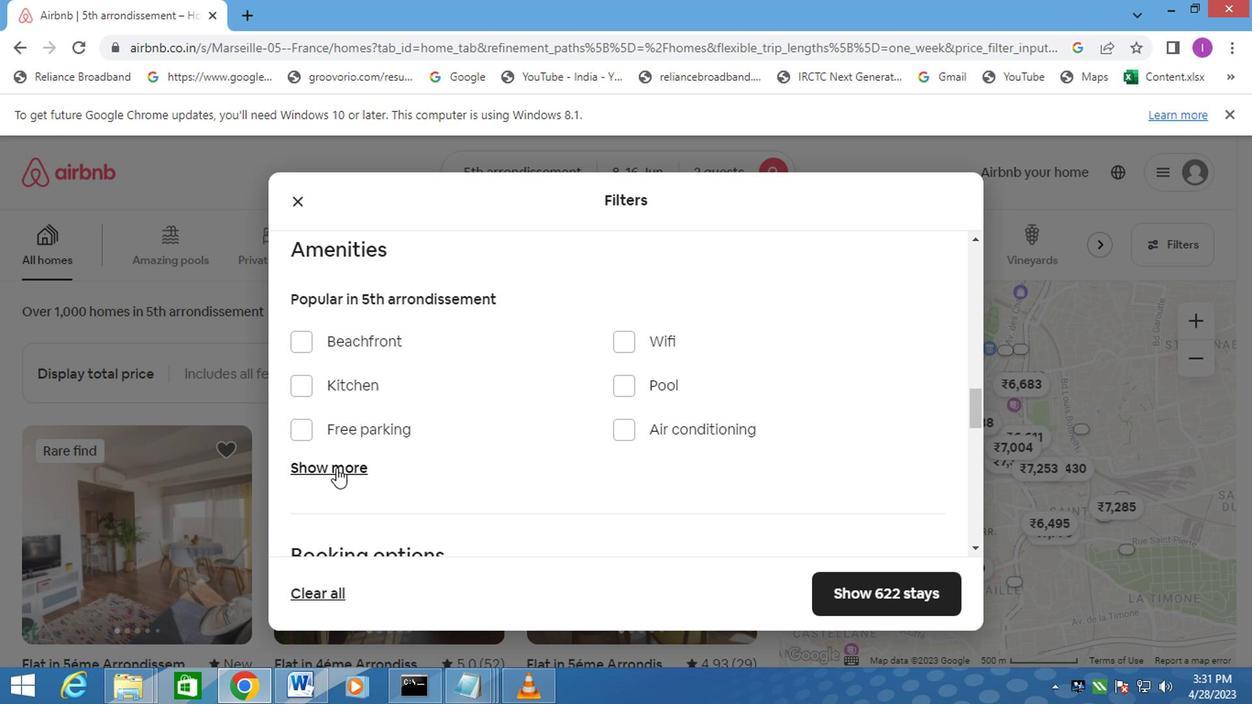 
Action: Mouse moved to (303, 530)
Screenshot: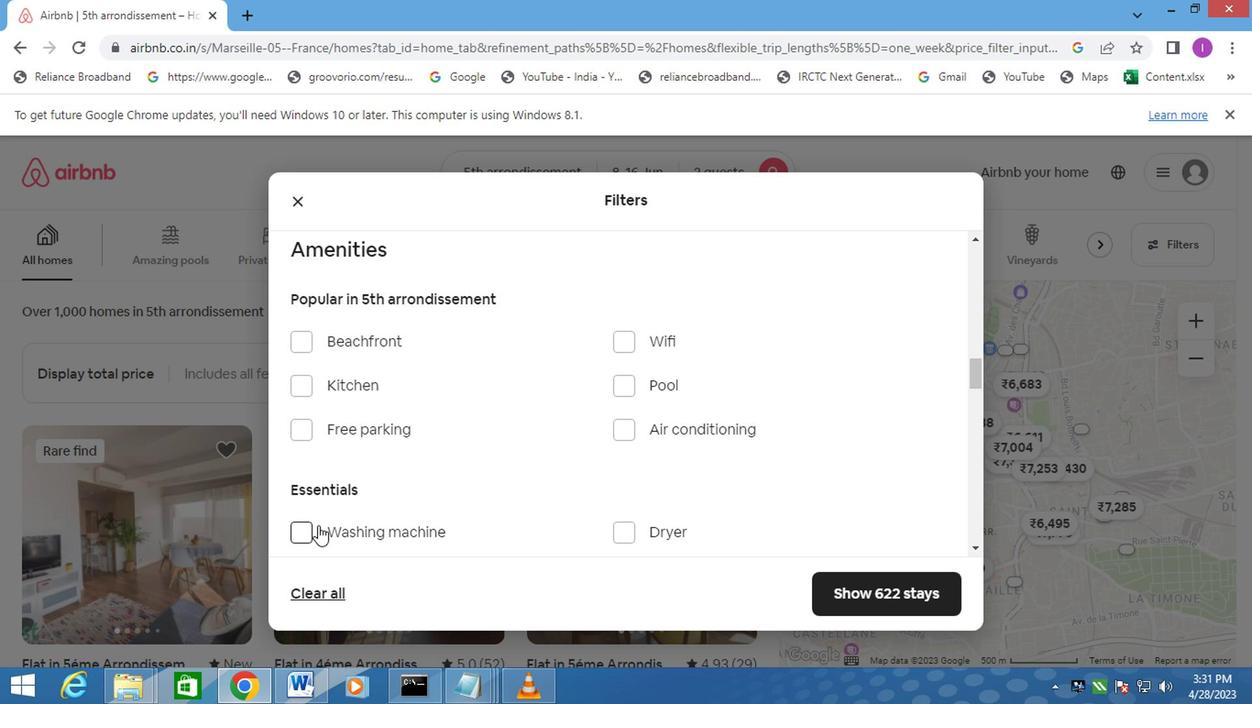 
Action: Mouse pressed left at (303, 530)
Screenshot: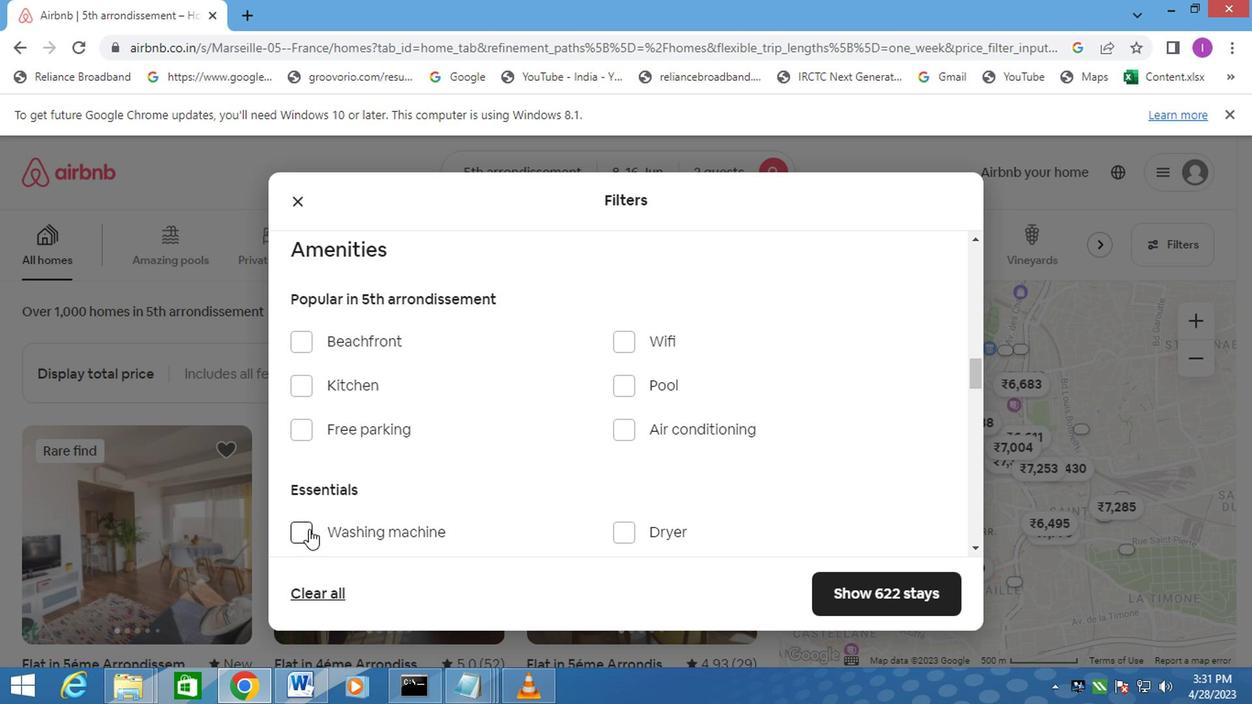 
Action: Mouse moved to (427, 492)
Screenshot: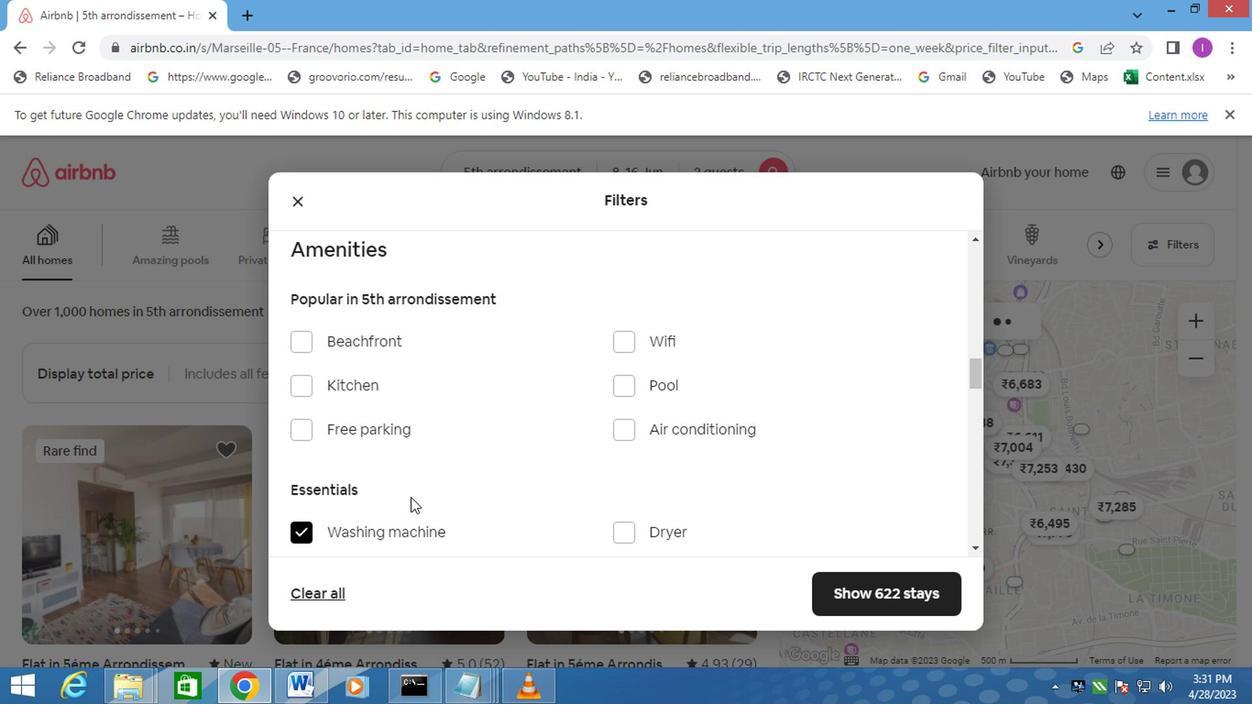 
Action: Mouse scrolled (427, 491) with delta (0, -1)
Screenshot: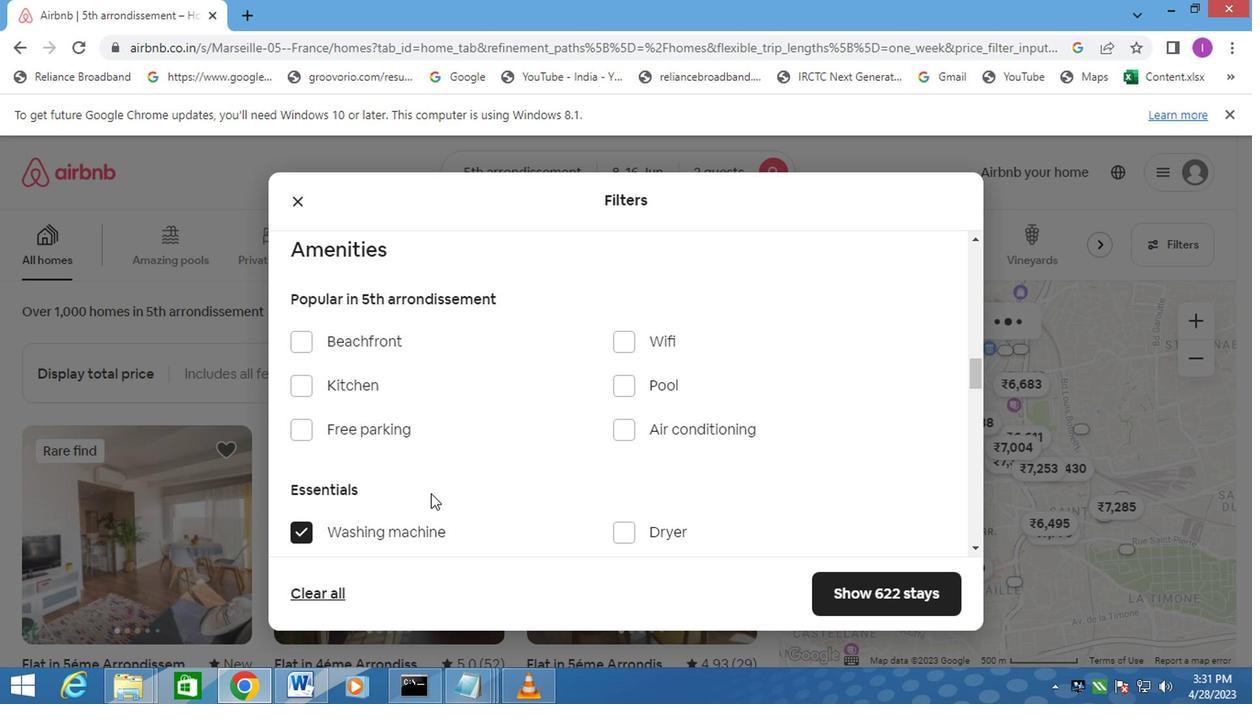 
Action: Mouse moved to (427, 492)
Screenshot: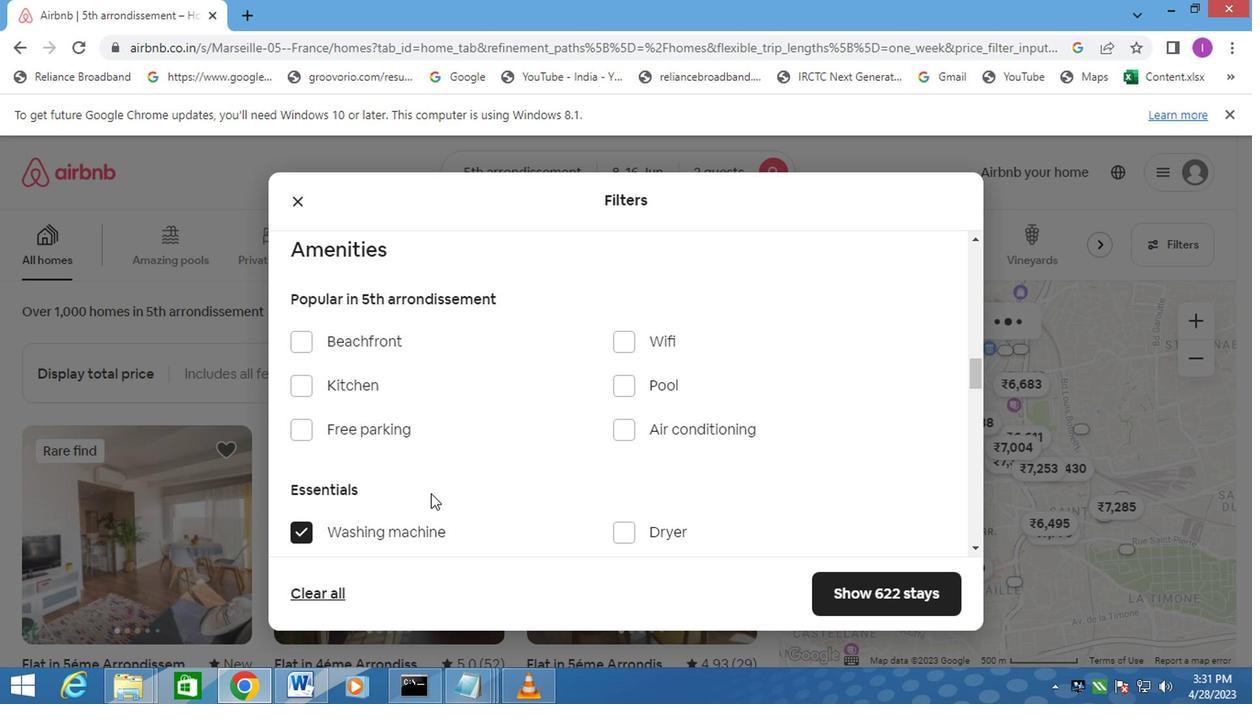 
Action: Mouse scrolled (427, 491) with delta (0, -1)
Screenshot: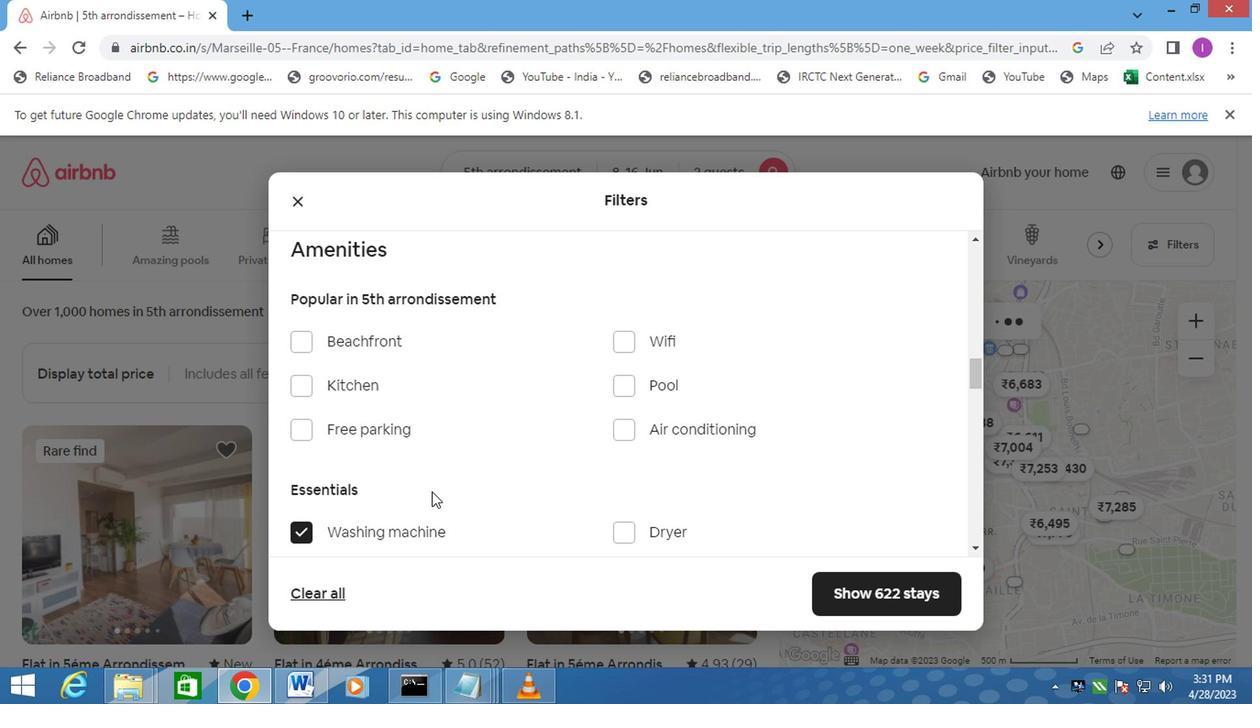 
Action: Mouse scrolled (427, 491) with delta (0, -1)
Screenshot: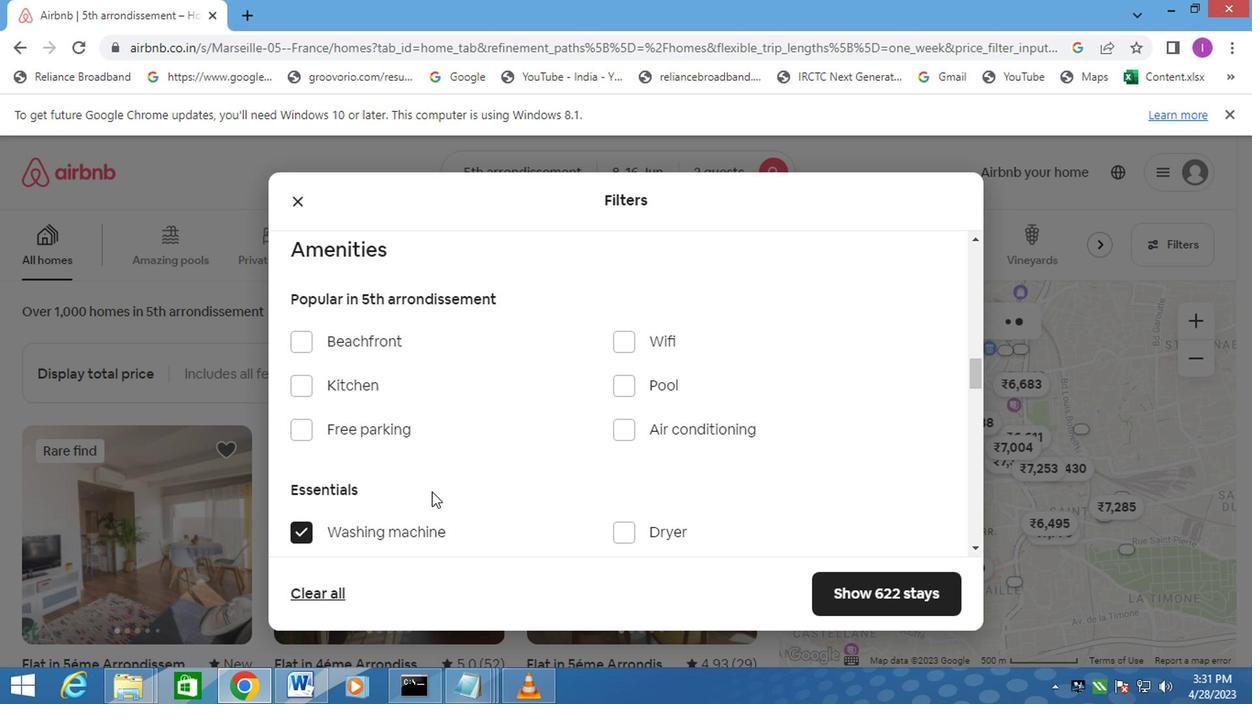 
Action: Mouse moved to (443, 479)
Screenshot: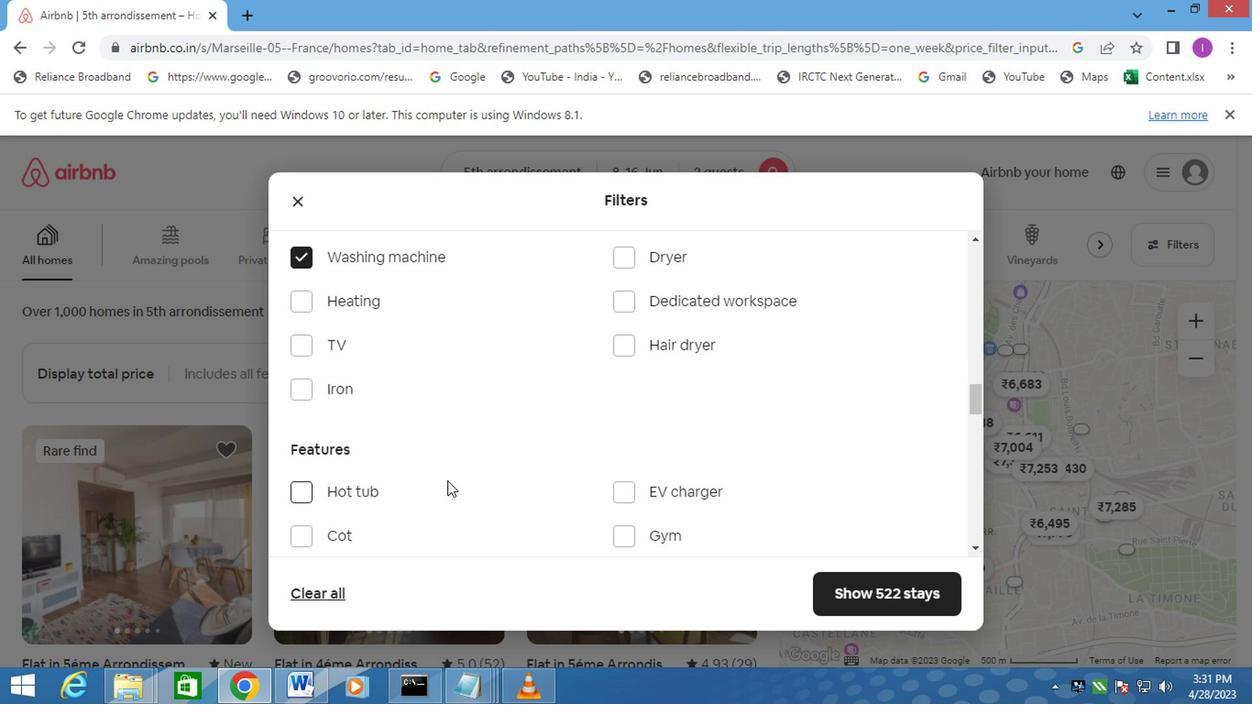 
Action: Mouse scrolled (443, 479) with delta (0, 0)
Screenshot: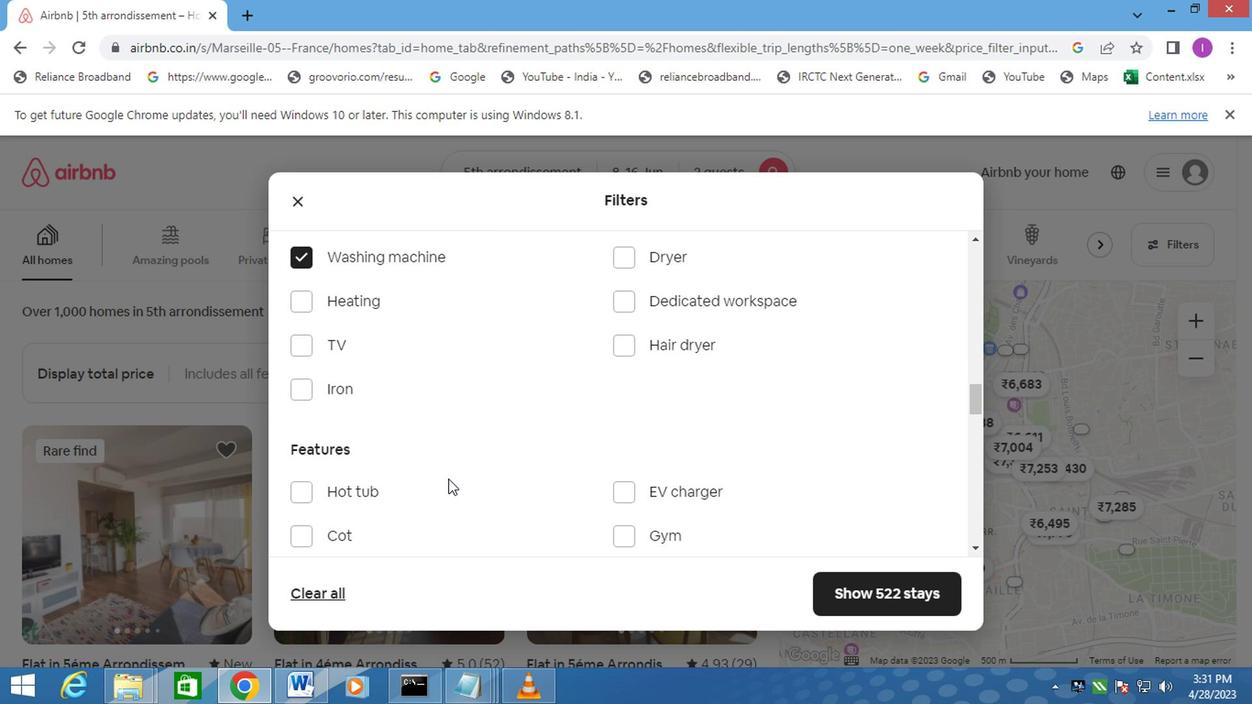 
Action: Mouse moved to (444, 479)
Screenshot: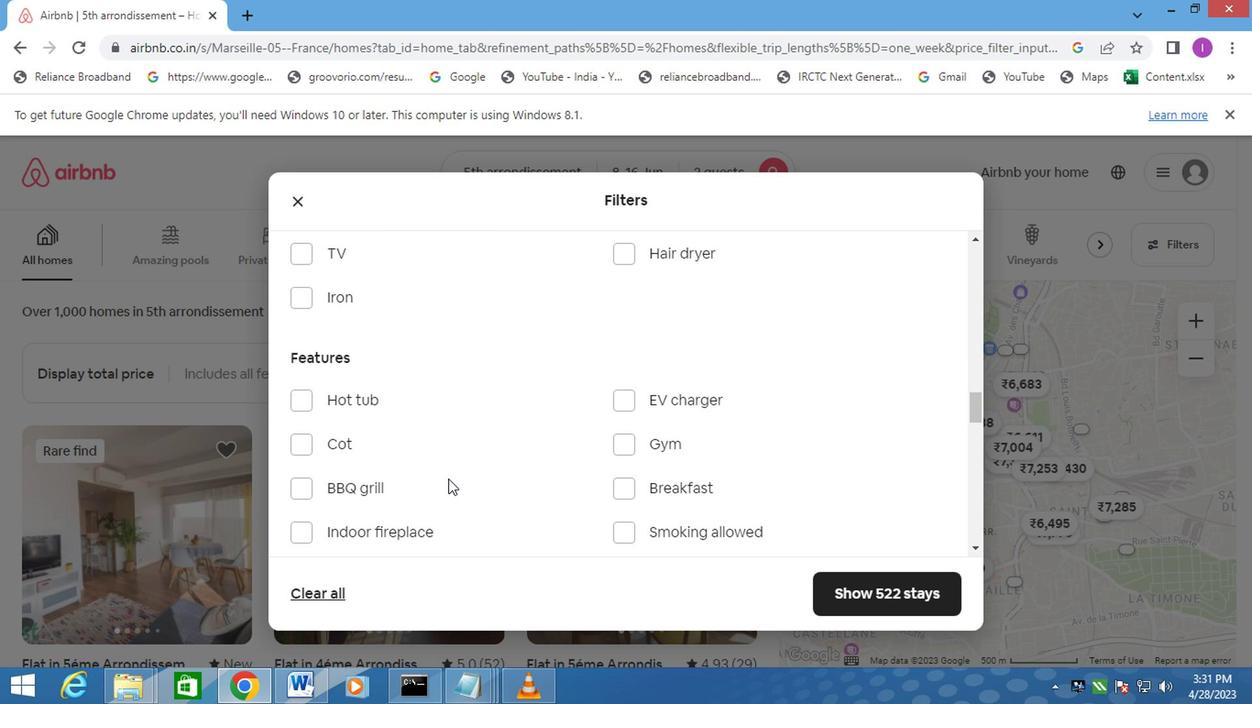 
Action: Mouse scrolled (444, 479) with delta (0, 0)
Screenshot: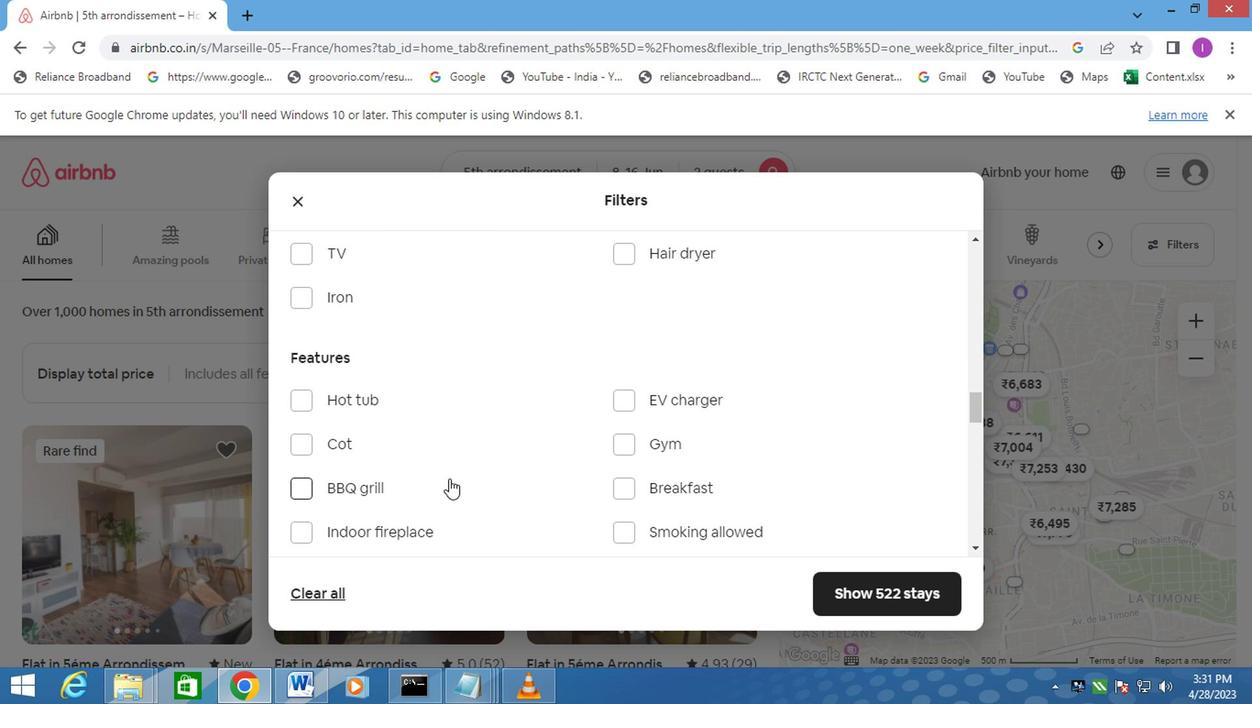 
Action: Mouse scrolled (444, 479) with delta (0, 0)
Screenshot: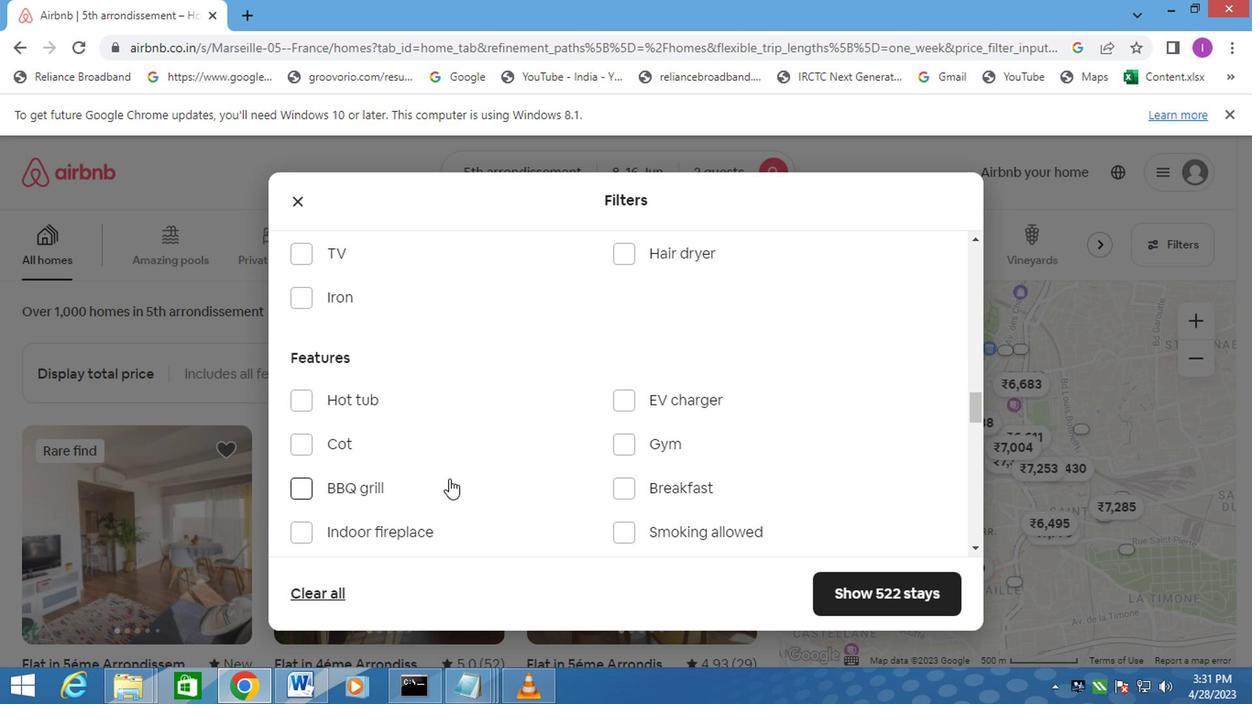 
Action: Mouse moved to (449, 474)
Screenshot: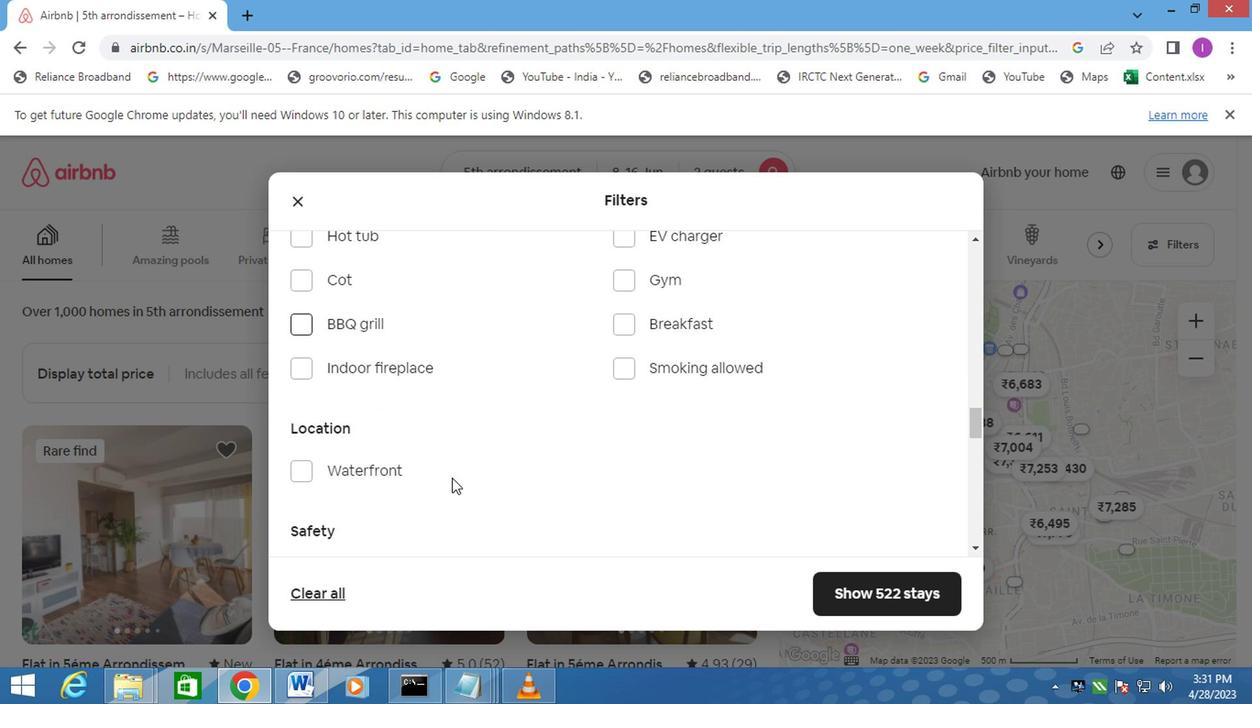 
Action: Mouse scrolled (449, 473) with delta (0, -1)
Screenshot: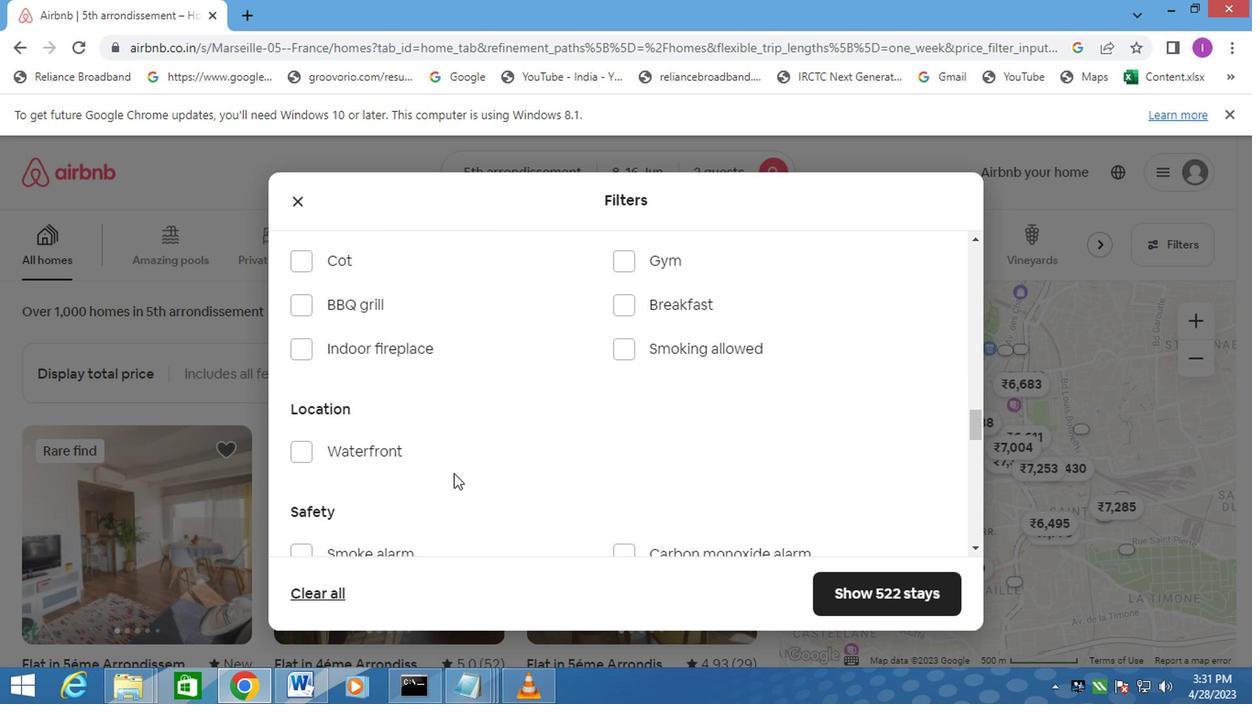 
Action: Mouse scrolled (449, 473) with delta (0, -1)
Screenshot: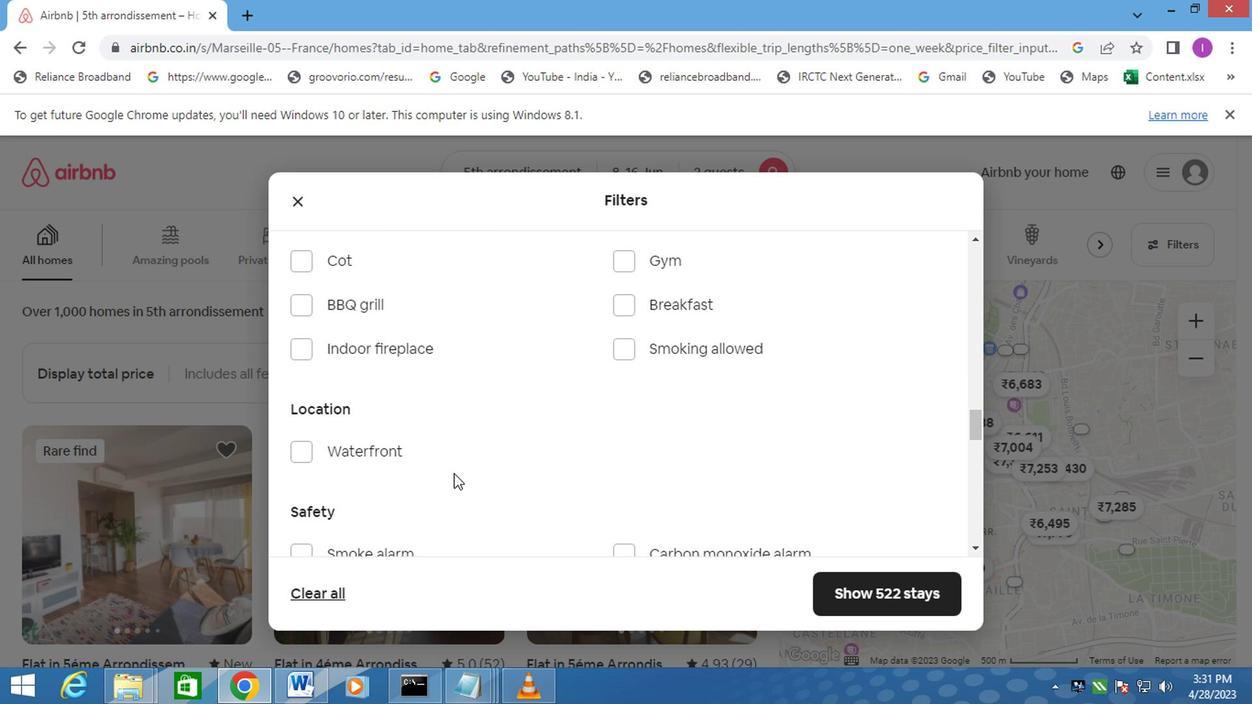 
Action: Mouse scrolled (449, 473) with delta (0, -1)
Screenshot: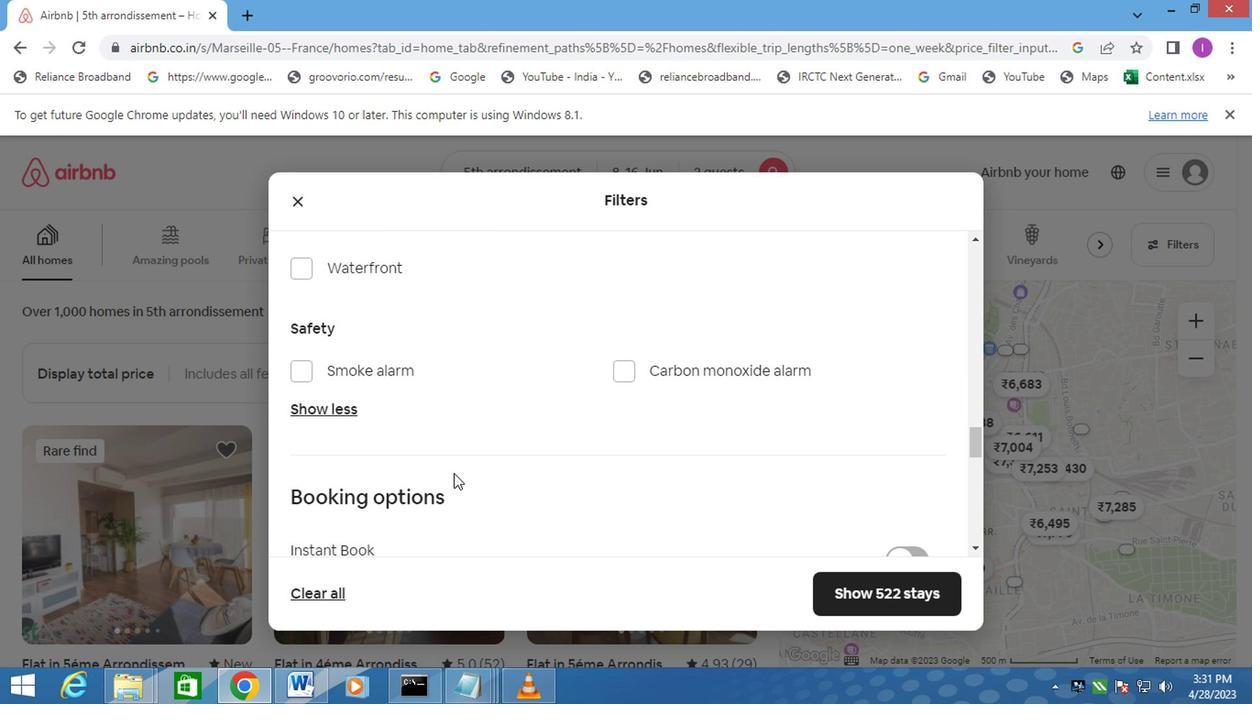 
Action: Mouse moved to (451, 472)
Screenshot: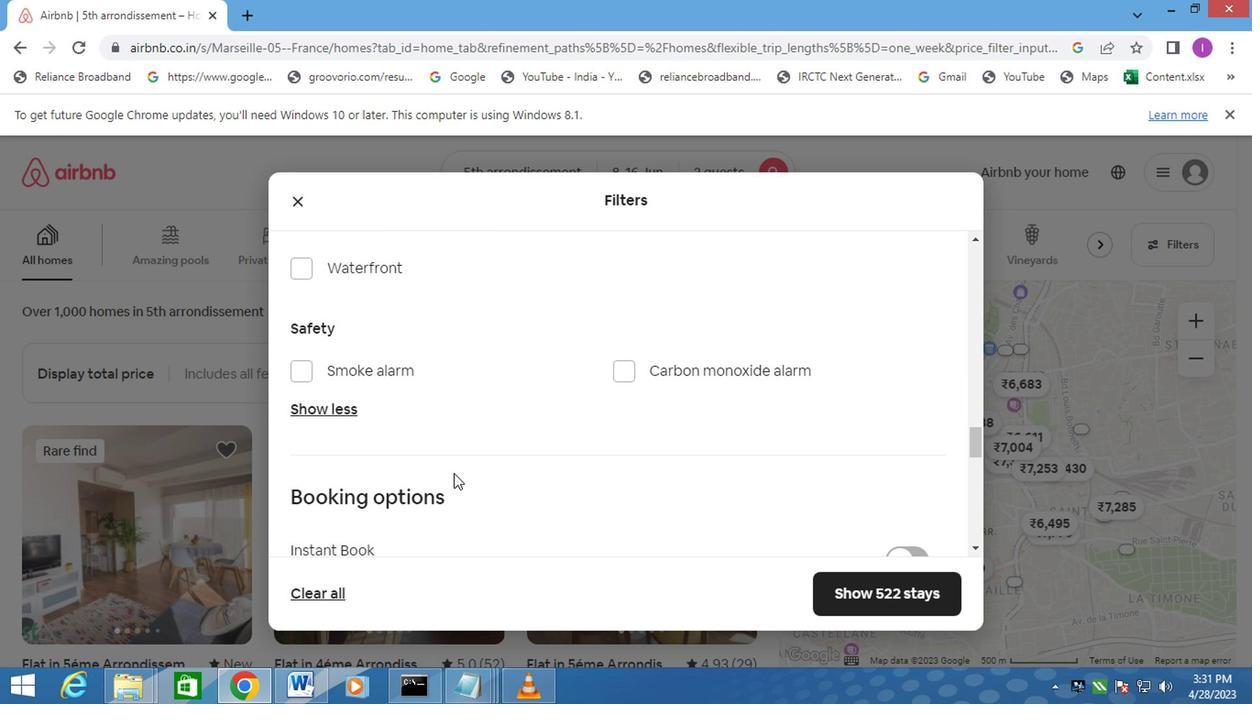 
Action: Mouse scrolled (451, 471) with delta (0, -1)
Screenshot: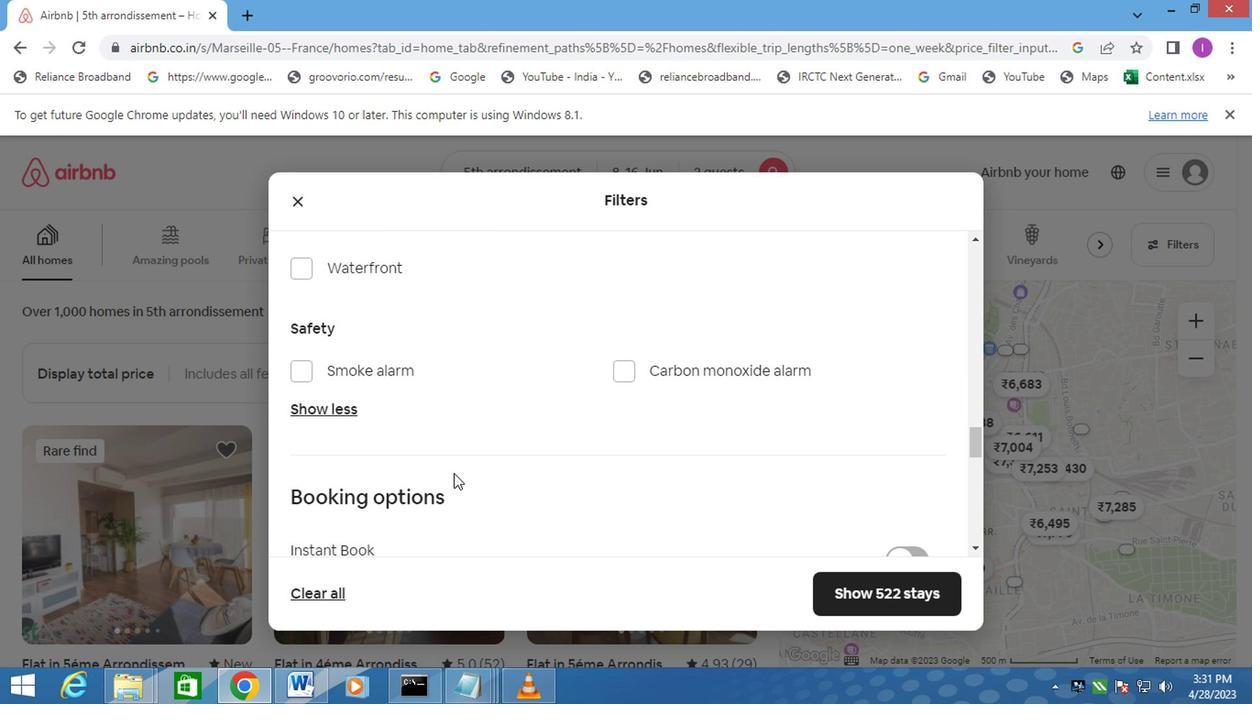 
Action: Mouse moved to (463, 468)
Screenshot: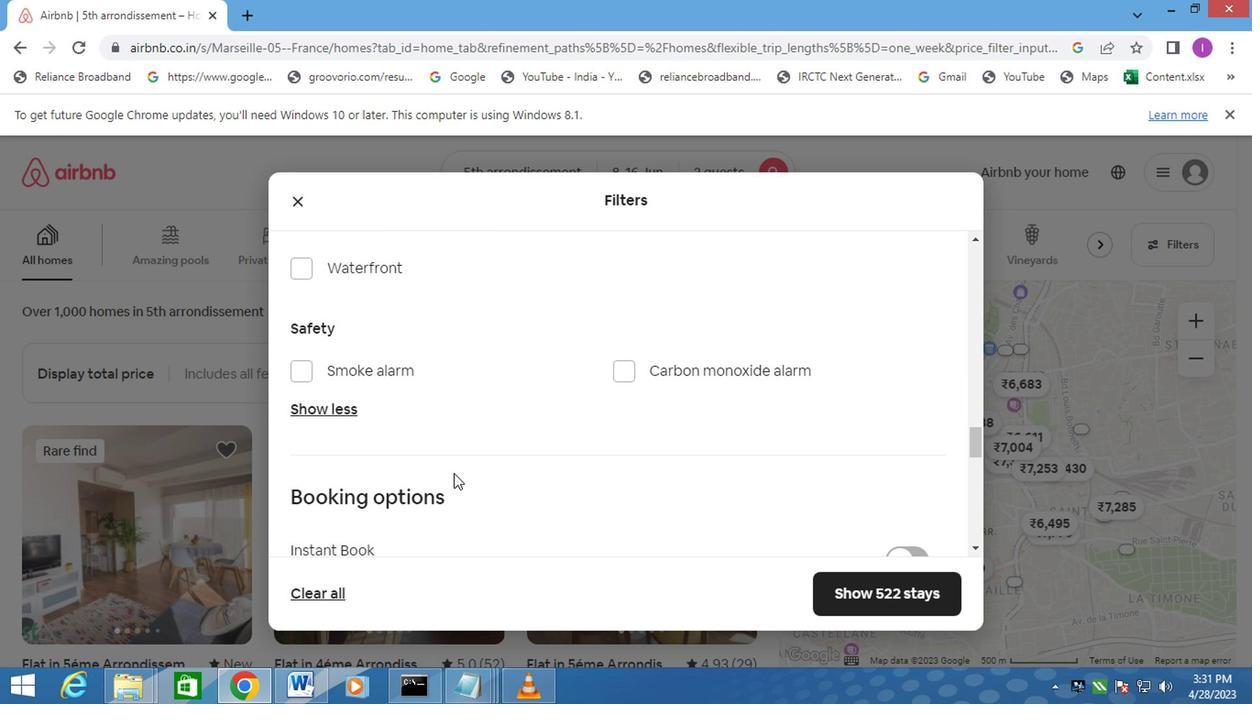 
Action: Mouse scrolled (463, 468) with delta (0, 0)
Screenshot: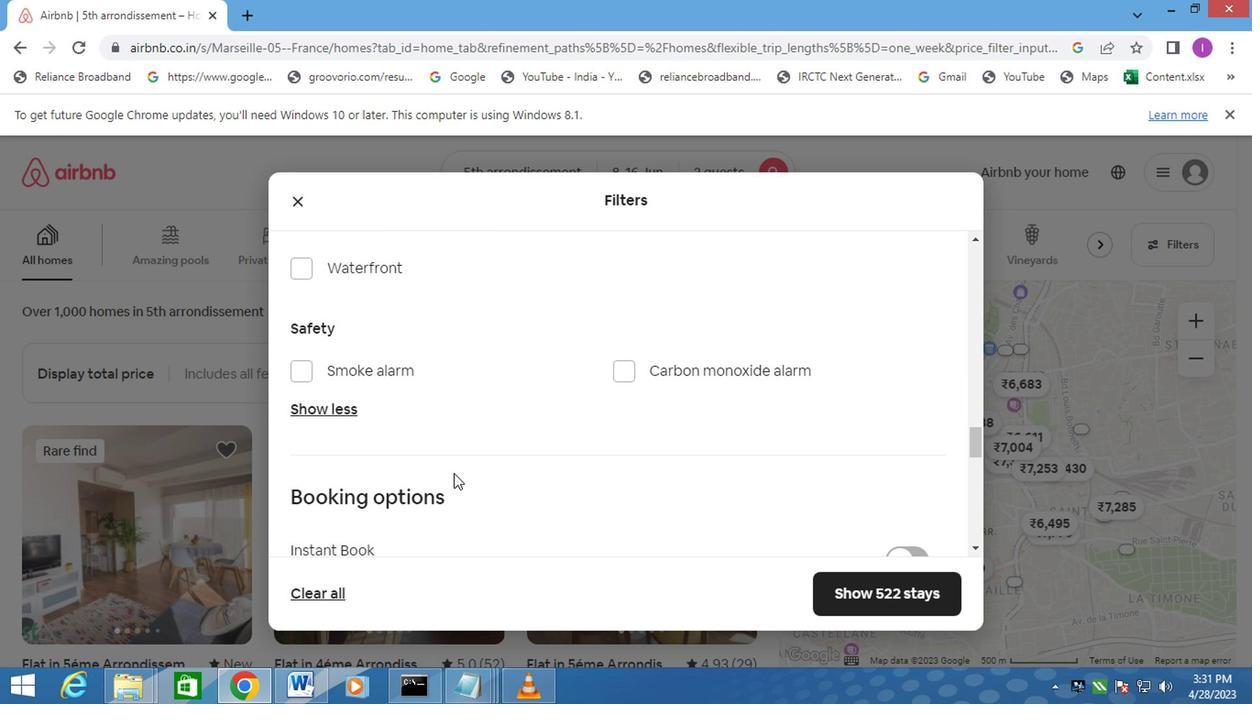 
Action: Mouse moved to (916, 345)
Screenshot: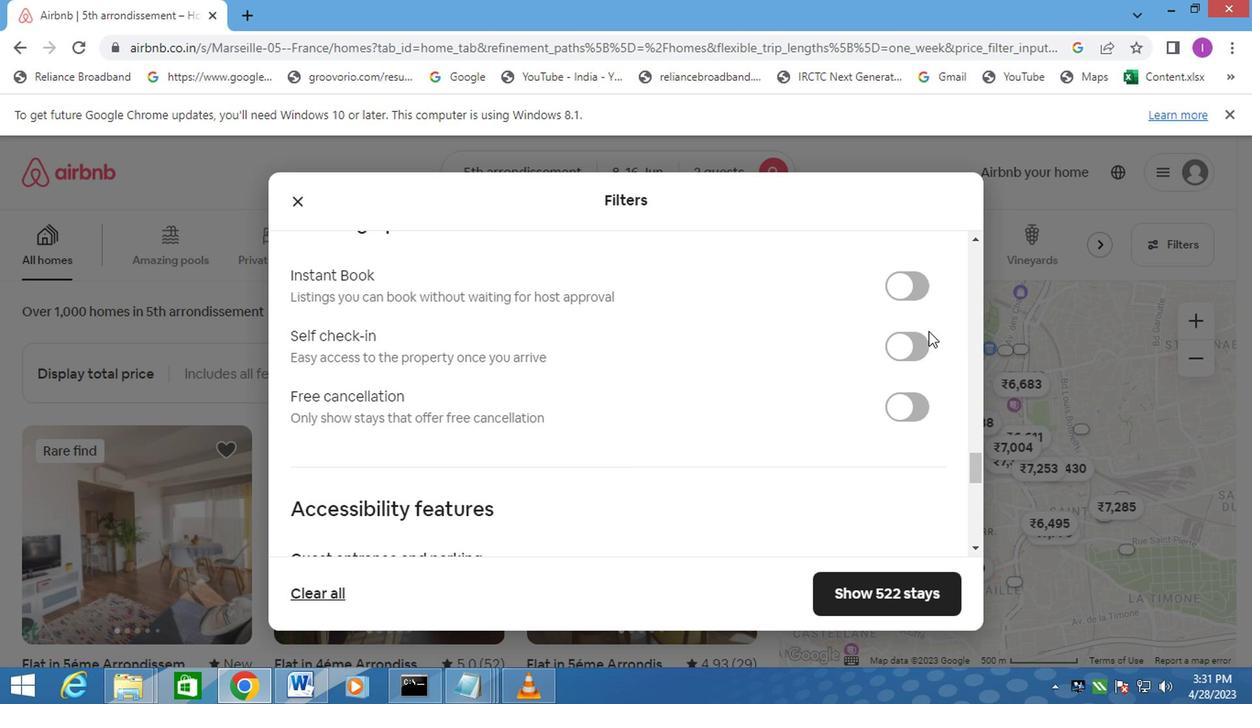 
Action: Mouse pressed left at (916, 345)
Screenshot: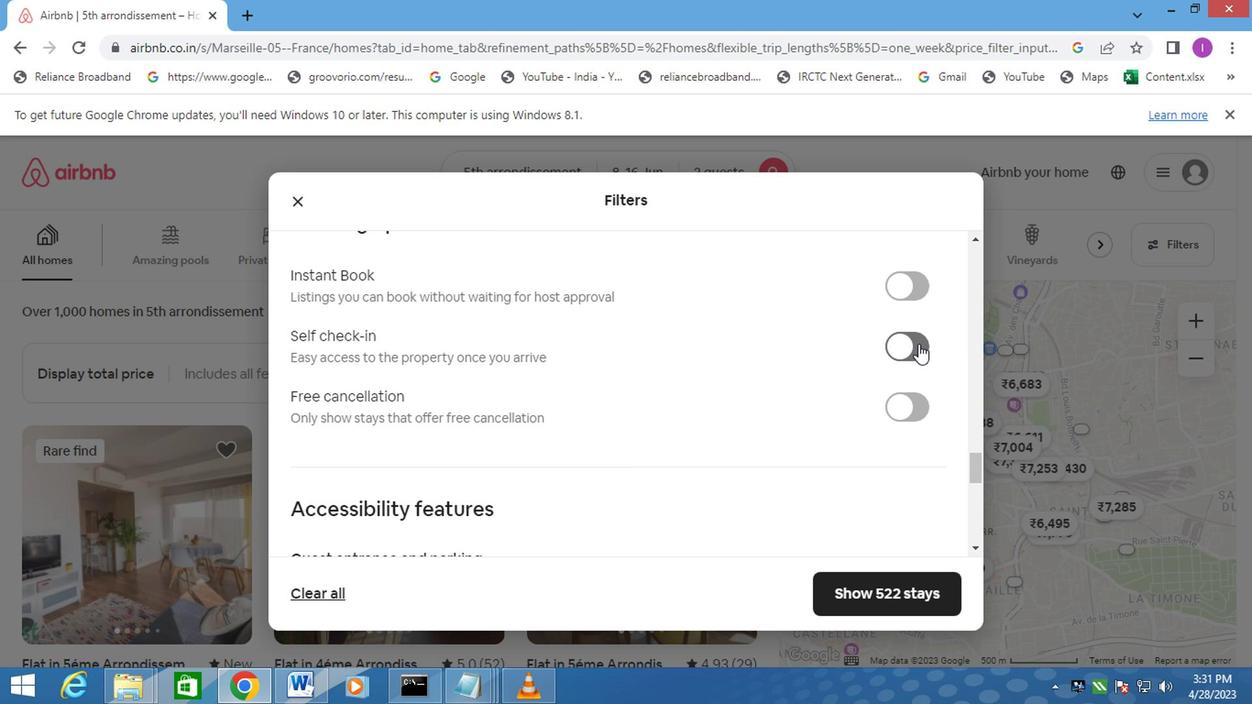 
Action: Mouse moved to (353, 616)
Screenshot: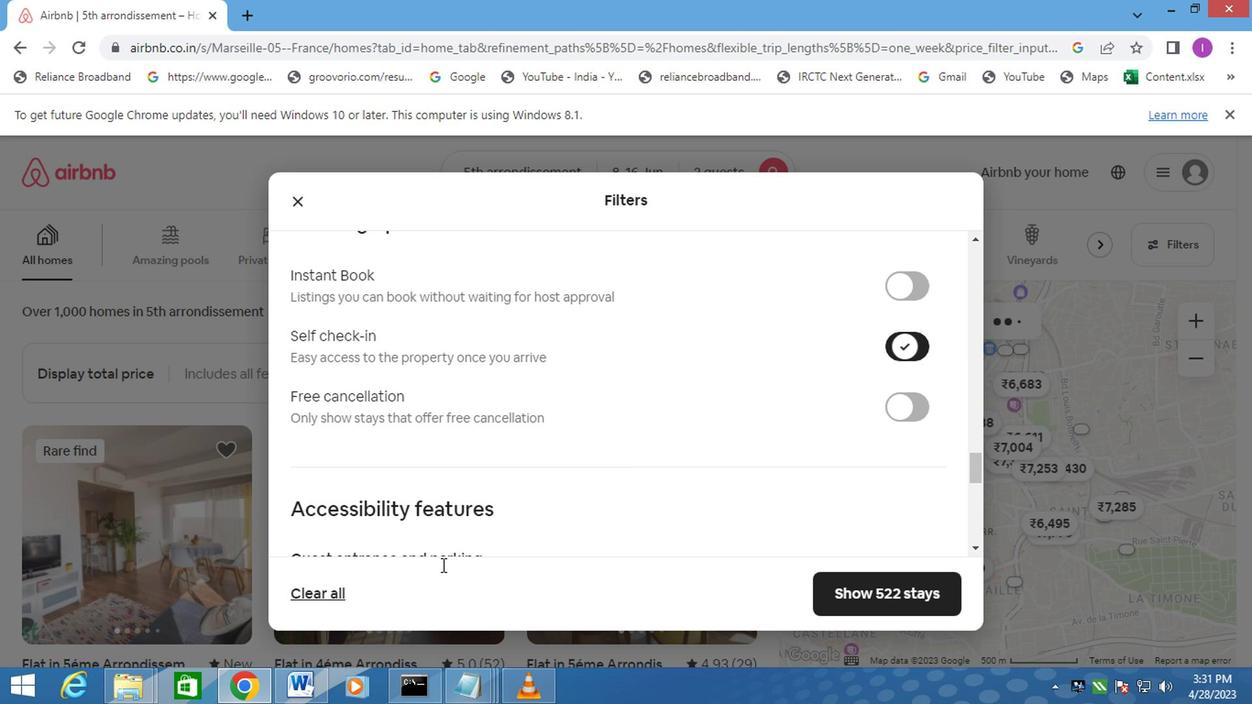 
Action: Mouse scrolled (353, 615) with delta (0, 0)
Screenshot: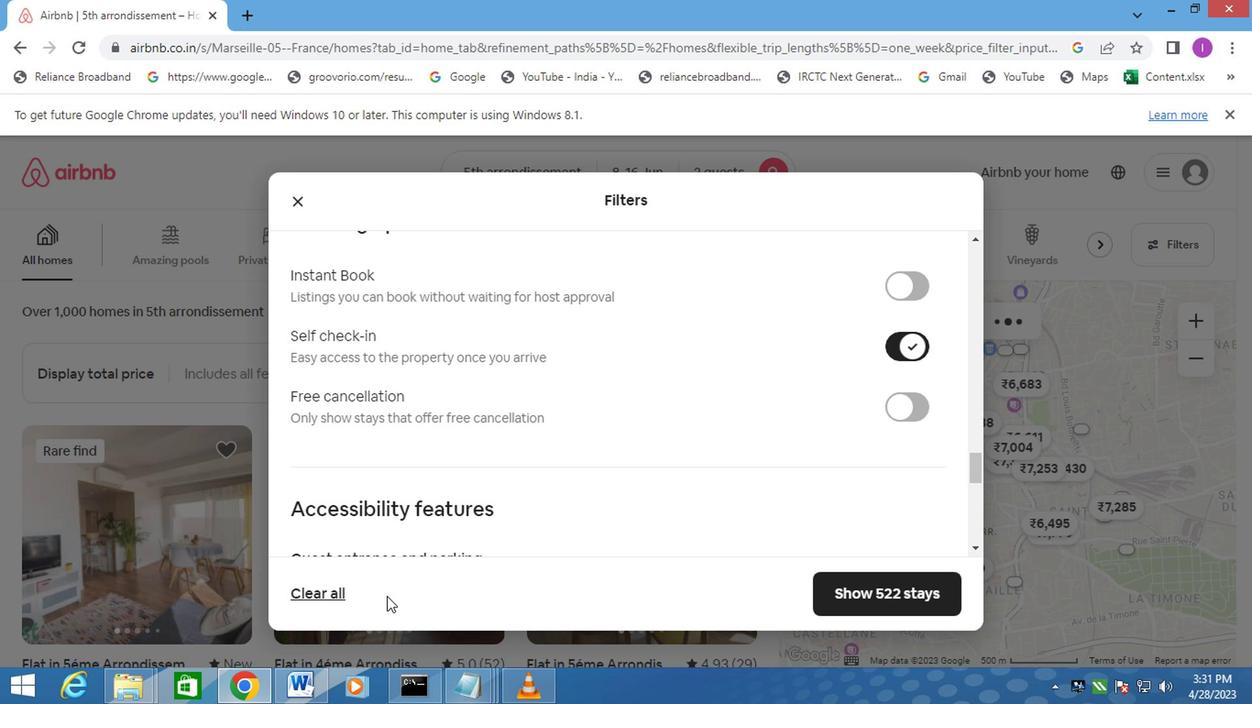 
Action: Mouse scrolled (353, 615) with delta (0, 0)
Screenshot: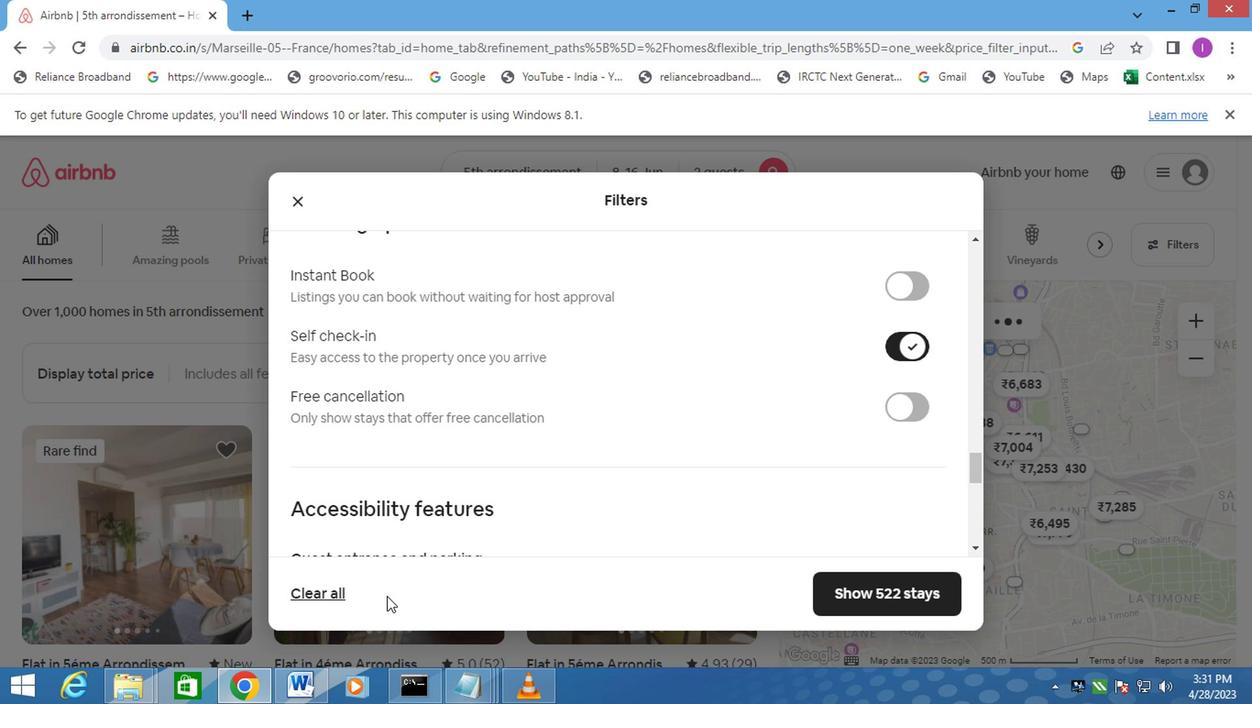 
Action: Mouse moved to (365, 593)
Screenshot: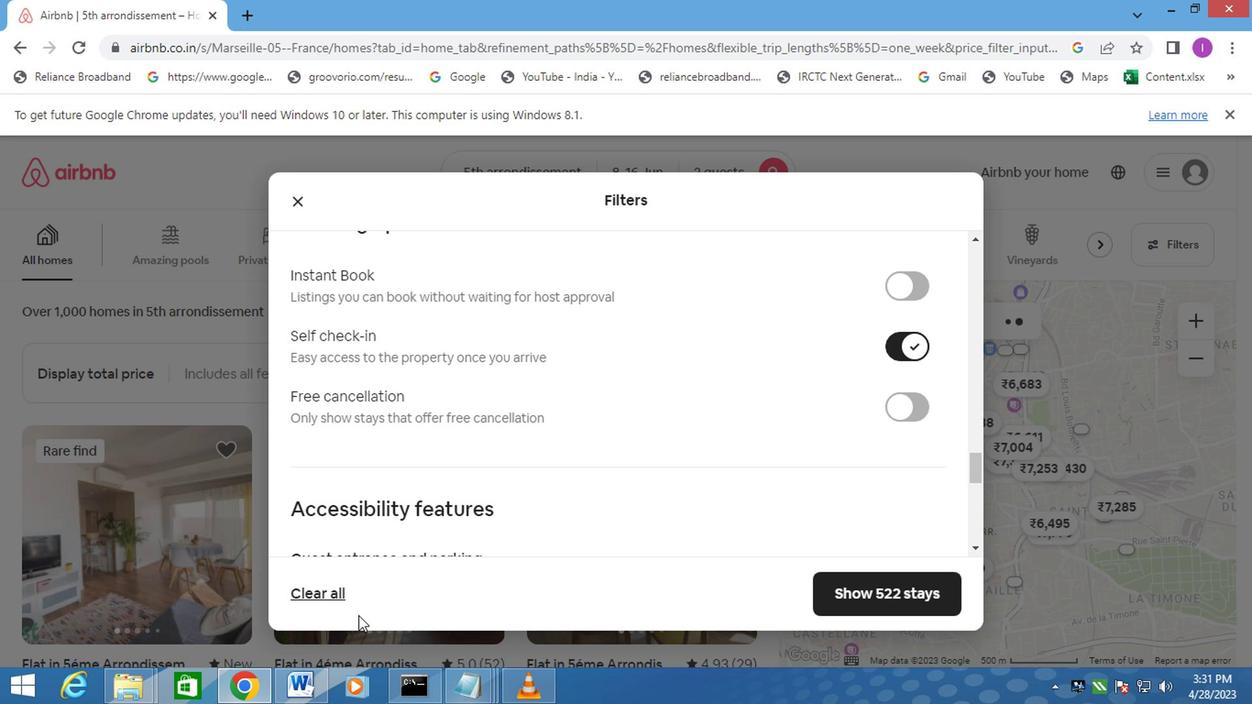 
Action: Mouse scrolled (364, 594) with delta (0, -1)
Screenshot: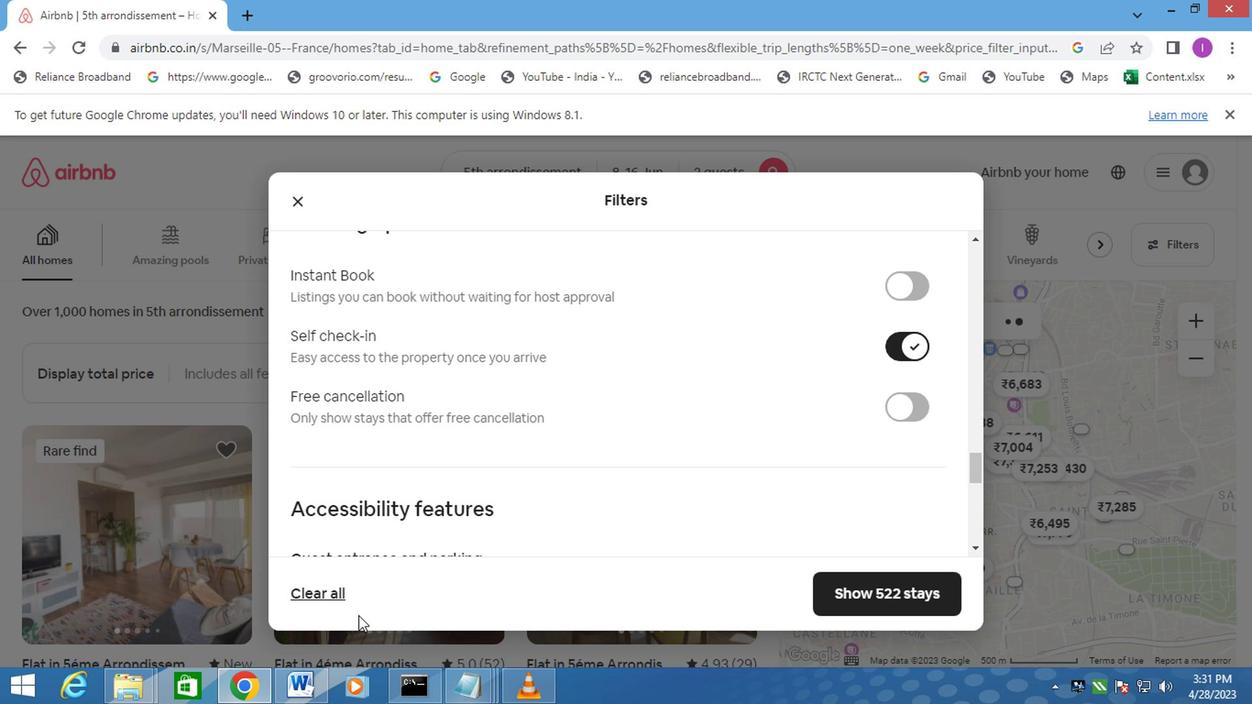 
Action: Mouse moved to (392, 541)
Screenshot: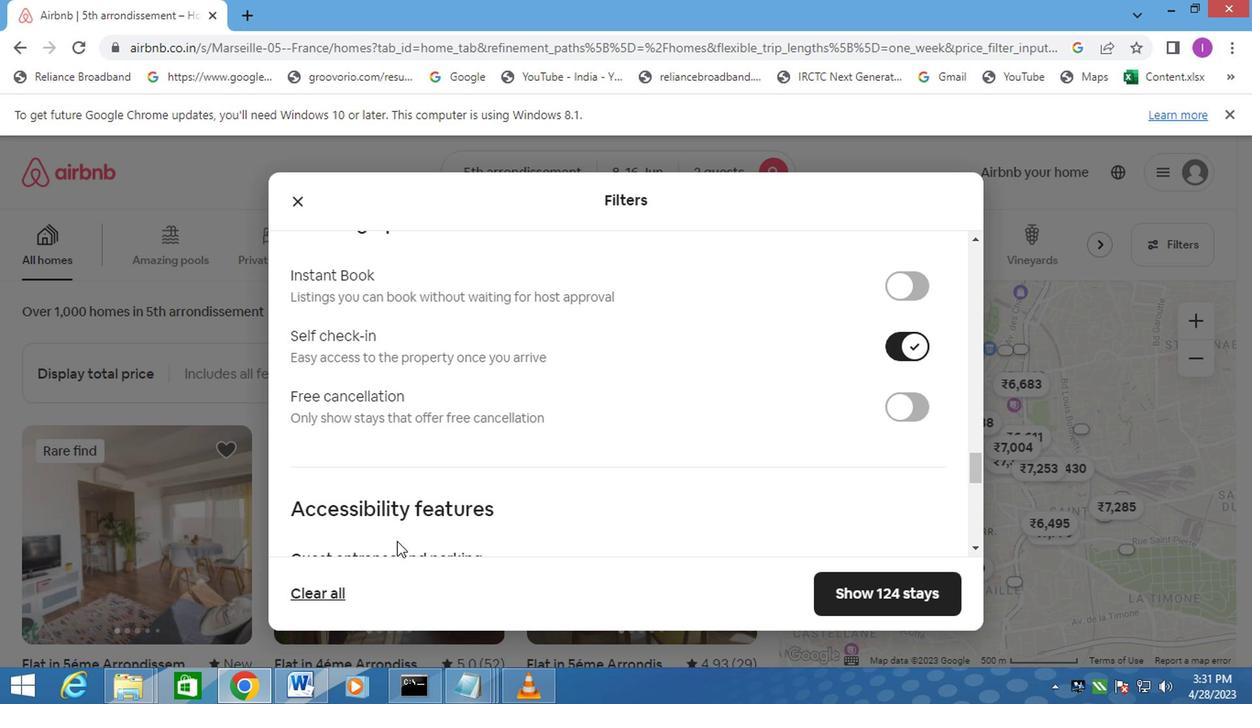 
Action: Mouse scrolled (392, 540) with delta (0, 0)
Screenshot: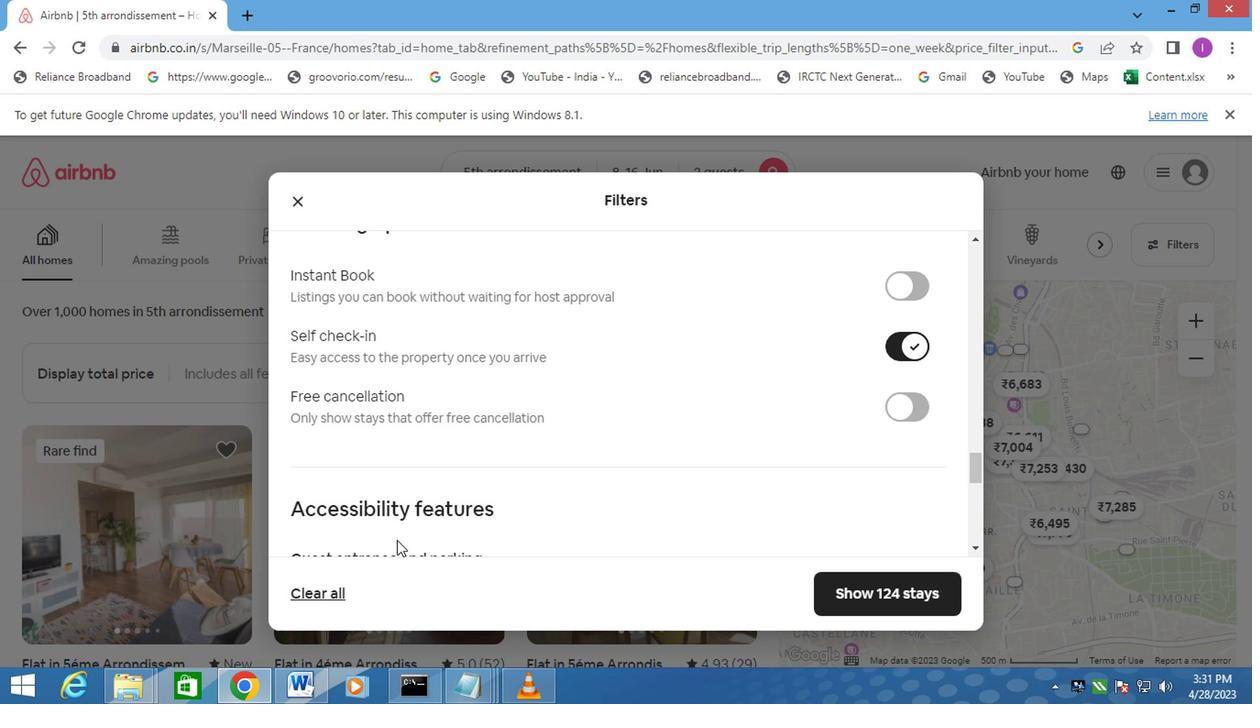 
Action: Mouse moved to (395, 540)
Screenshot: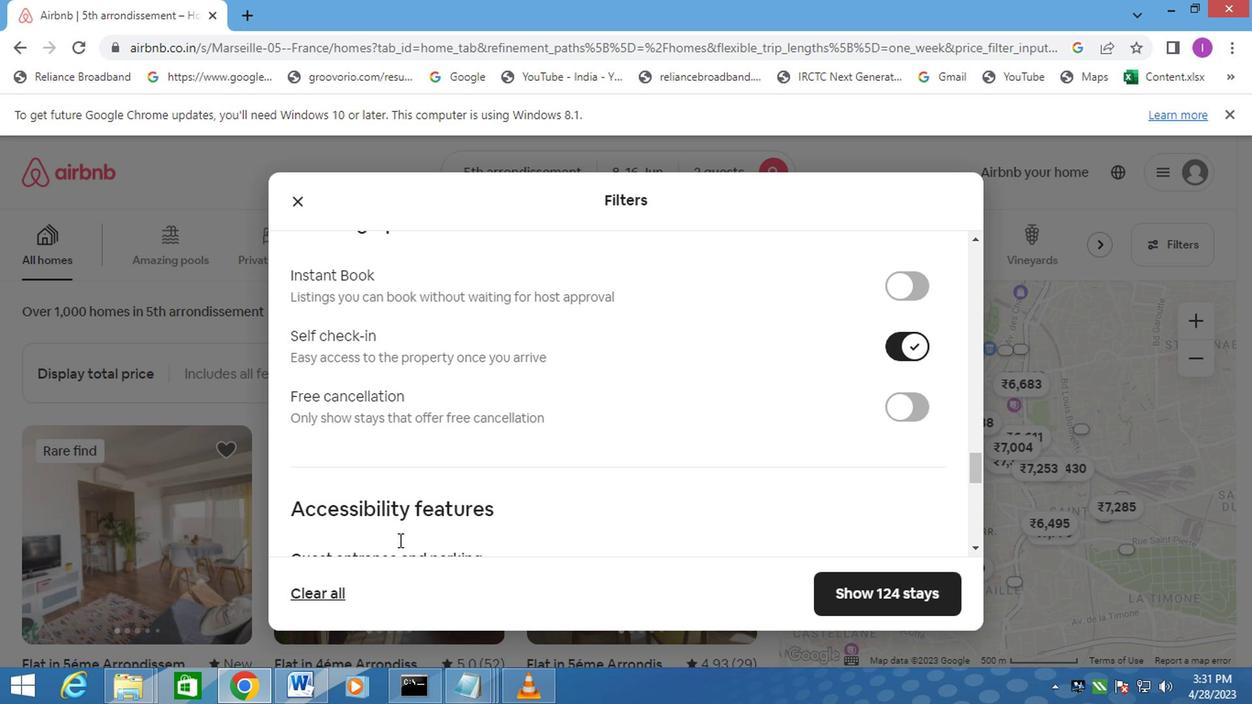 
Action: Mouse scrolled (393, 540) with delta (0, 0)
Screenshot: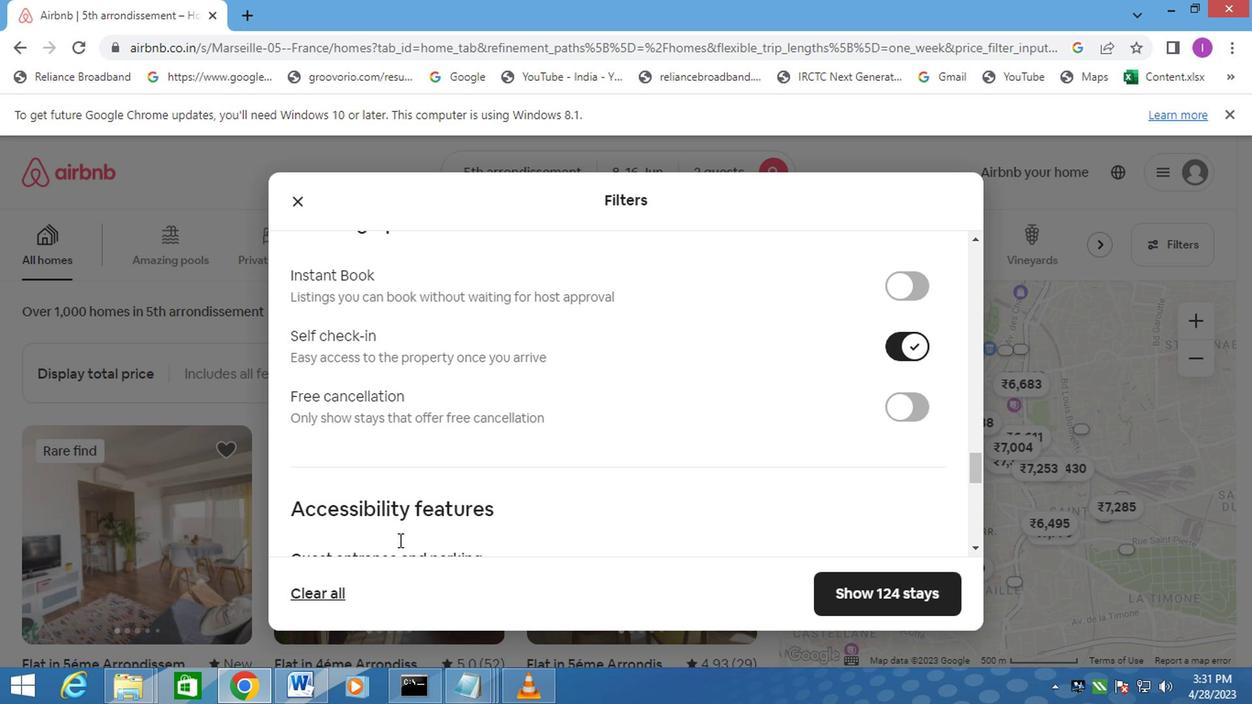 
Action: Mouse moved to (397, 534)
Screenshot: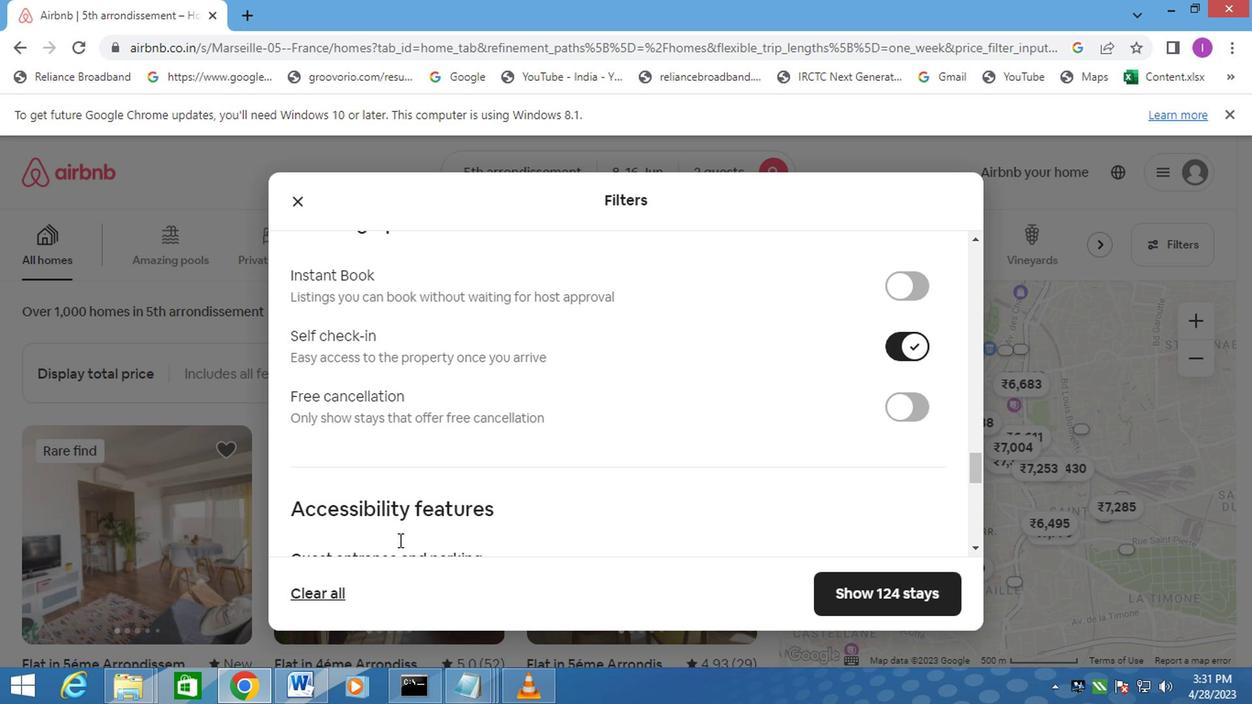 
Action: Mouse scrolled (395, 539) with delta (0, -1)
Screenshot: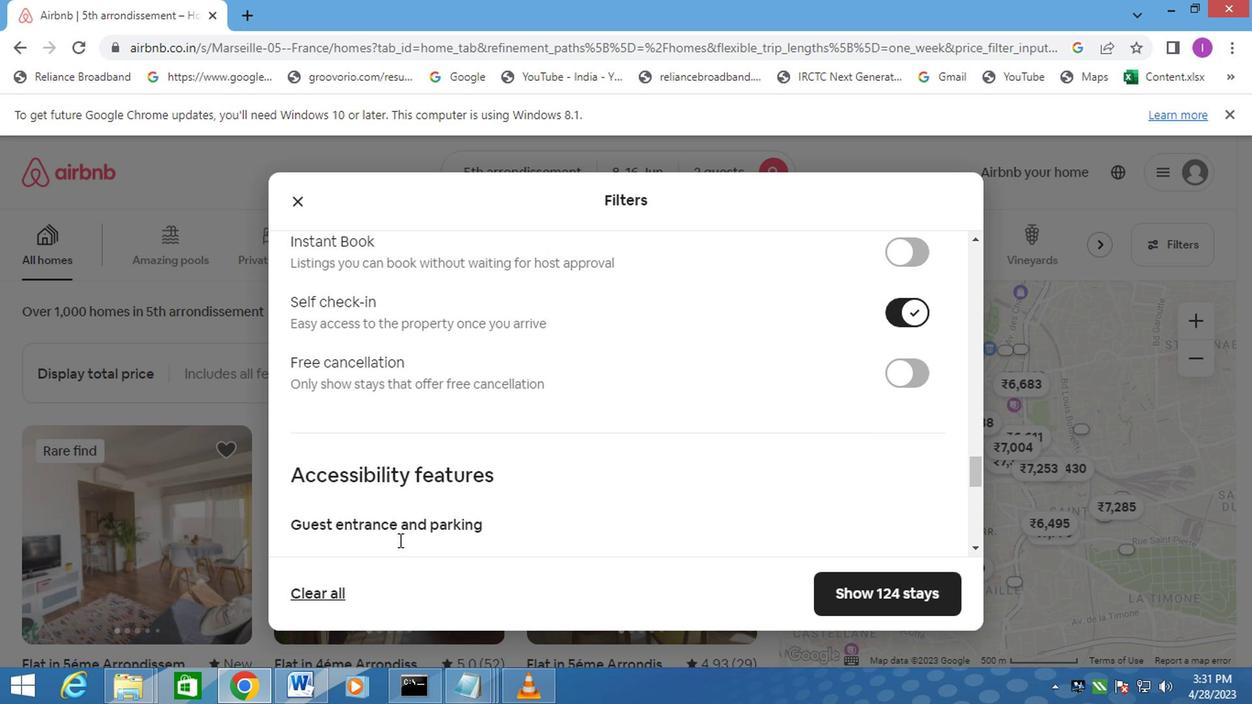 
Action: Mouse moved to (400, 528)
Screenshot: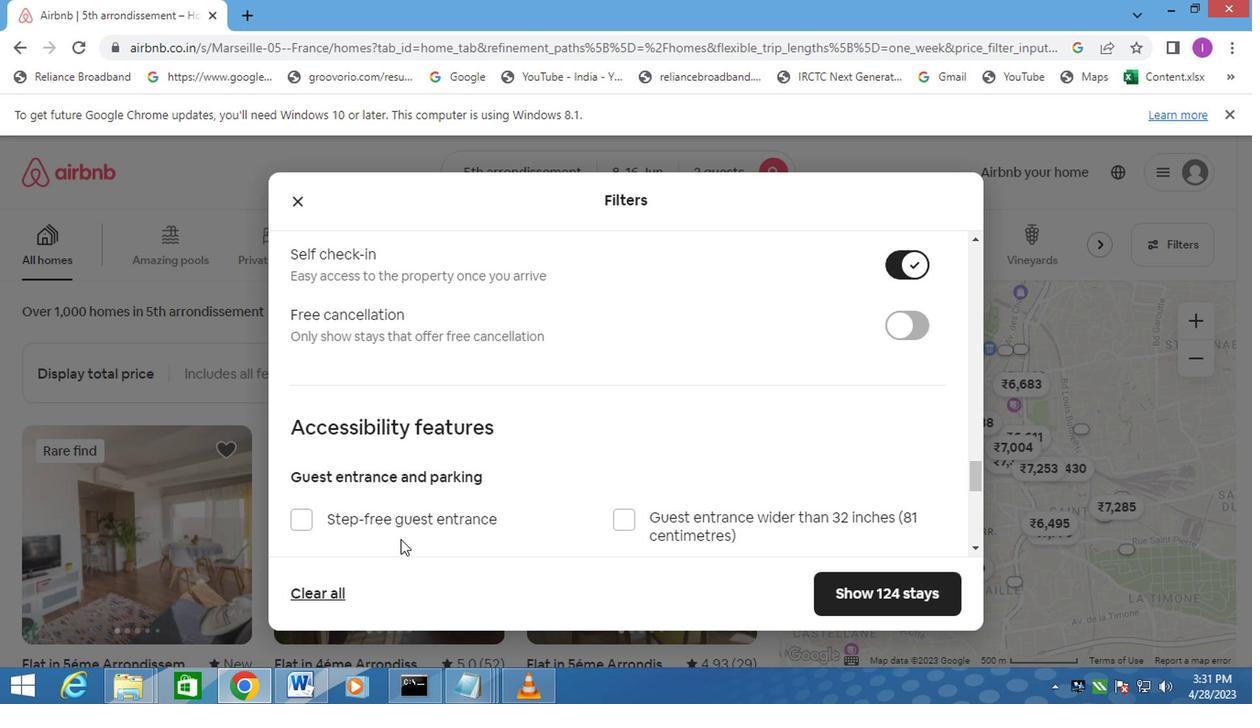 
Action: Mouse scrolled (400, 527) with delta (0, 0)
Screenshot: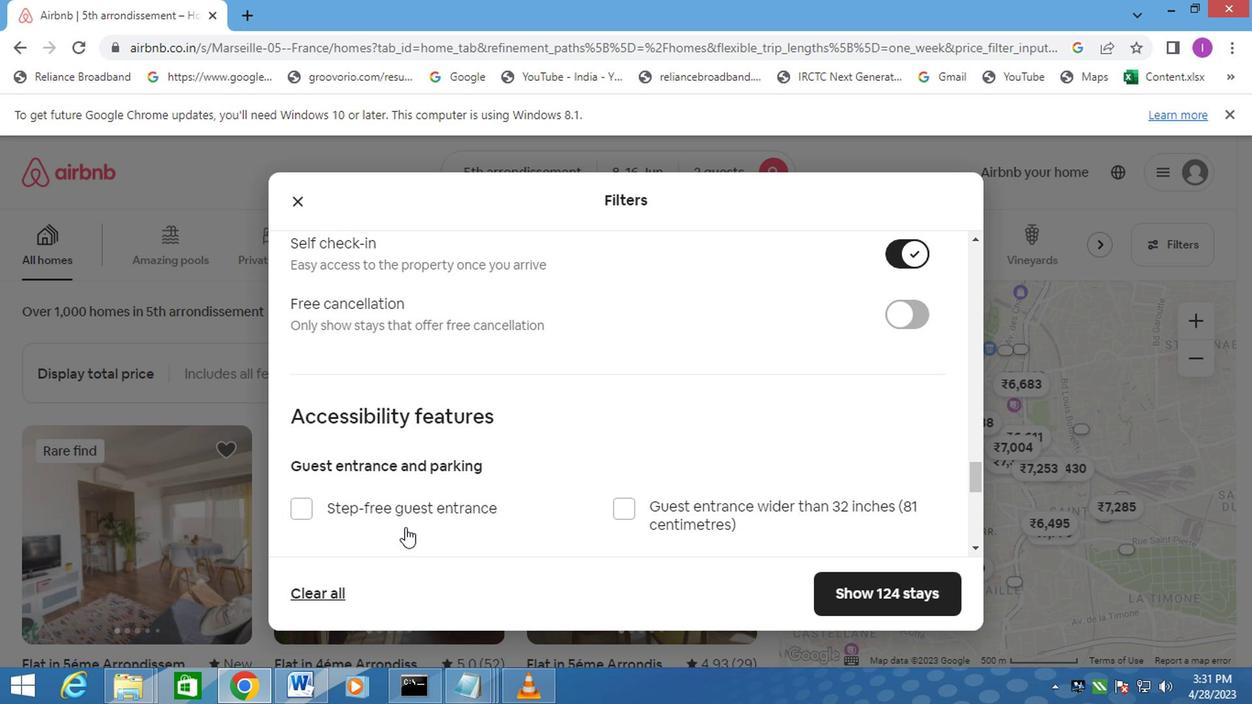 
Action: Mouse scrolled (400, 527) with delta (0, 0)
Screenshot: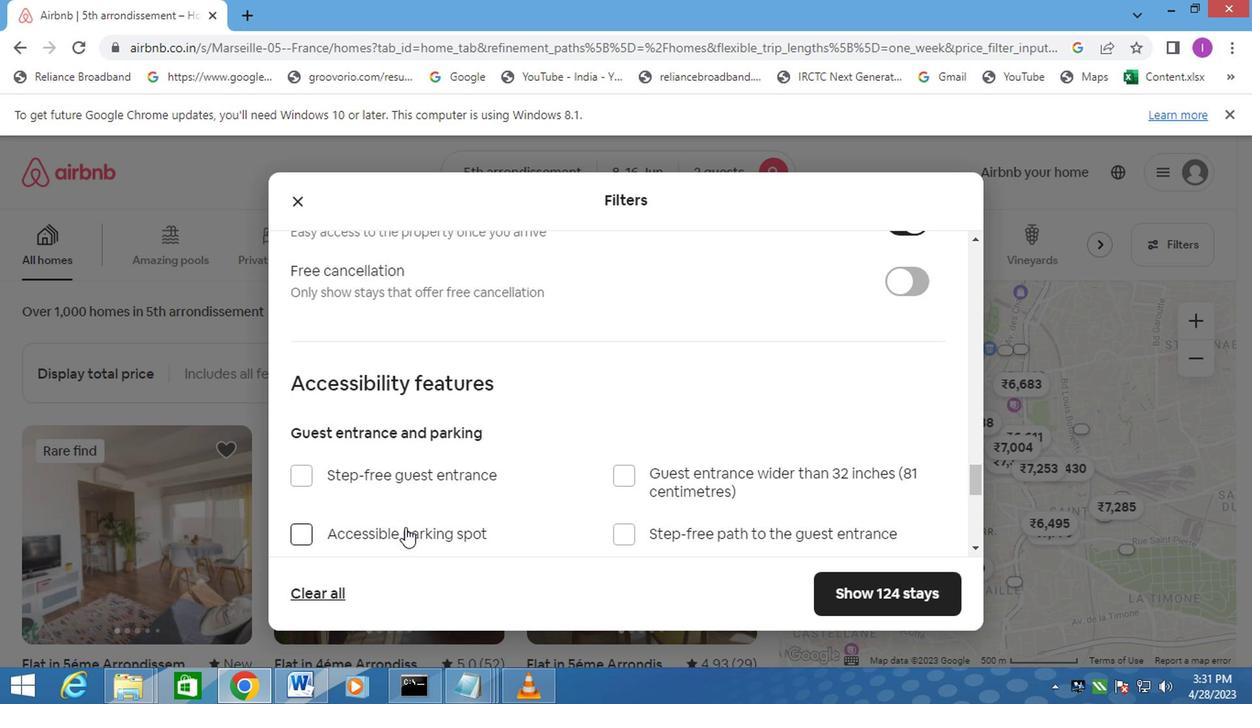 
Action: Mouse moved to (346, 520)
Screenshot: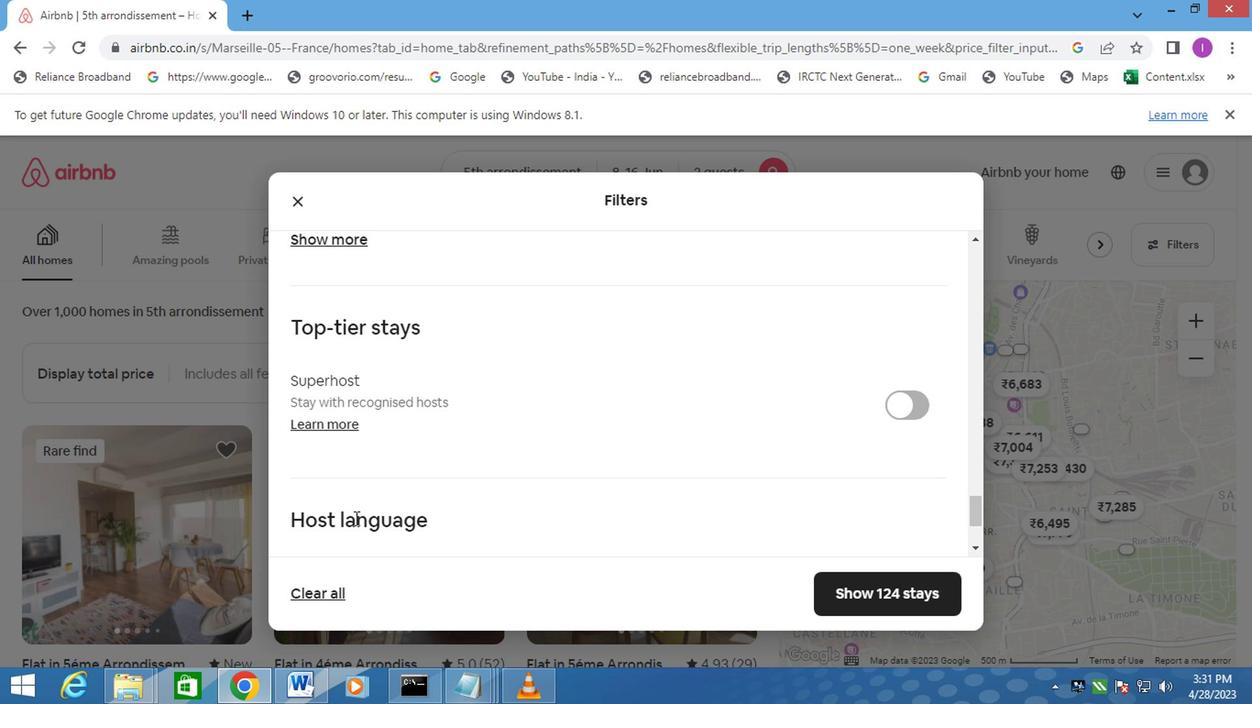 
Action: Mouse scrolled (346, 519) with delta (0, -1)
Screenshot: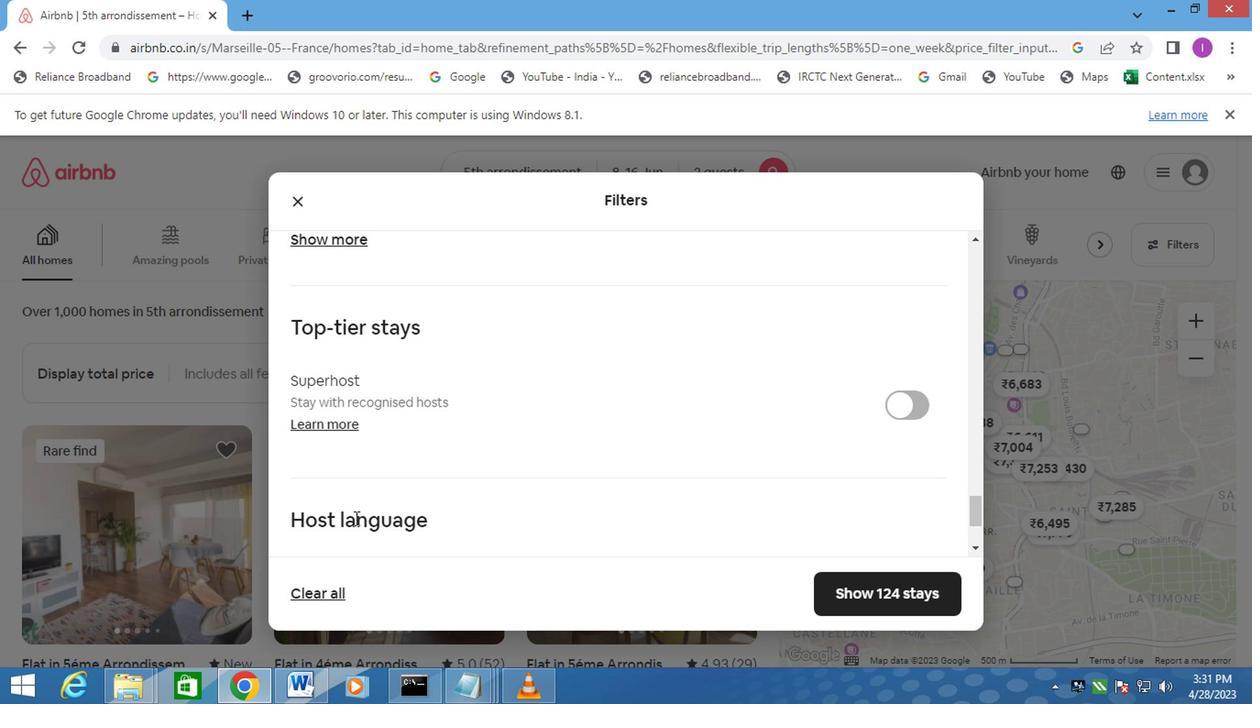 
Action: Mouse scrolled (346, 519) with delta (0, -1)
Screenshot: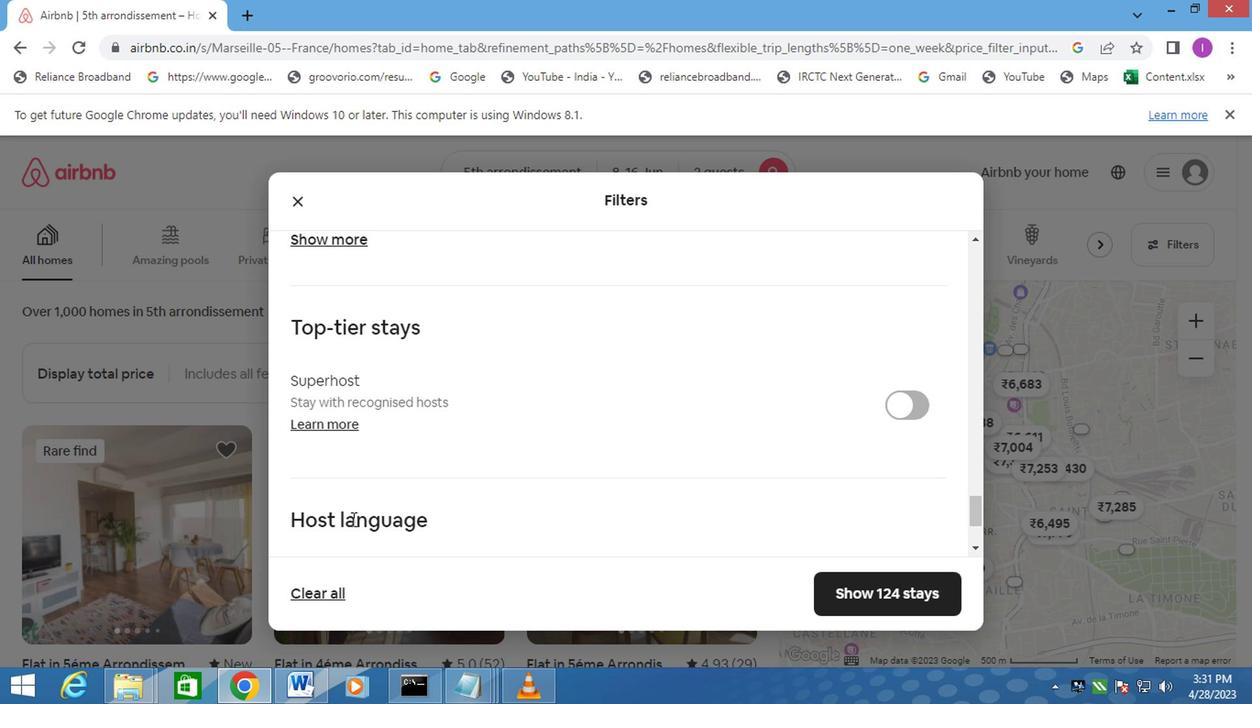 
Action: Mouse moved to (286, 430)
Screenshot: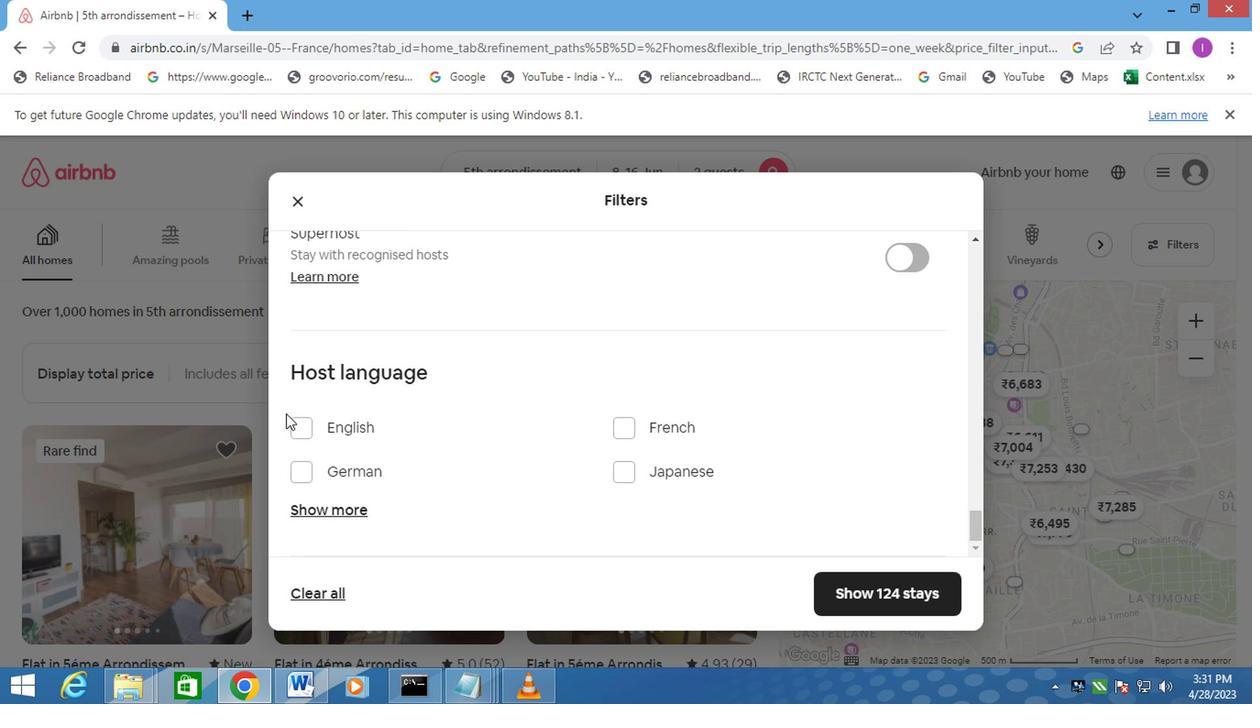 
Action: Mouse pressed left at (286, 430)
Screenshot: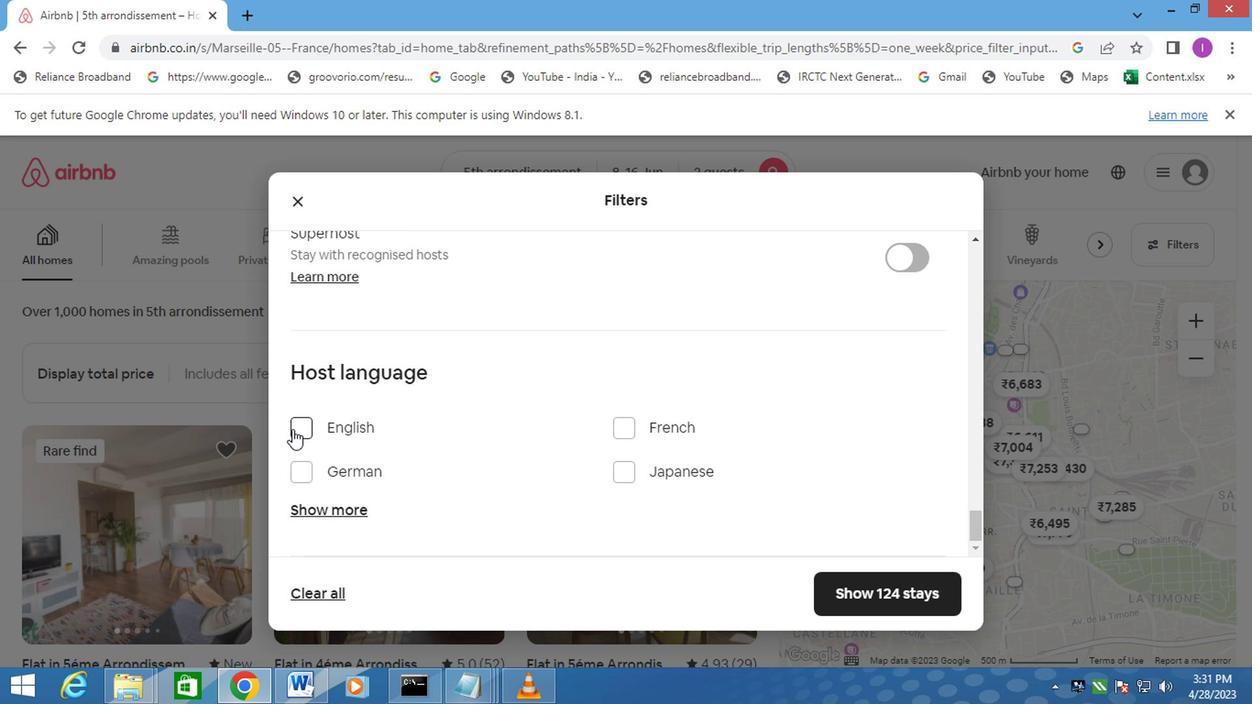 
Action: Mouse moved to (831, 586)
Screenshot: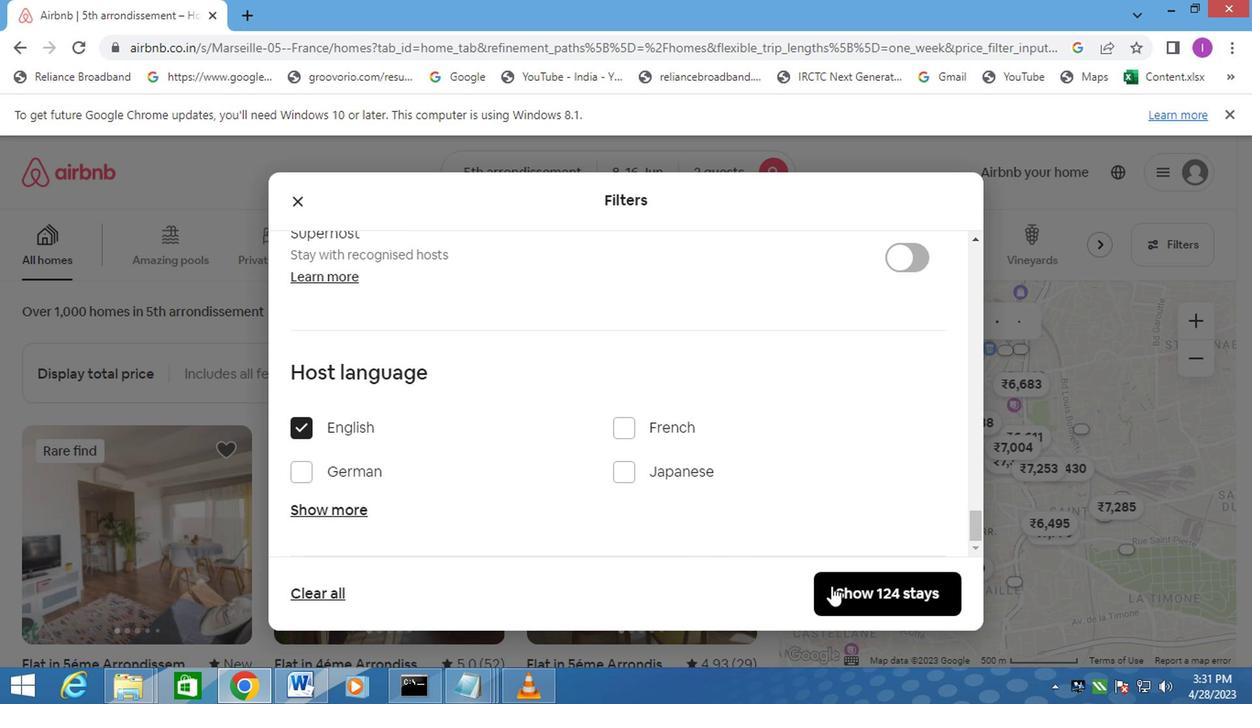 
Action: Mouse pressed left at (831, 586)
Screenshot: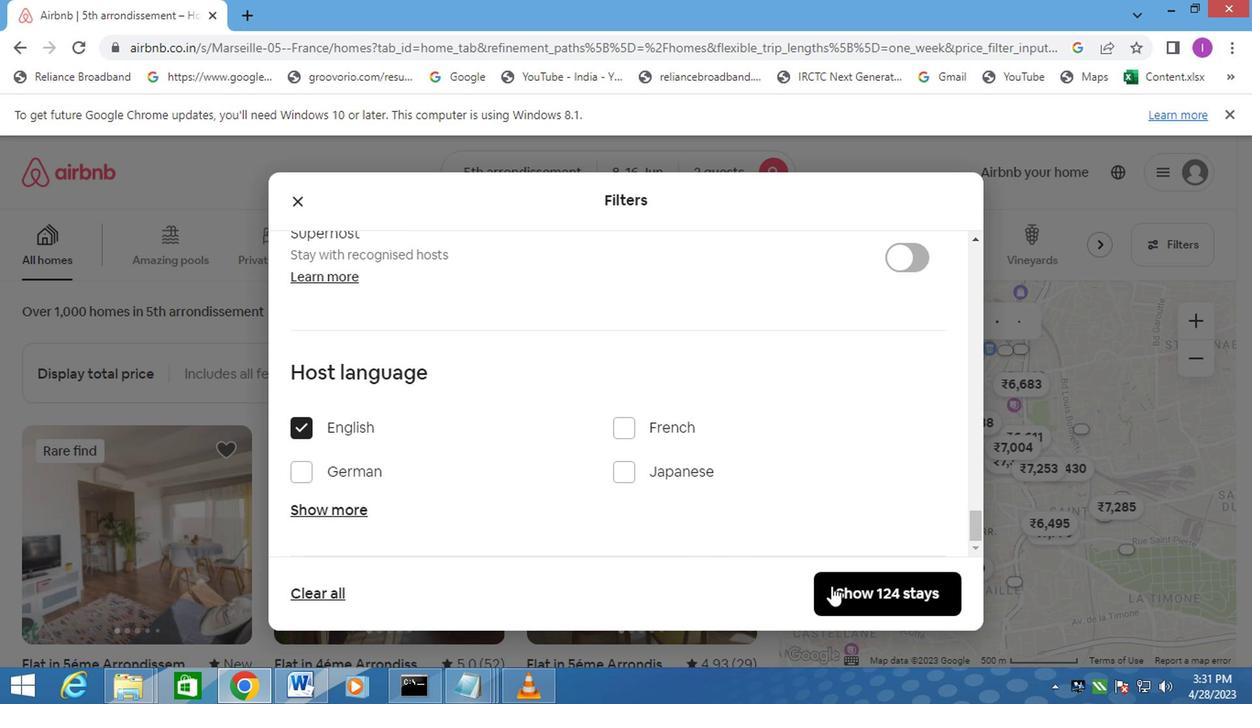 
Action: Mouse moved to (796, 566)
Screenshot: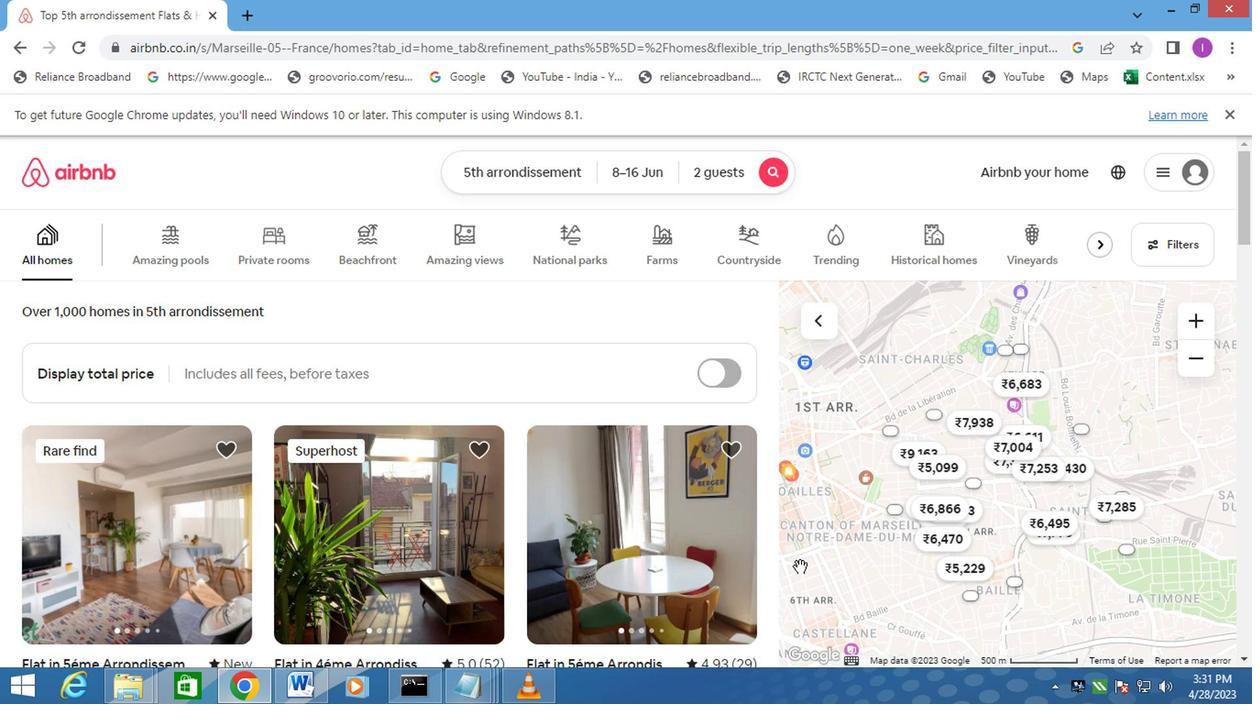 
